 Task: Search one way flight ticket for 4 adults, 2 children, 2 infants in seat and 1 infant on lap in economy from Page: Page Municipal Airport to Greenville: Pitt-greenville Airport on 5-2-2023. Choice of flights is Singapure airlines. Number of bags: 1 carry on bag. Price is upto 95000. Outbound departure time preference is 7:30.
Action: Mouse moved to (289, 299)
Screenshot: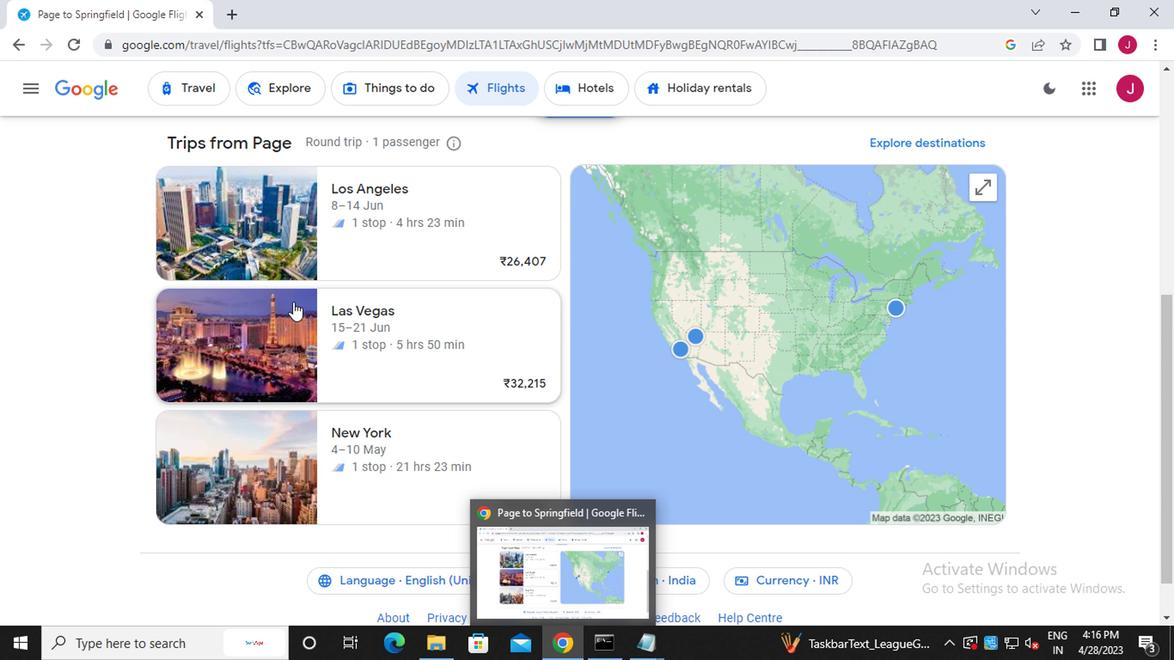 
Action: Mouse scrolled (289, 299) with delta (0, 0)
Screenshot: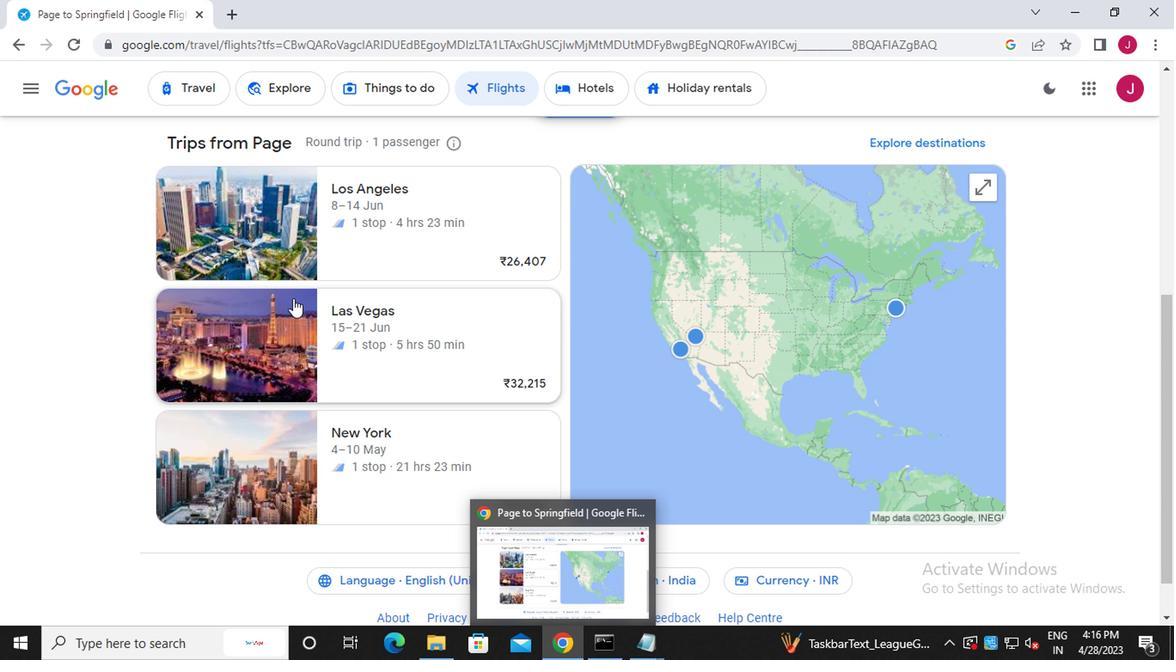 
Action: Mouse scrolled (289, 299) with delta (0, 0)
Screenshot: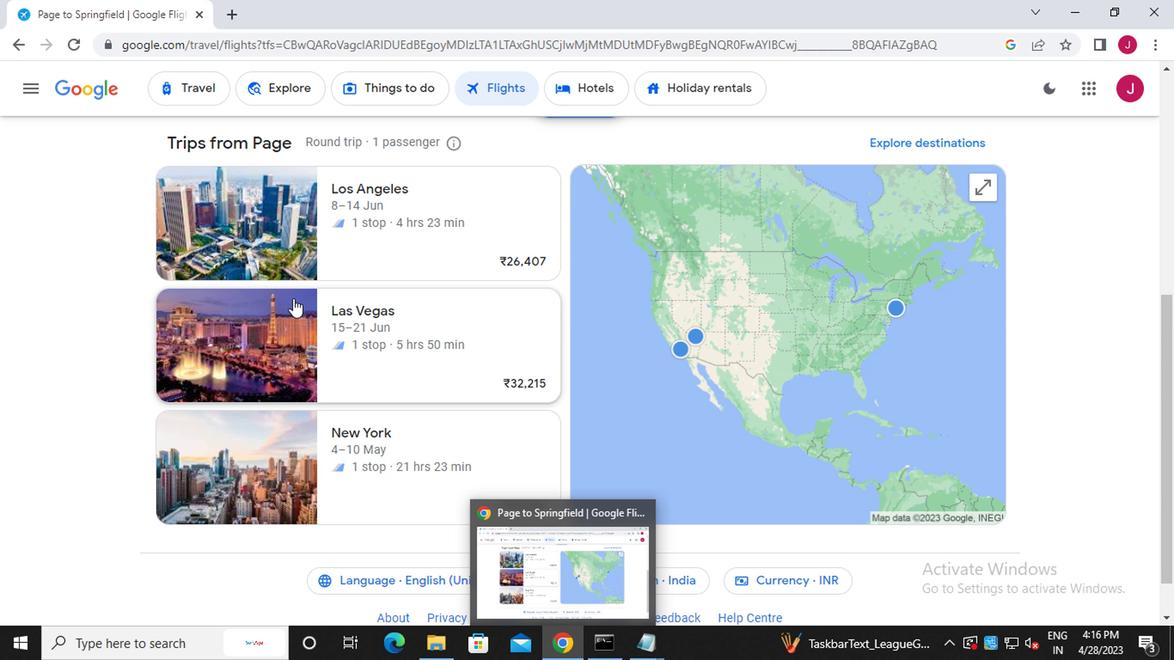 
Action: Mouse moved to (242, 161)
Screenshot: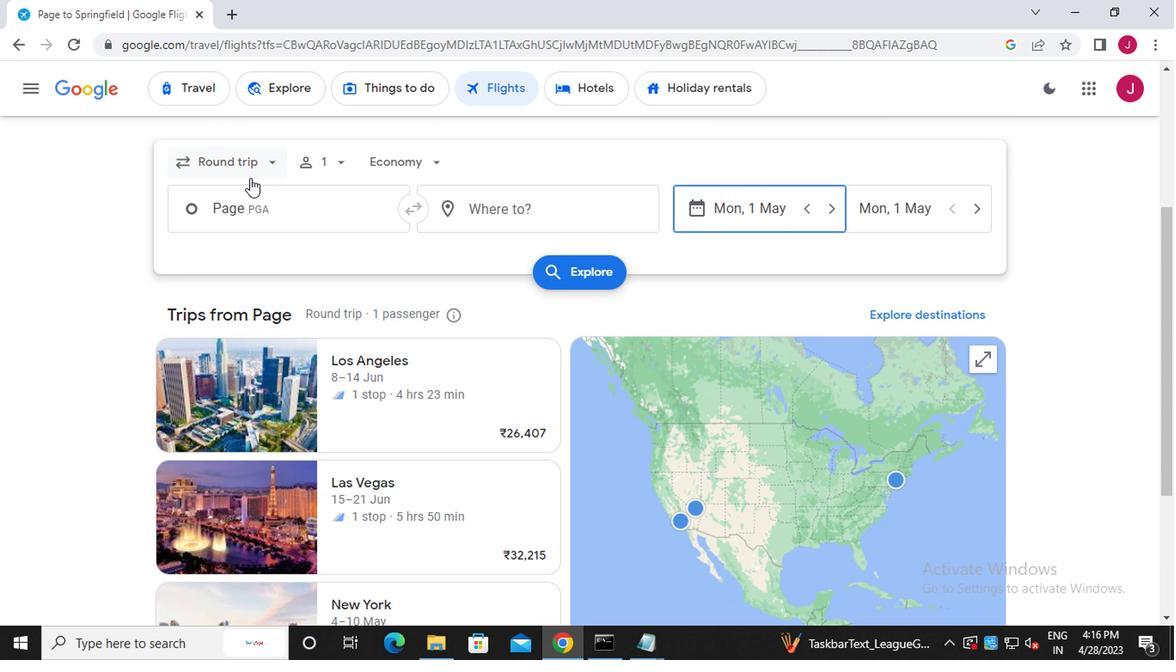 
Action: Mouse pressed left at (242, 161)
Screenshot: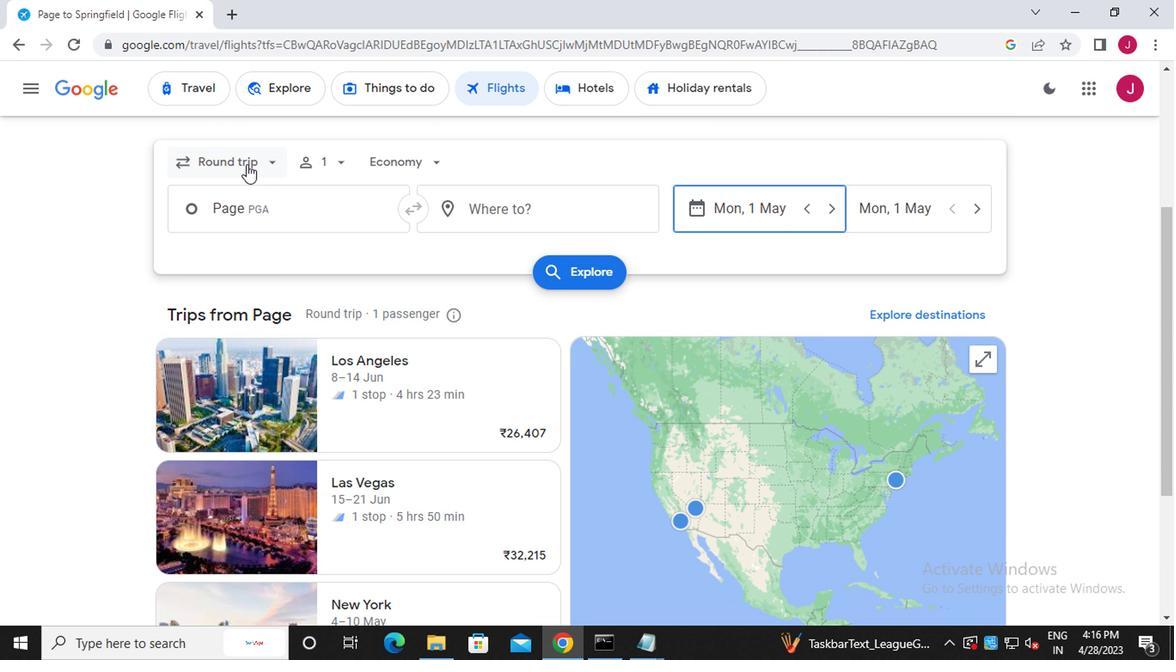 
Action: Mouse moved to (253, 237)
Screenshot: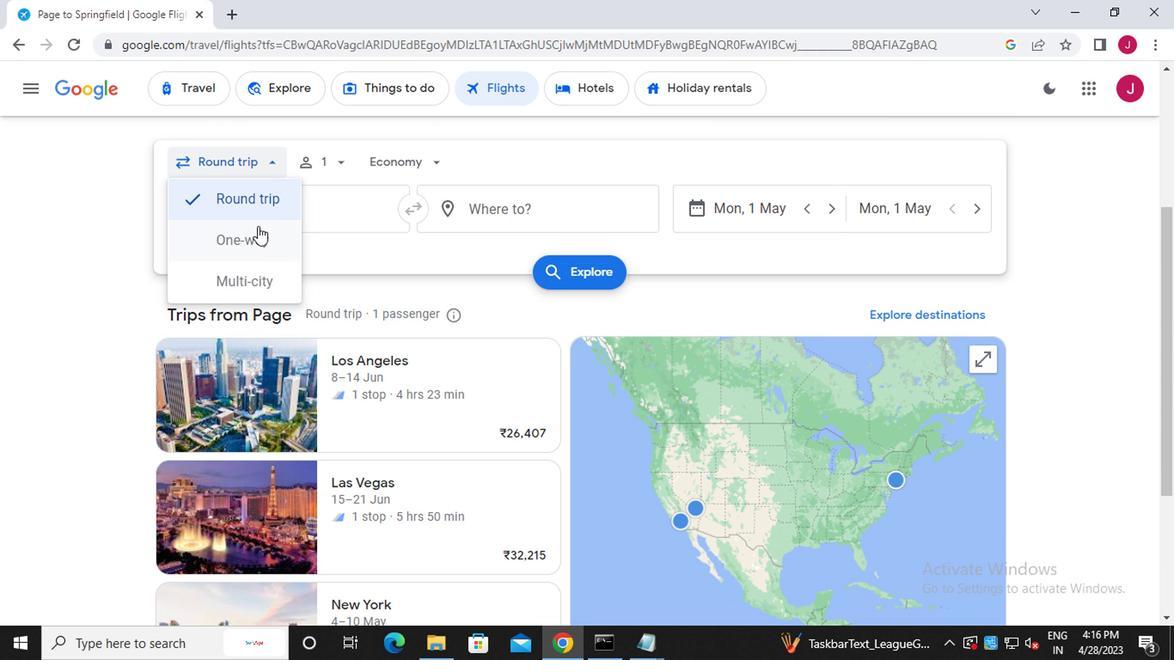 
Action: Mouse pressed left at (253, 237)
Screenshot: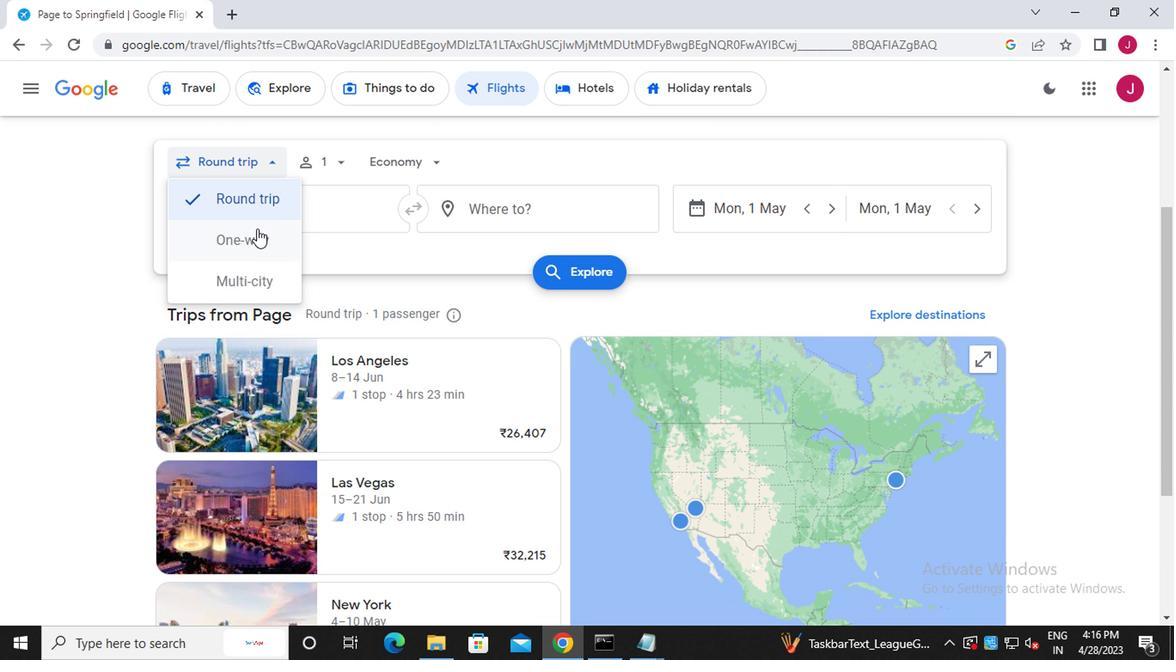 
Action: Mouse moved to (326, 168)
Screenshot: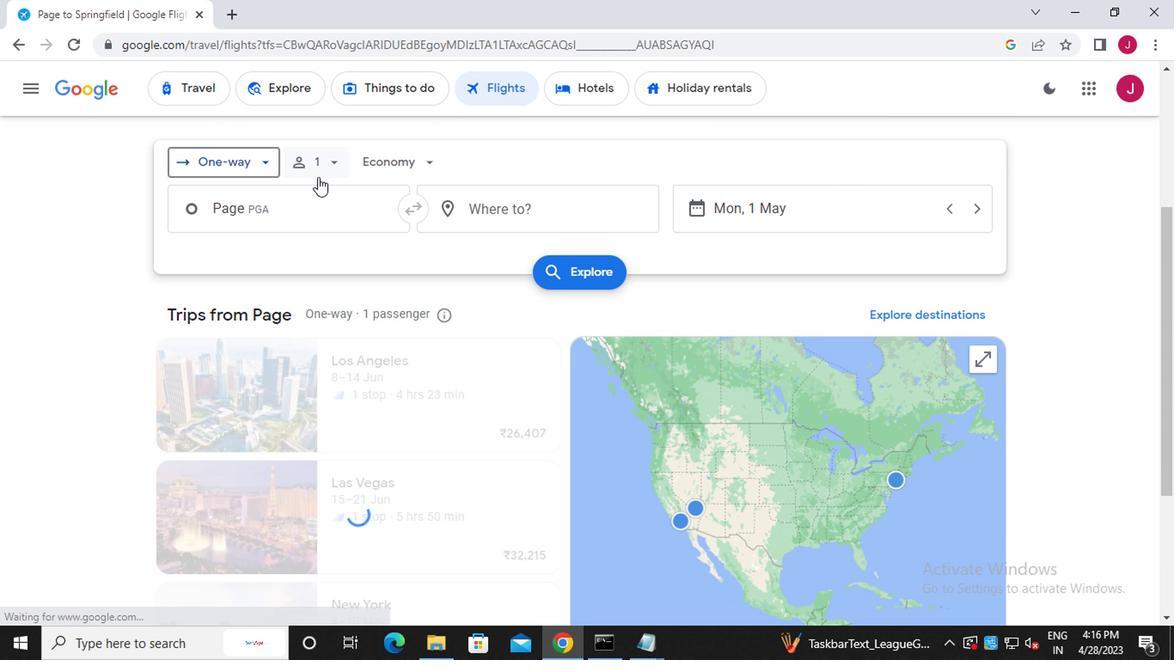 
Action: Mouse pressed left at (326, 168)
Screenshot: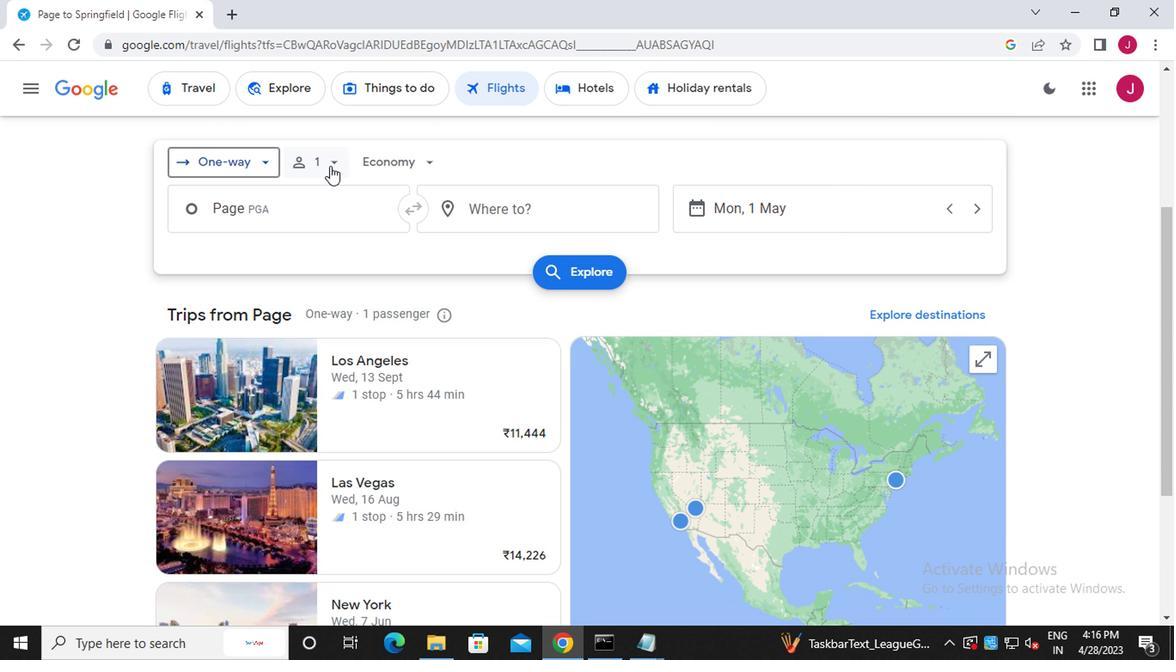 
Action: Mouse moved to (469, 207)
Screenshot: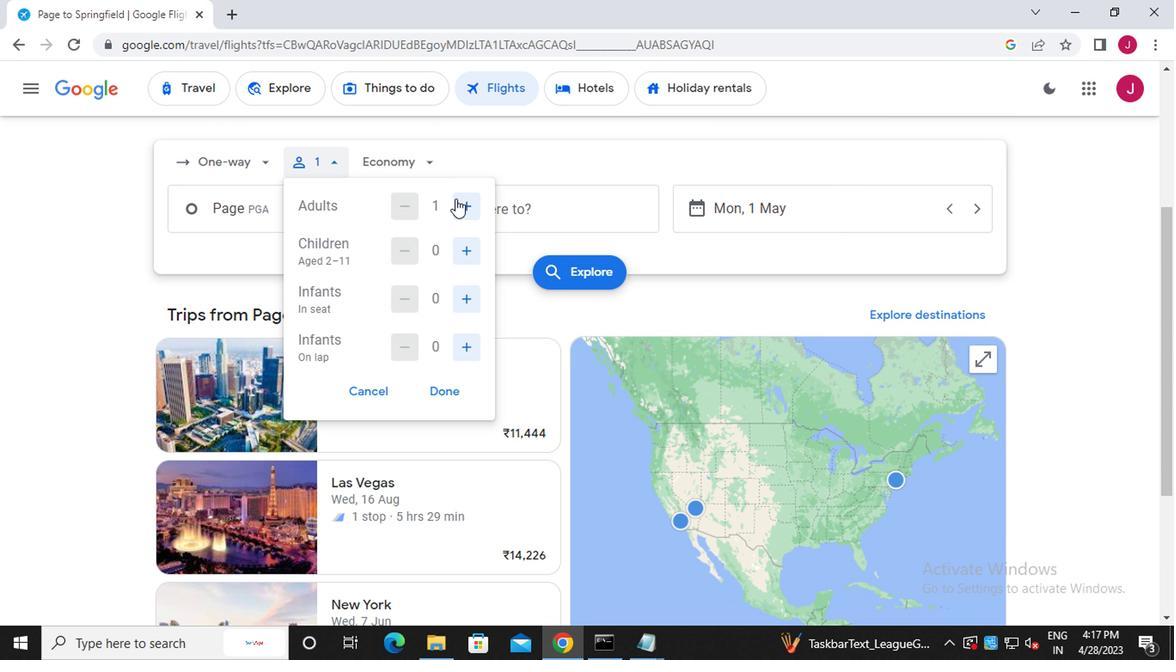 
Action: Mouse pressed left at (469, 207)
Screenshot: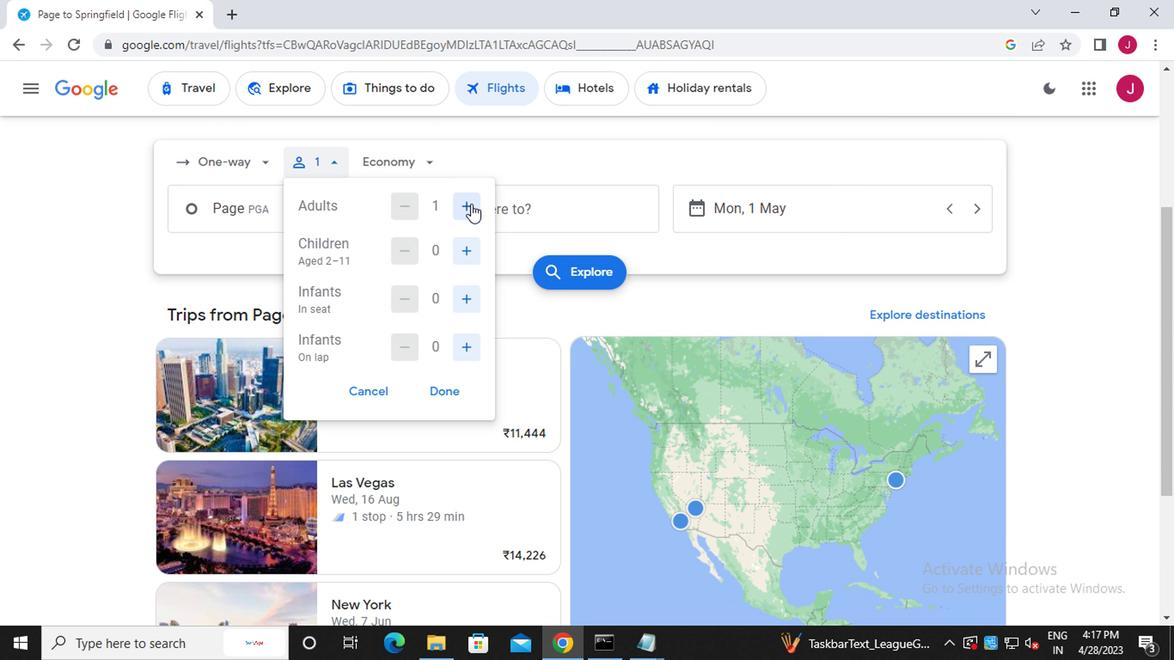 
Action: Mouse pressed left at (469, 207)
Screenshot: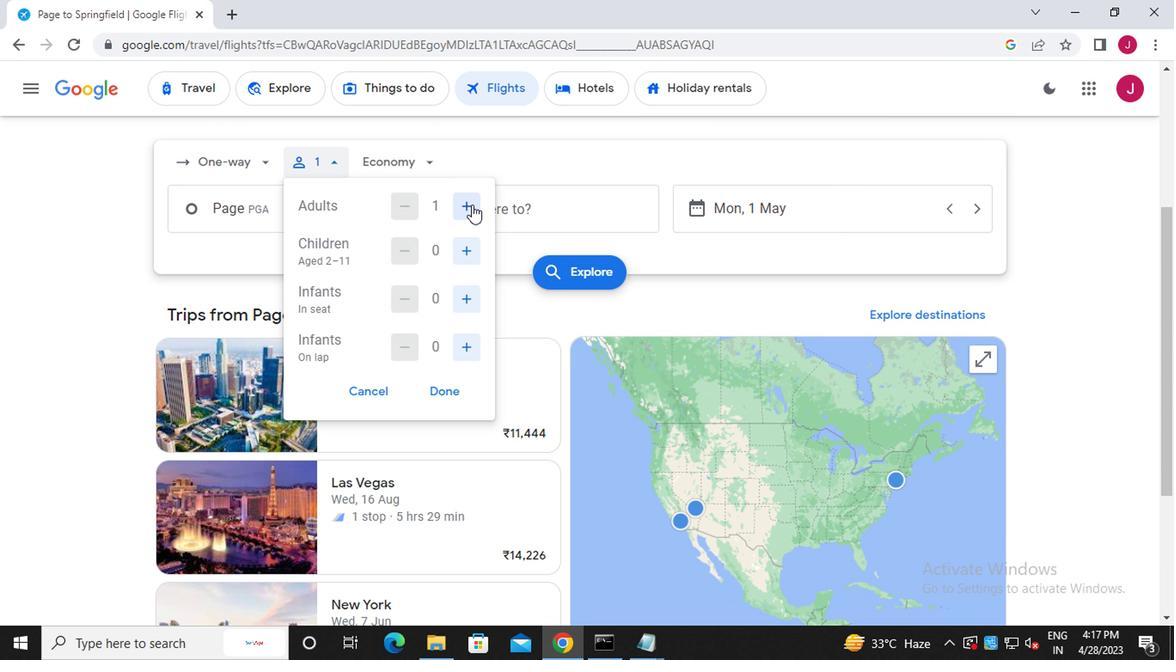 
Action: Mouse pressed left at (469, 207)
Screenshot: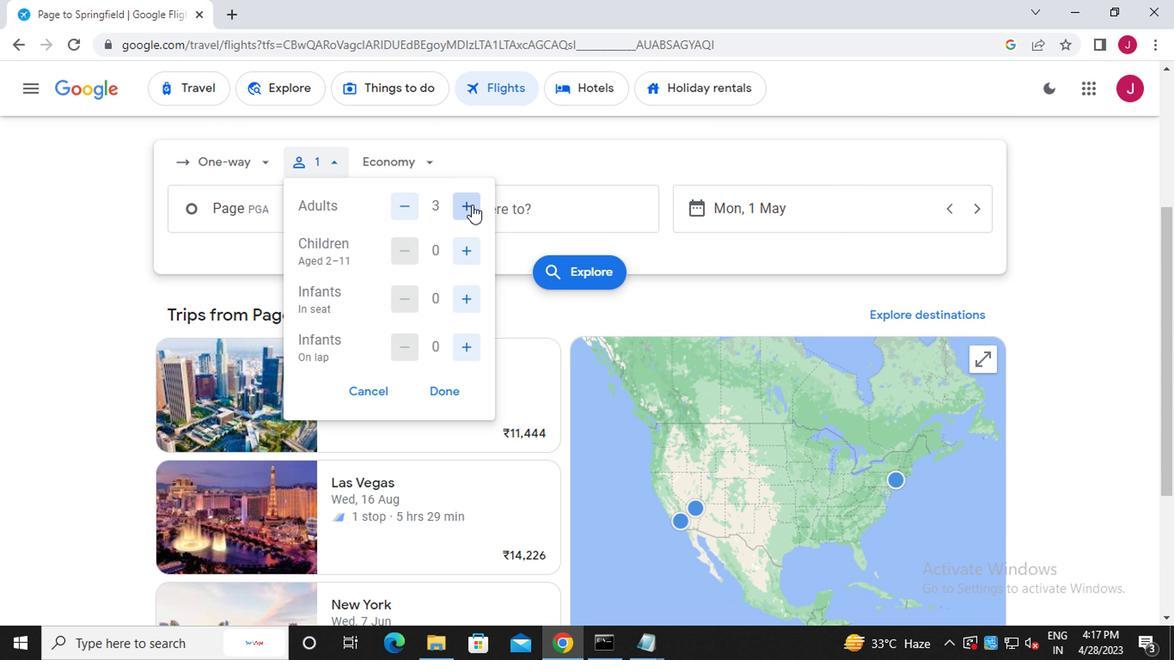 
Action: Mouse moved to (467, 255)
Screenshot: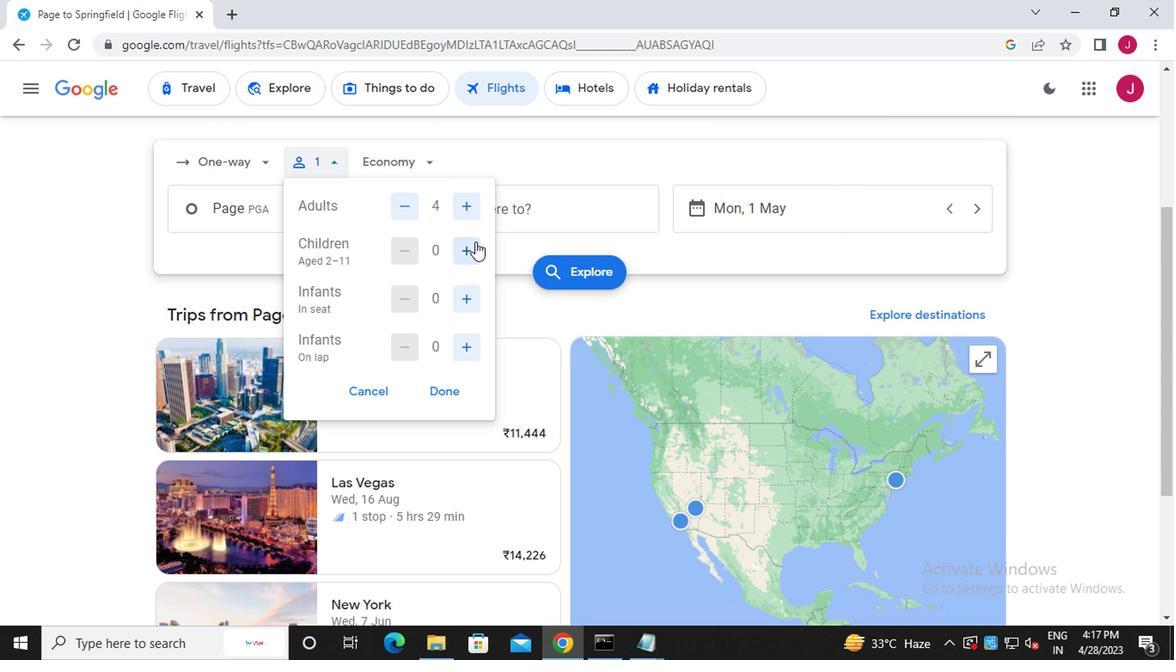
Action: Mouse pressed left at (467, 255)
Screenshot: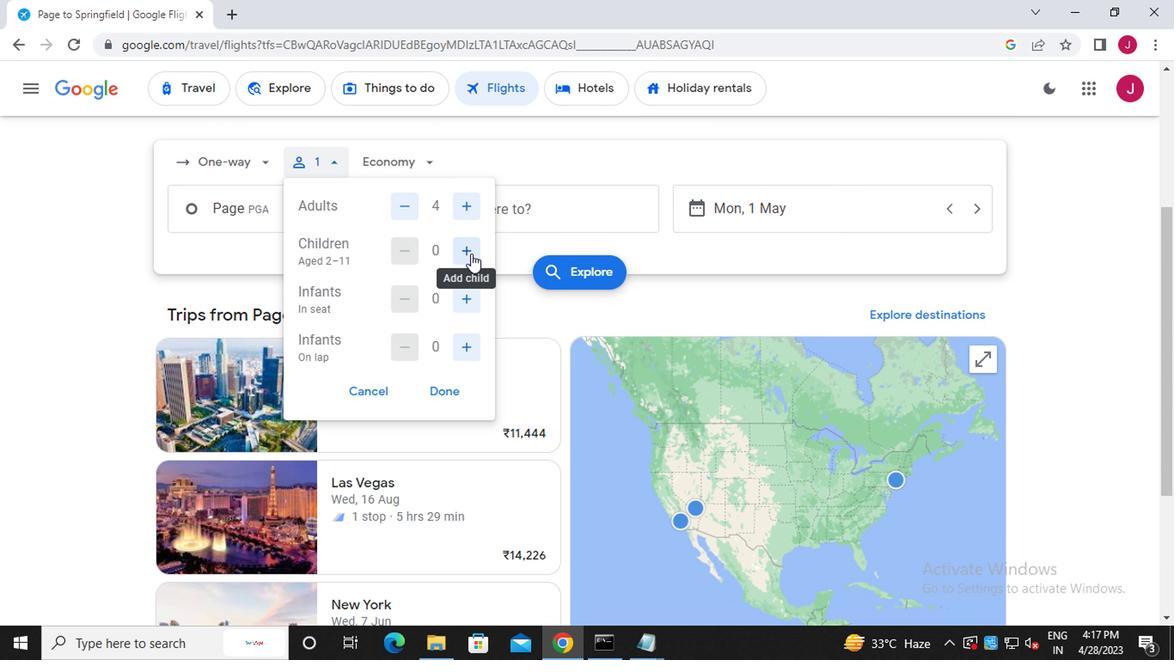
Action: Mouse pressed left at (467, 255)
Screenshot: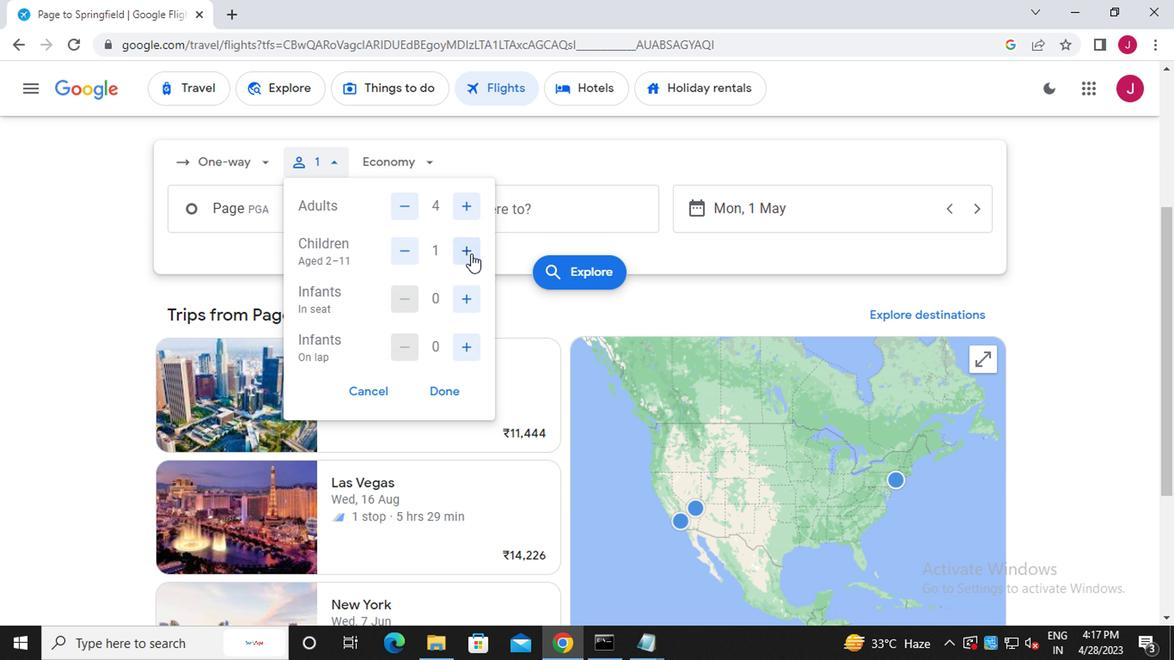 
Action: Mouse moved to (463, 297)
Screenshot: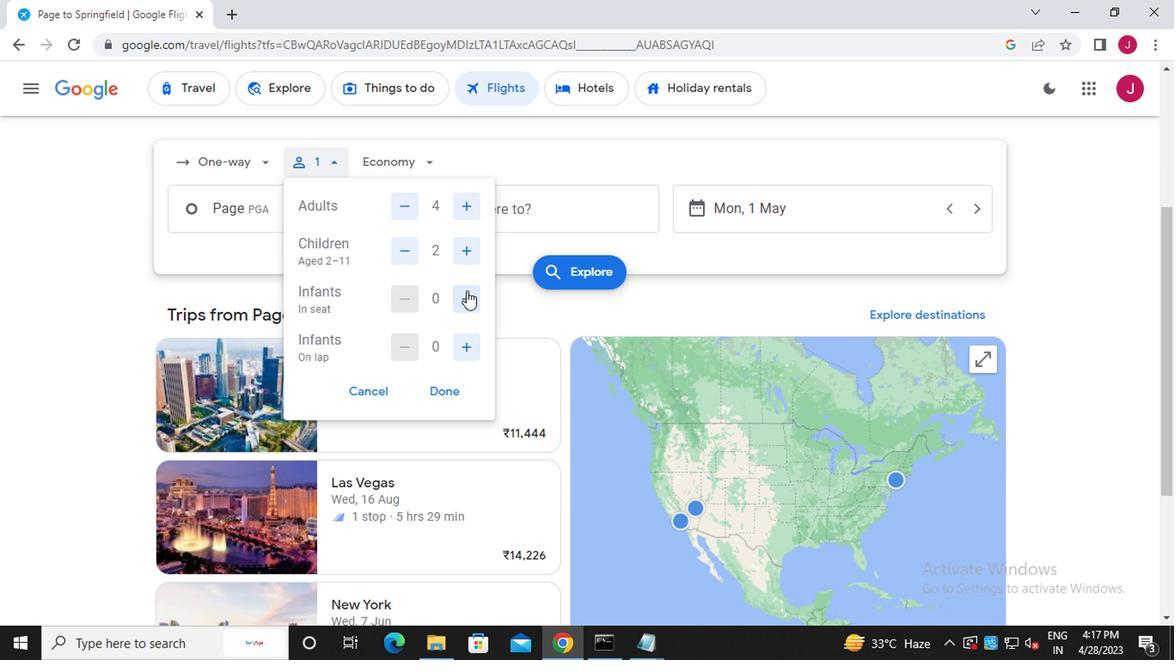 
Action: Mouse pressed left at (463, 297)
Screenshot: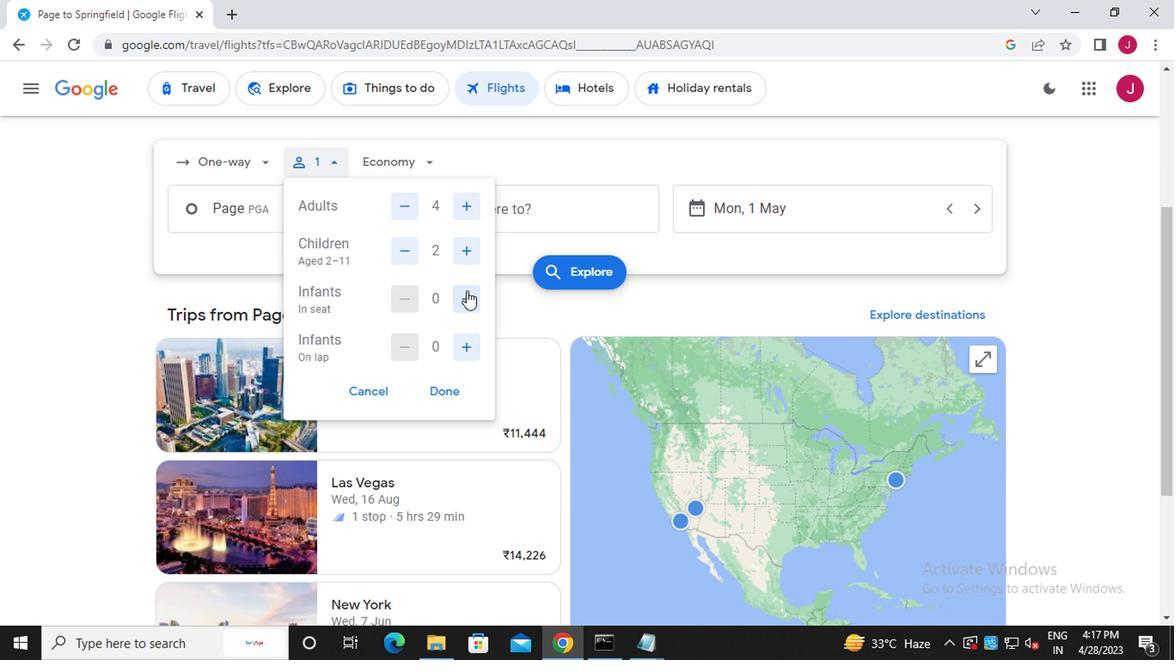 
Action: Mouse moved to (462, 297)
Screenshot: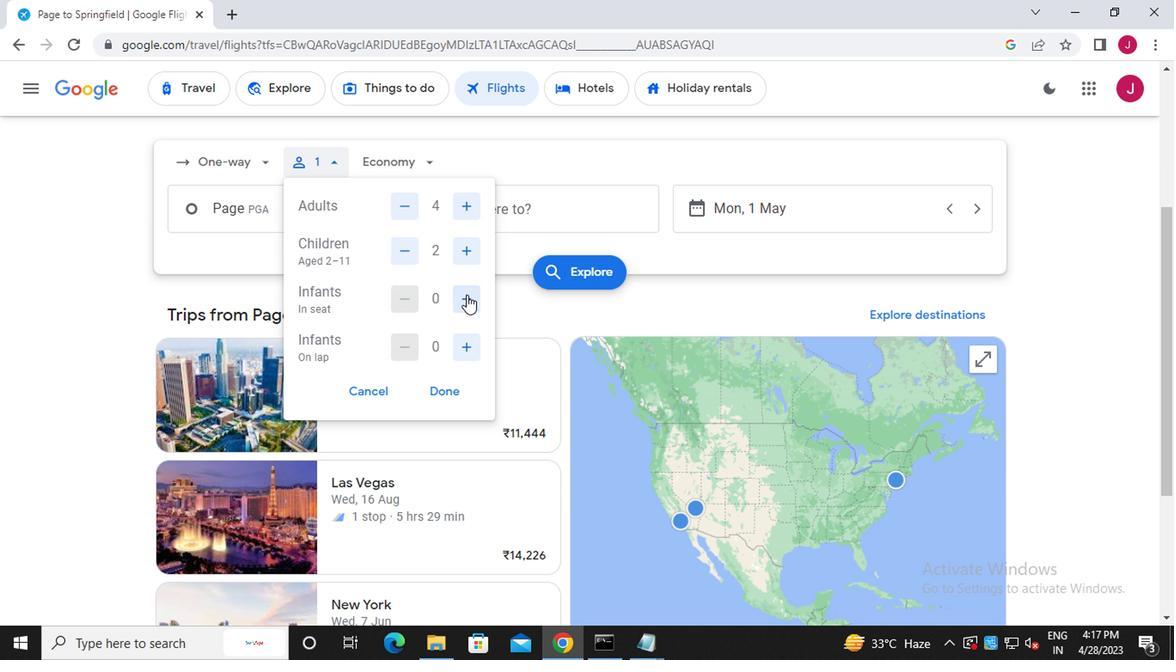 
Action: Mouse pressed left at (462, 297)
Screenshot: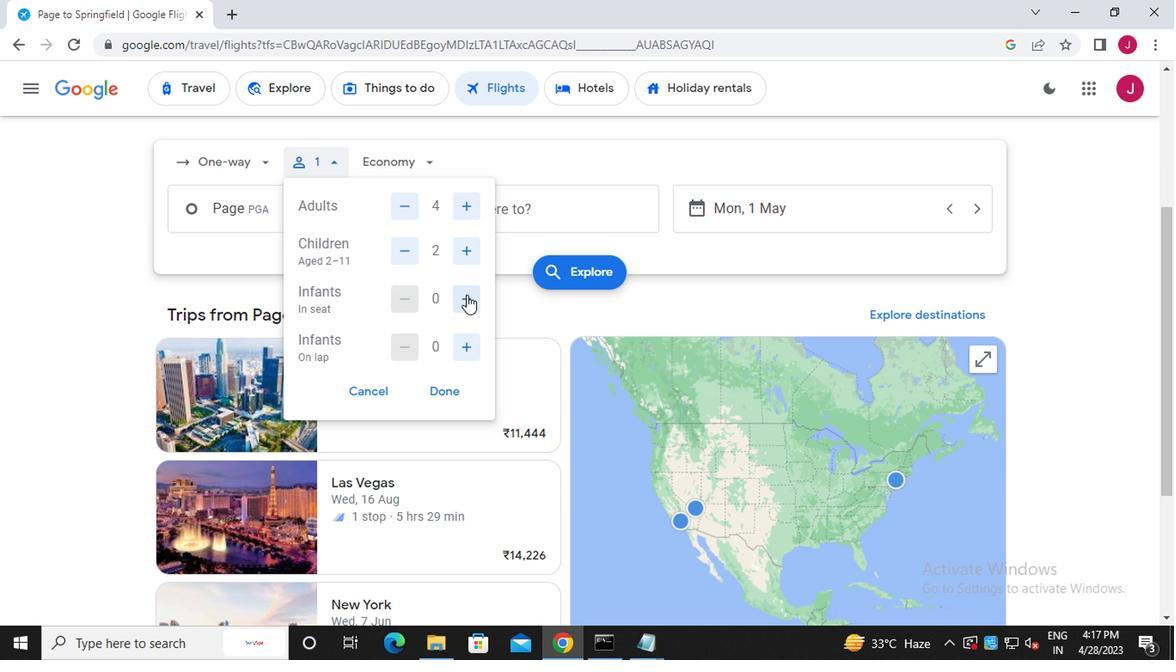 
Action: Mouse moved to (463, 347)
Screenshot: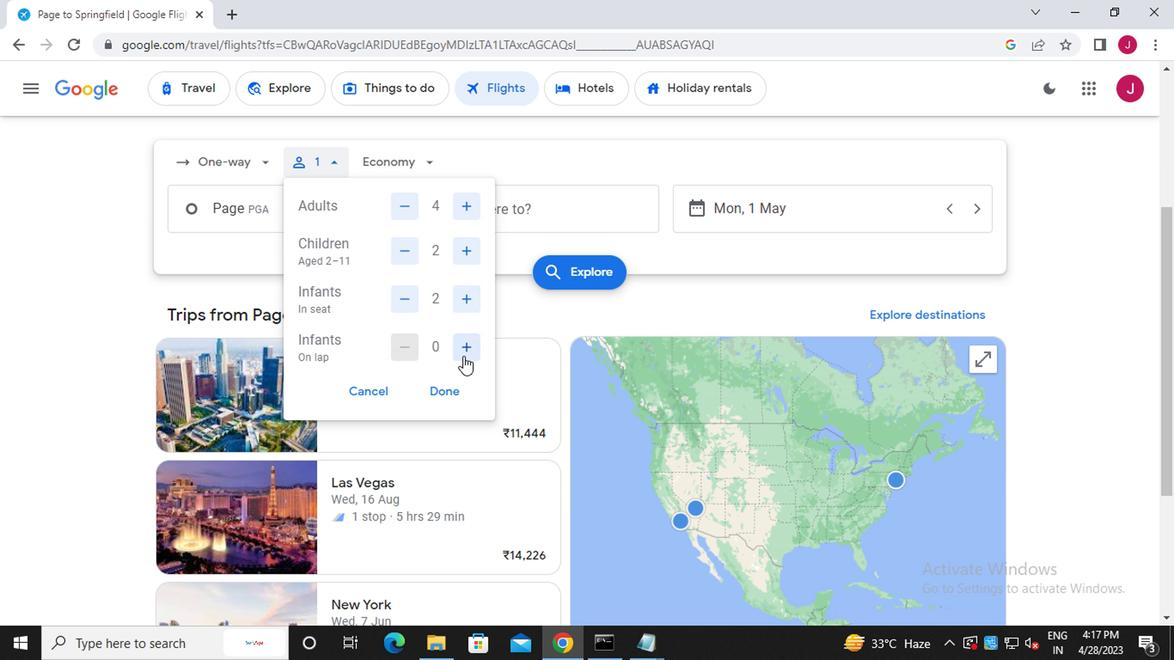 
Action: Mouse pressed left at (463, 347)
Screenshot: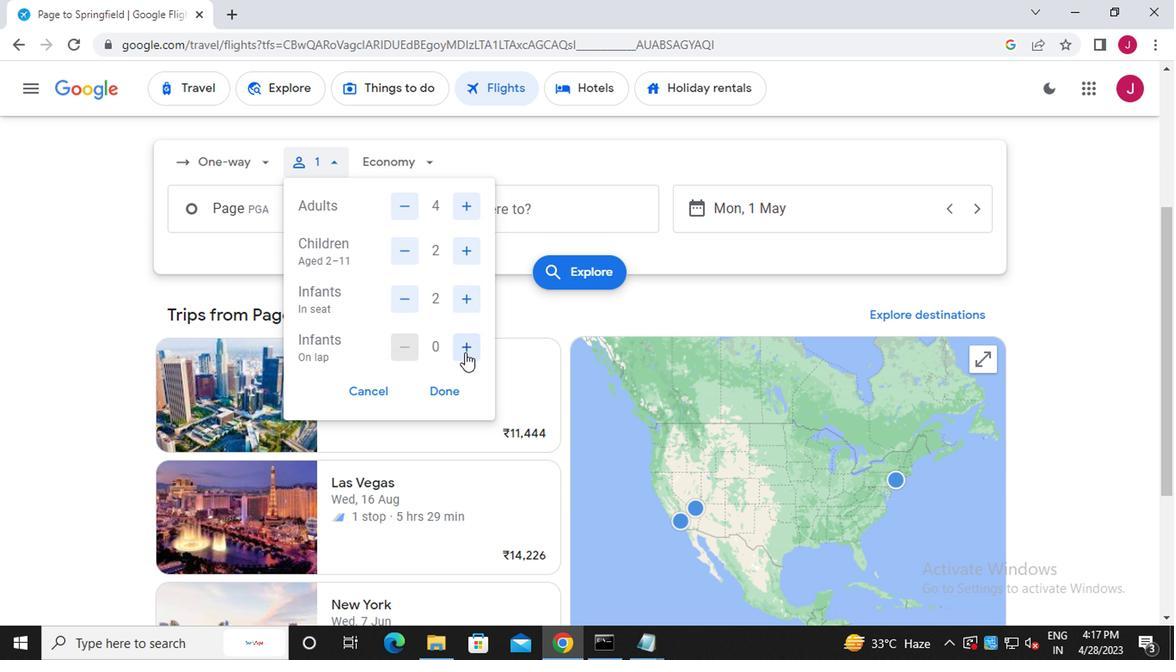 
Action: Mouse moved to (445, 386)
Screenshot: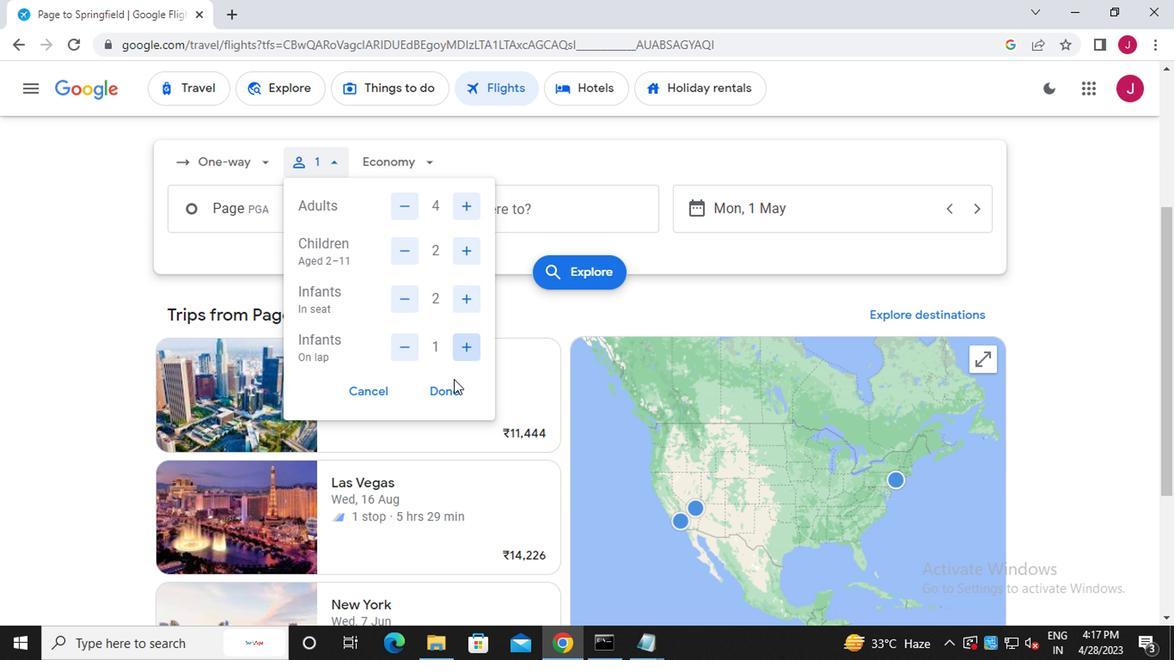 
Action: Mouse pressed left at (445, 386)
Screenshot: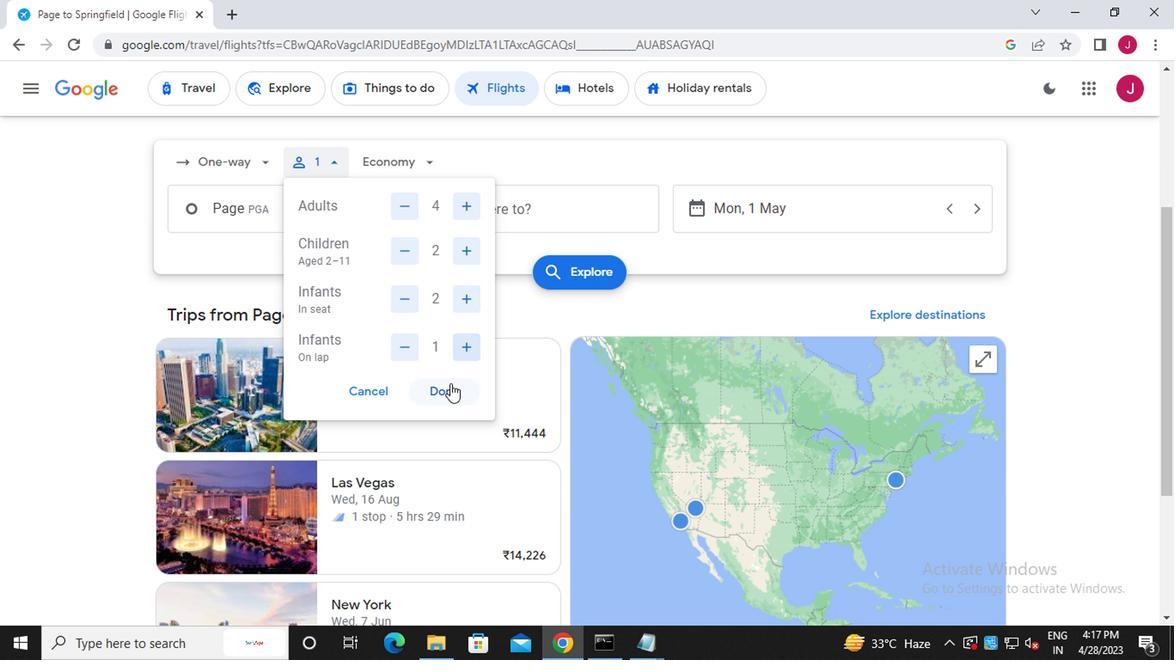 
Action: Mouse moved to (399, 163)
Screenshot: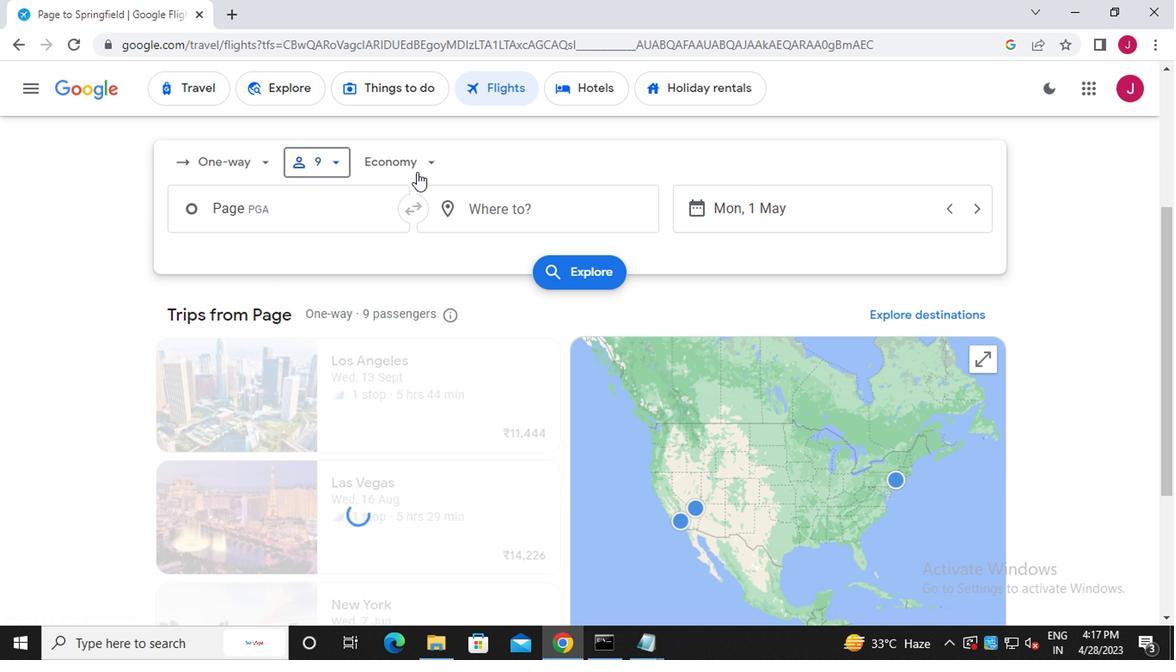 
Action: Mouse pressed left at (399, 163)
Screenshot: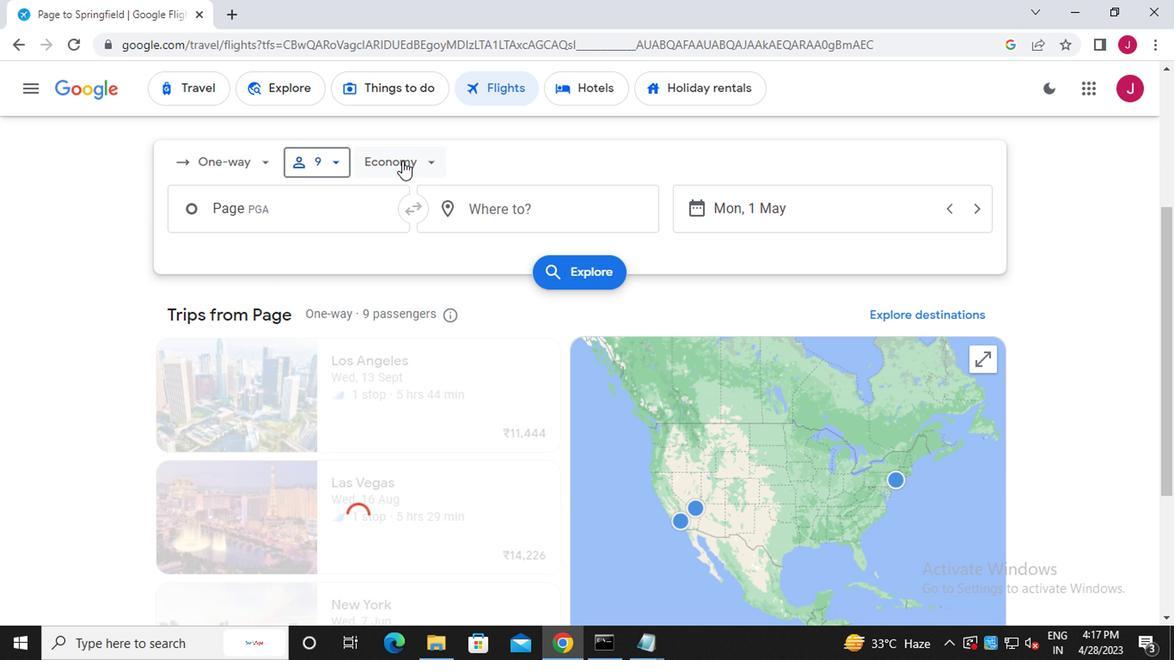 
Action: Mouse moved to (410, 197)
Screenshot: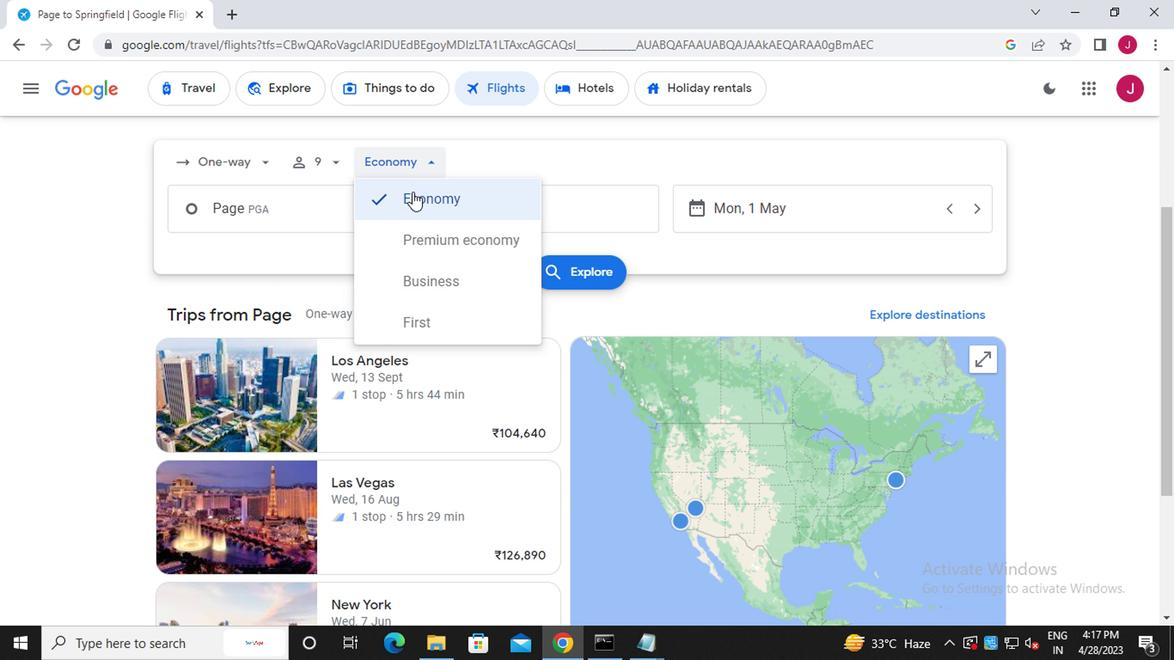 
Action: Mouse pressed left at (410, 197)
Screenshot: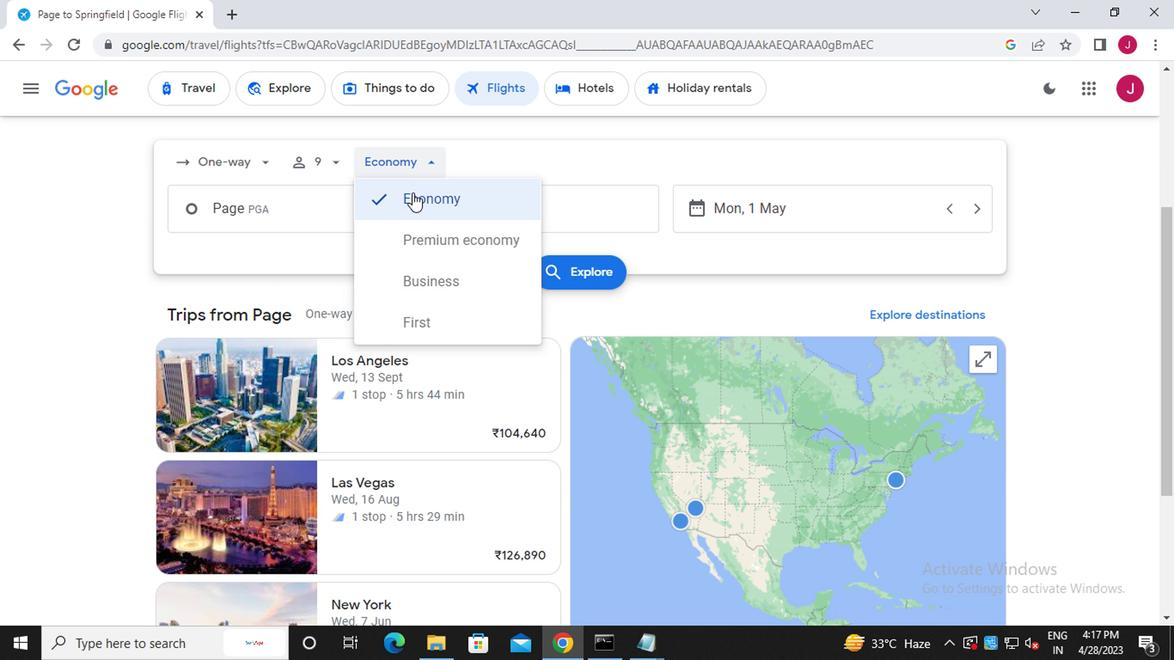 
Action: Mouse moved to (351, 221)
Screenshot: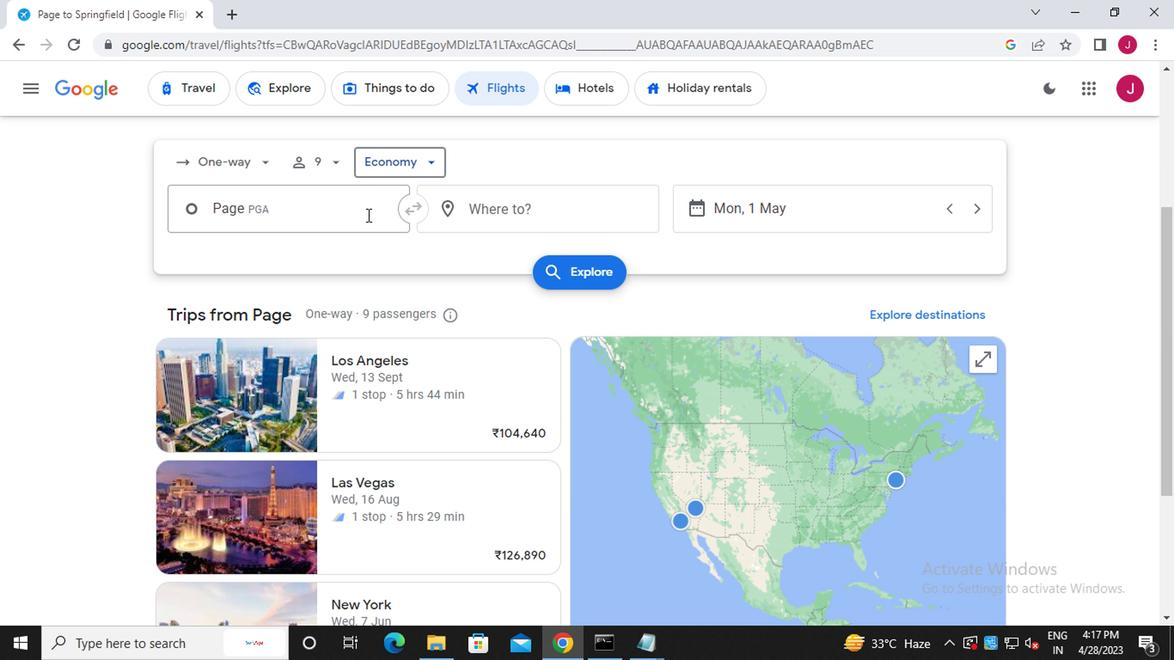 
Action: Mouse pressed left at (351, 221)
Screenshot: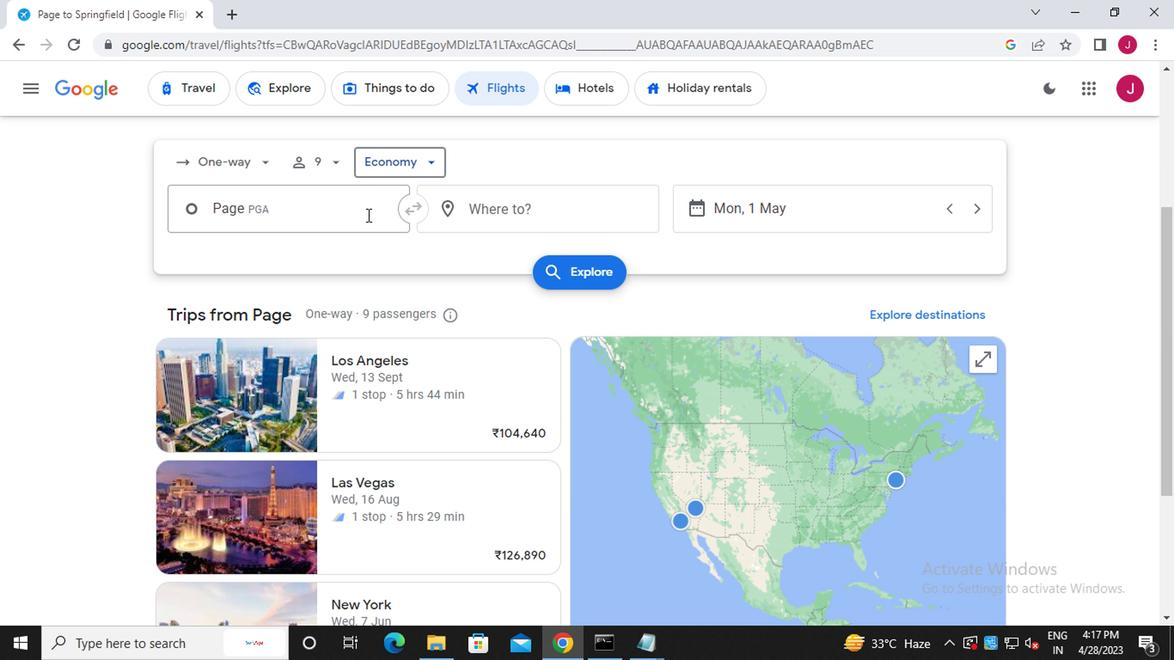 
Action: Mouse moved to (365, 303)
Screenshot: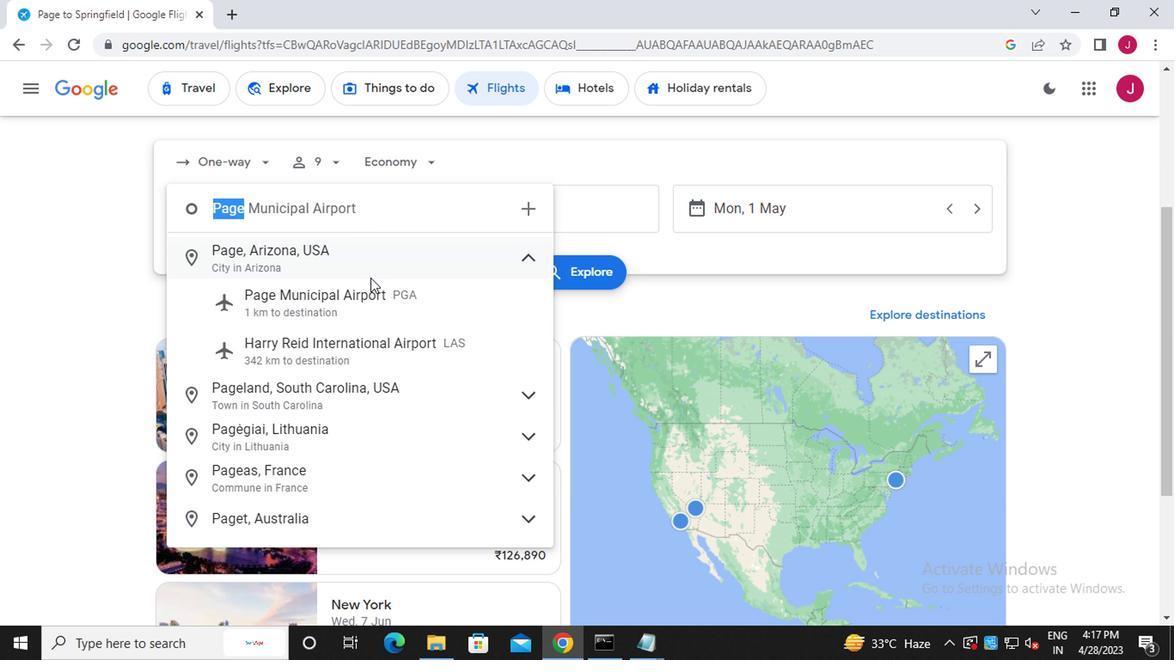 
Action: Mouse pressed left at (365, 303)
Screenshot: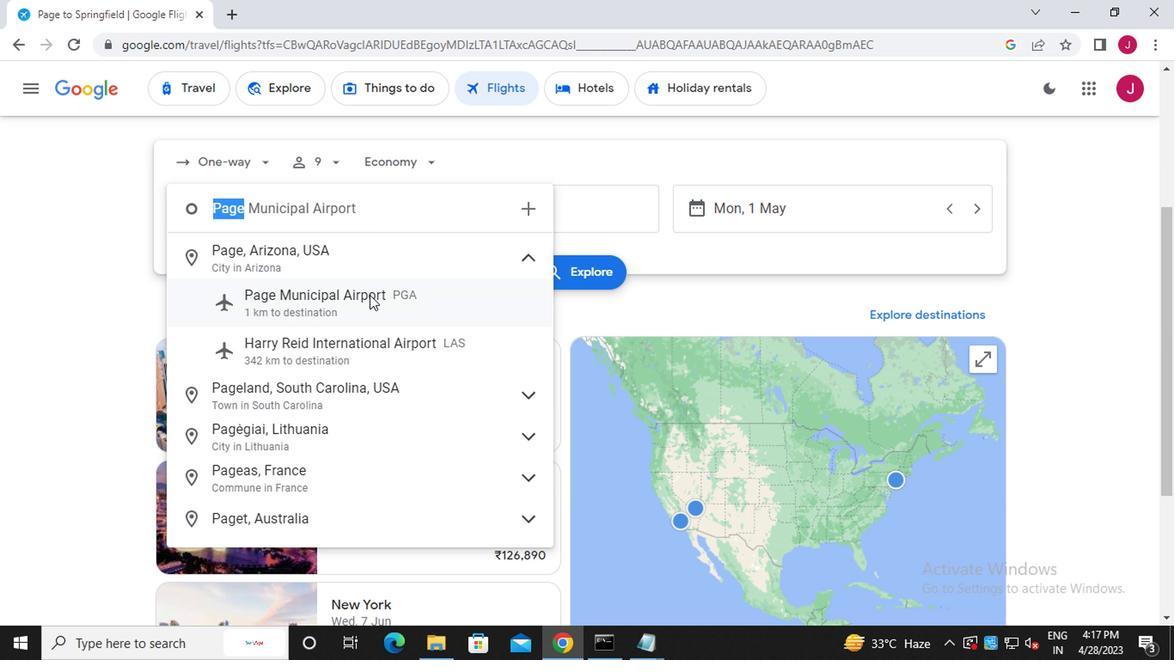 
Action: Mouse moved to (521, 214)
Screenshot: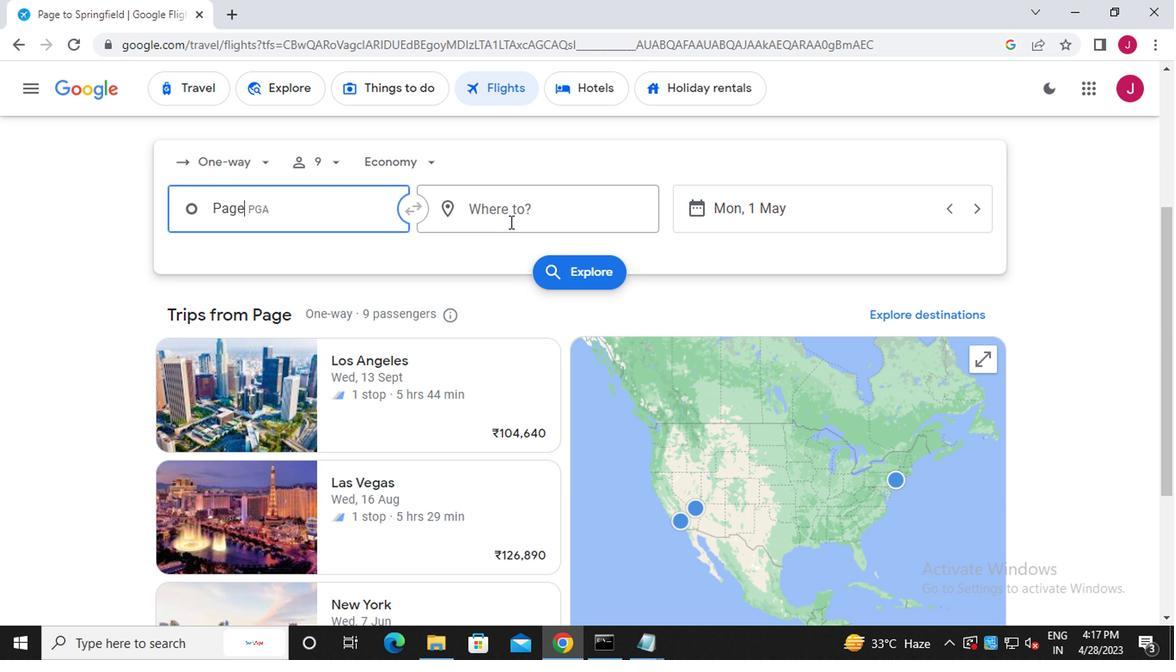 
Action: Mouse pressed left at (521, 214)
Screenshot: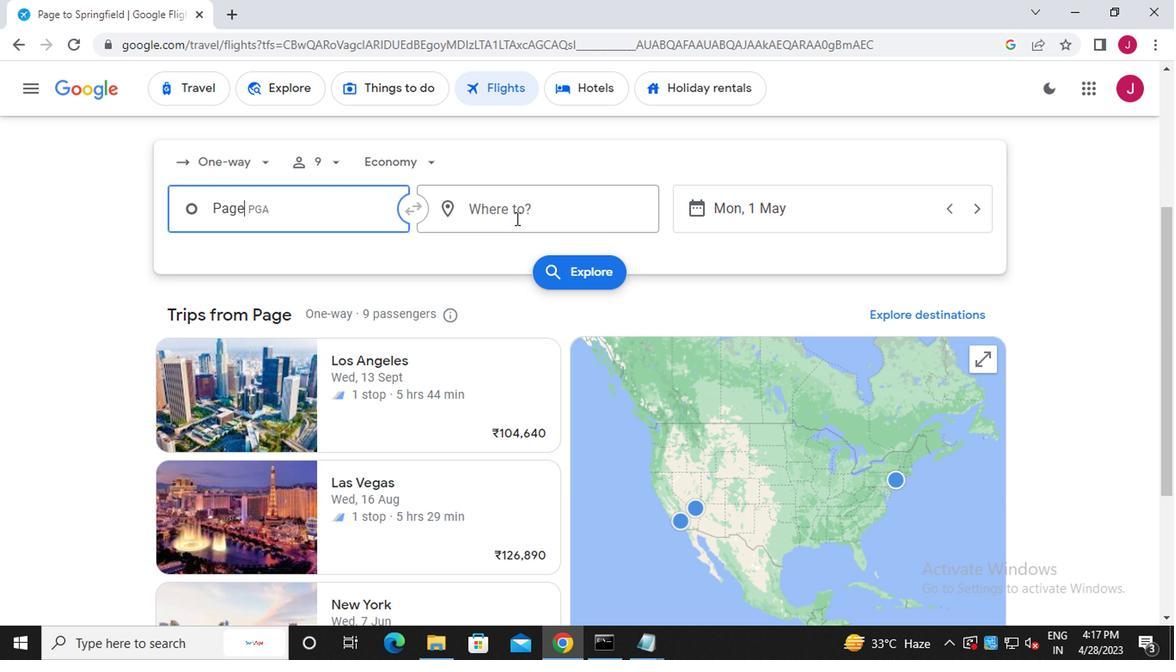 
Action: Mouse moved to (521, 214)
Screenshot: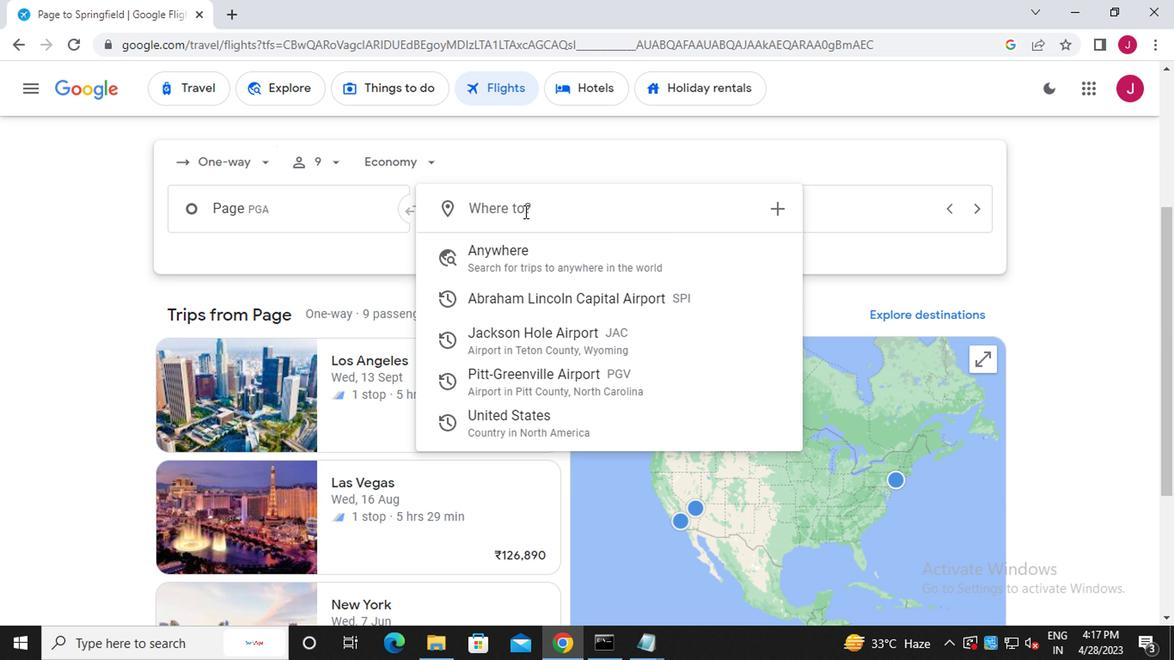 
Action: Key pressed greenville<Key.space>p
Screenshot: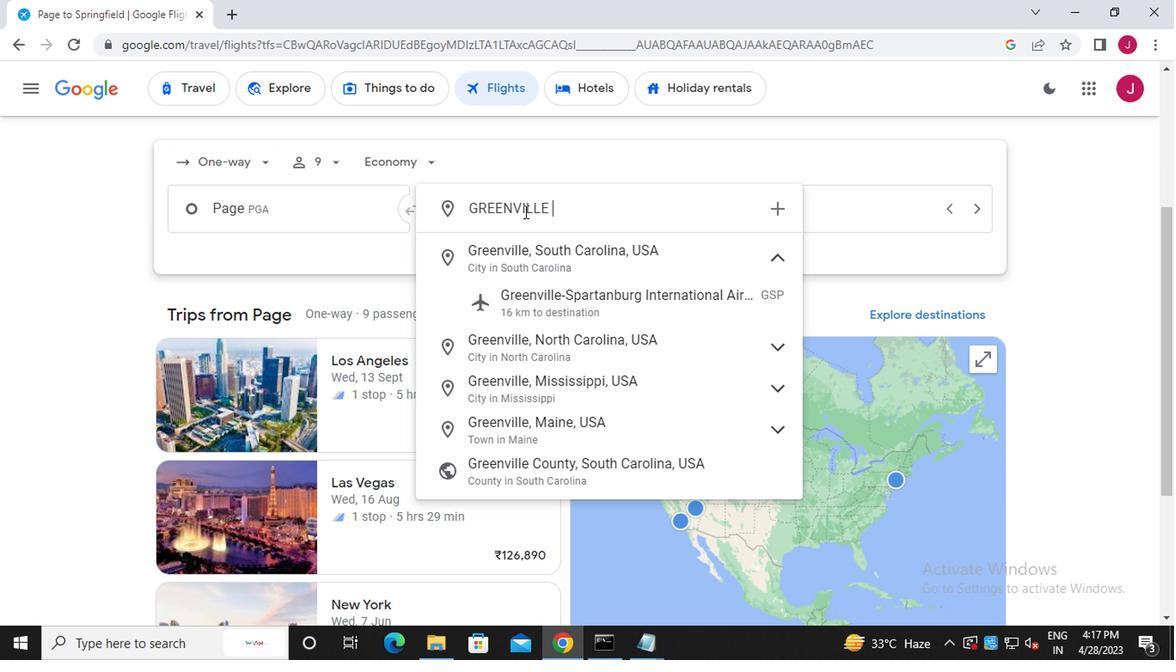 
Action: Mouse moved to (536, 259)
Screenshot: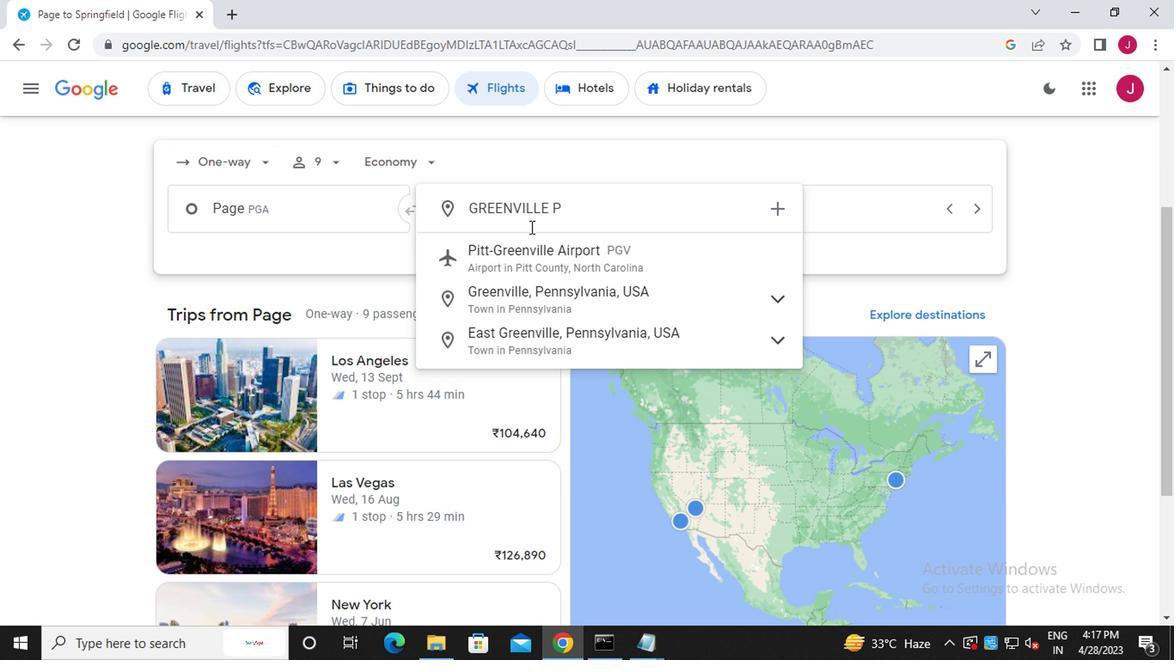 
Action: Mouse pressed left at (536, 259)
Screenshot: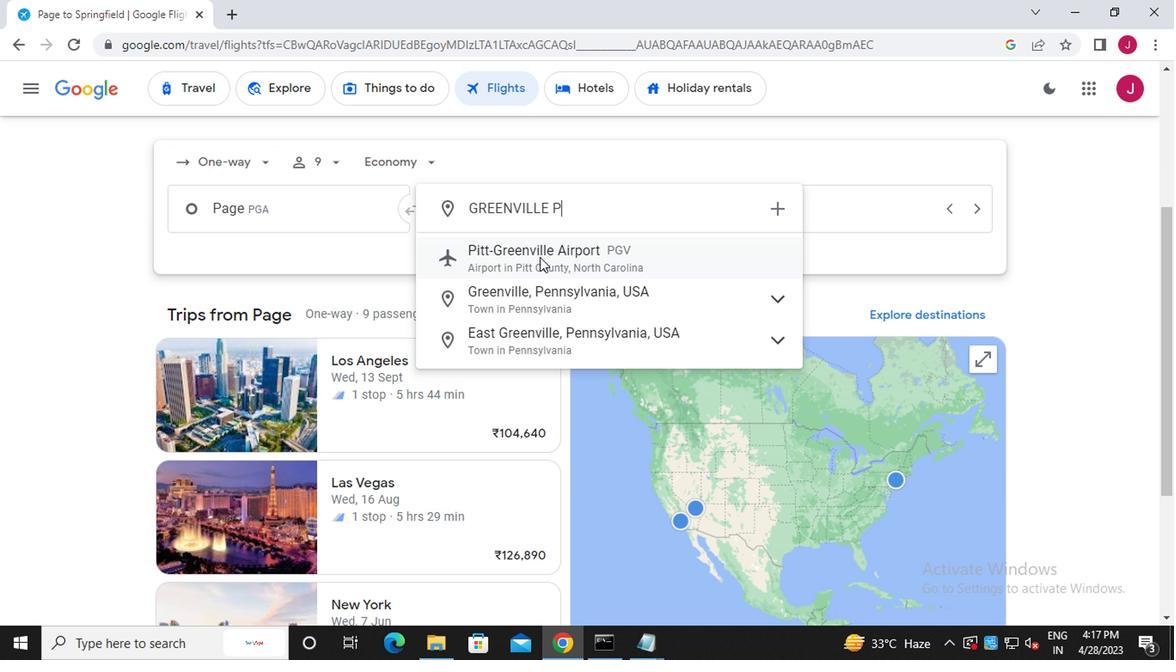 
Action: Mouse moved to (761, 203)
Screenshot: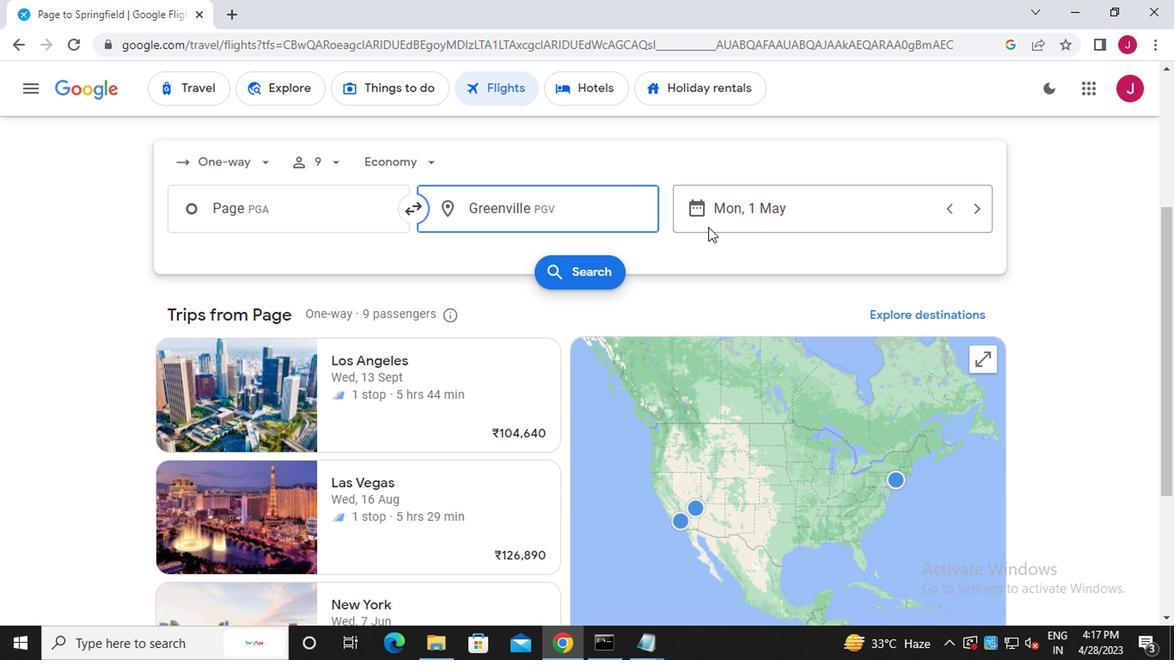 
Action: Mouse pressed left at (761, 203)
Screenshot: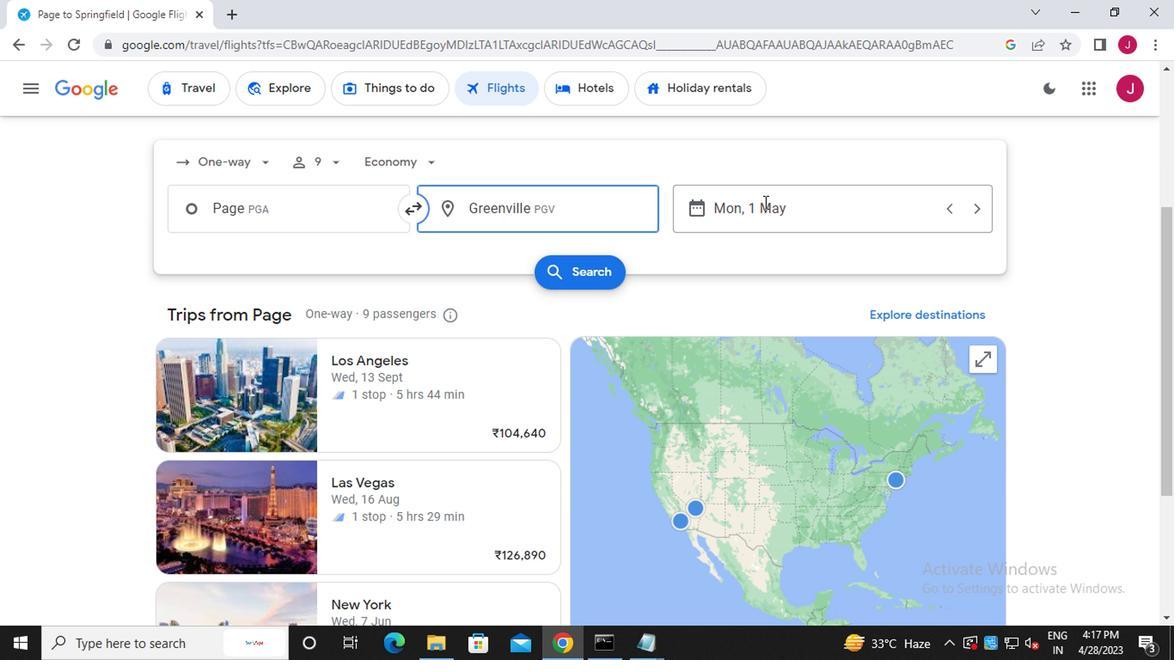 
Action: Mouse moved to (806, 297)
Screenshot: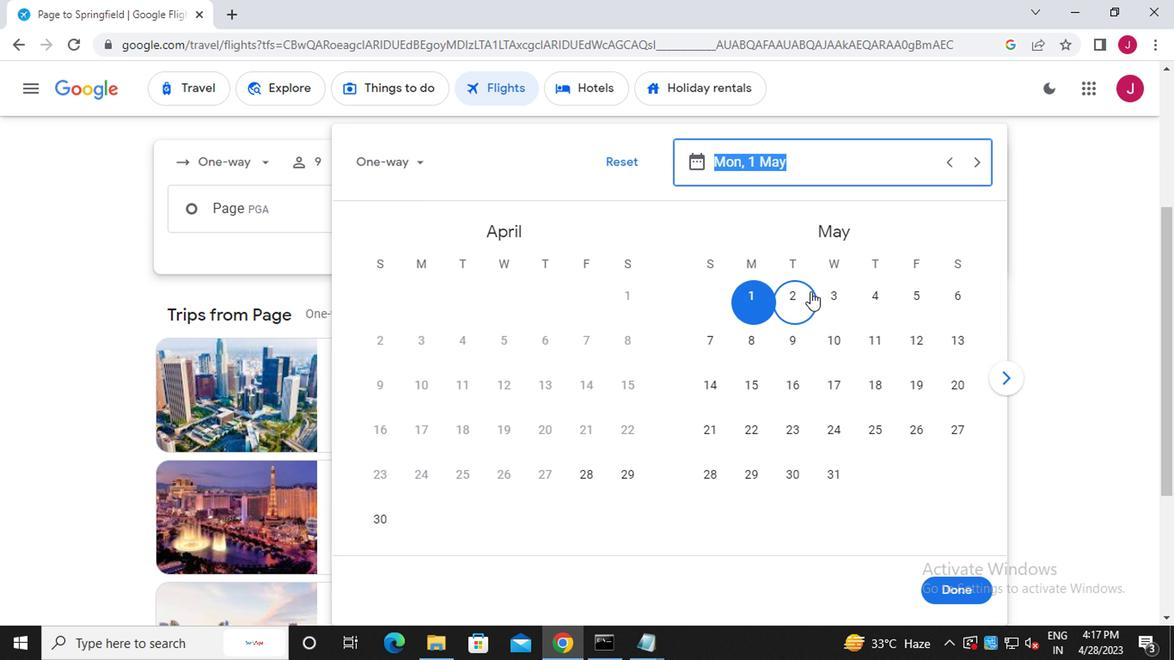 
Action: Mouse pressed left at (806, 297)
Screenshot: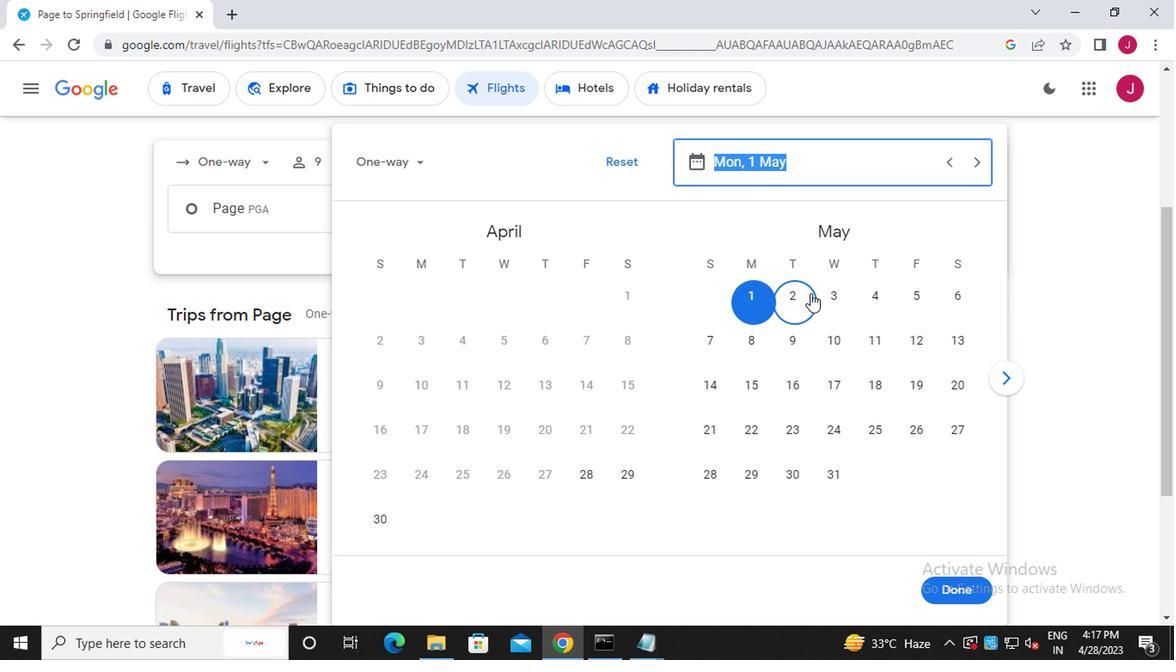 
Action: Mouse moved to (944, 589)
Screenshot: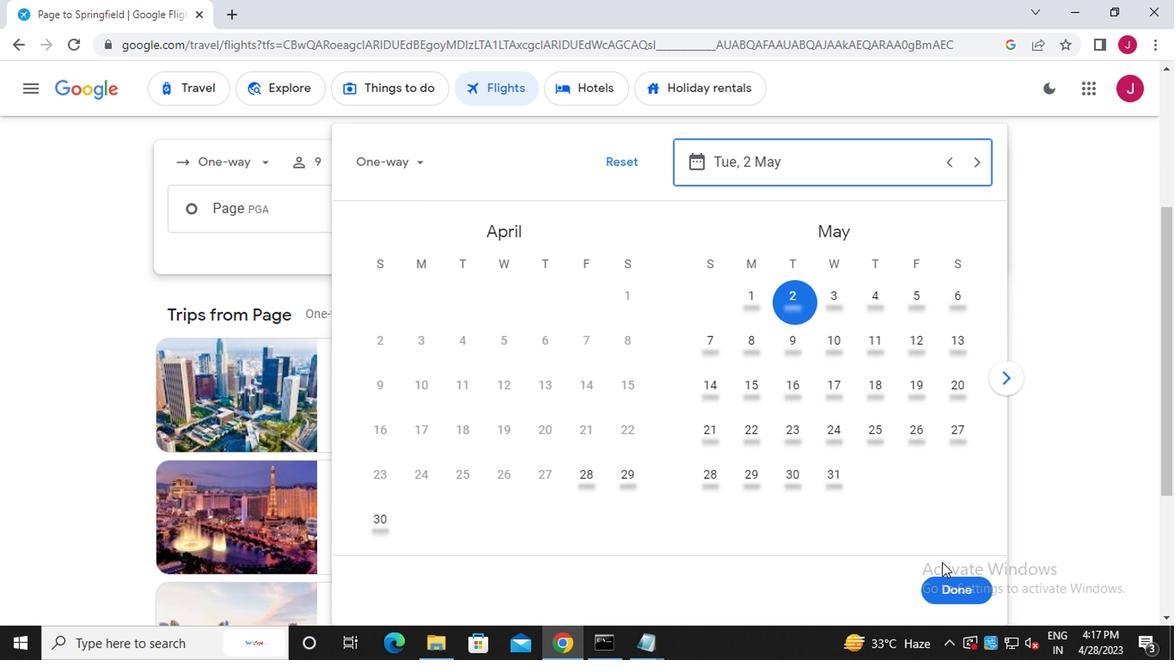 
Action: Mouse pressed left at (944, 589)
Screenshot: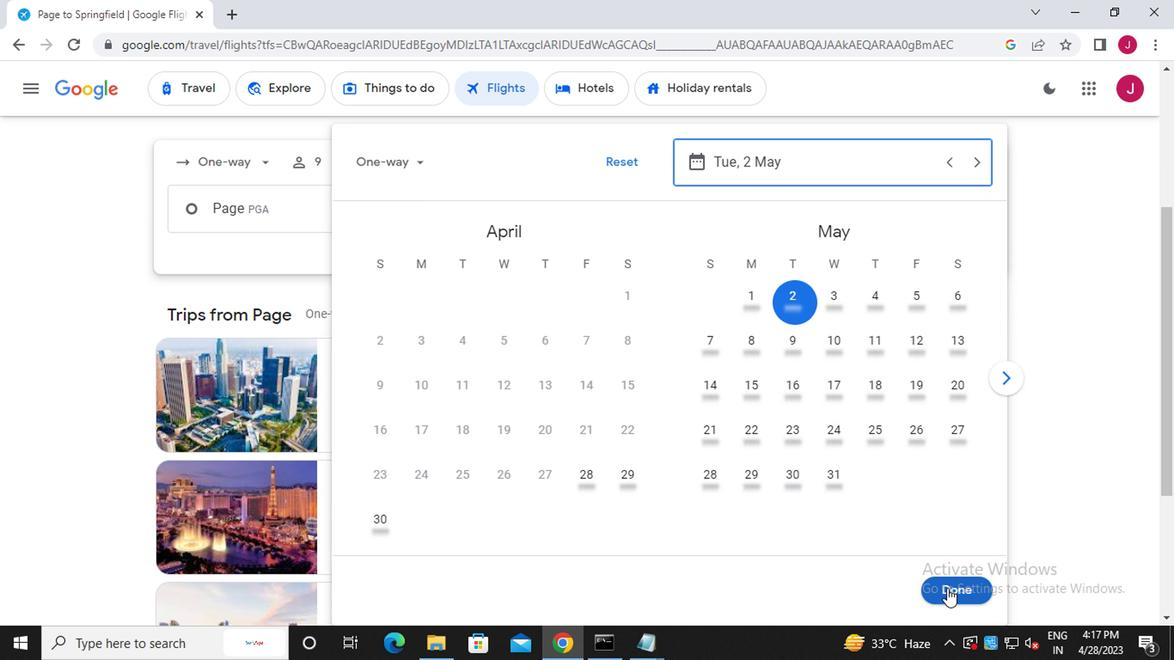 
Action: Mouse moved to (599, 265)
Screenshot: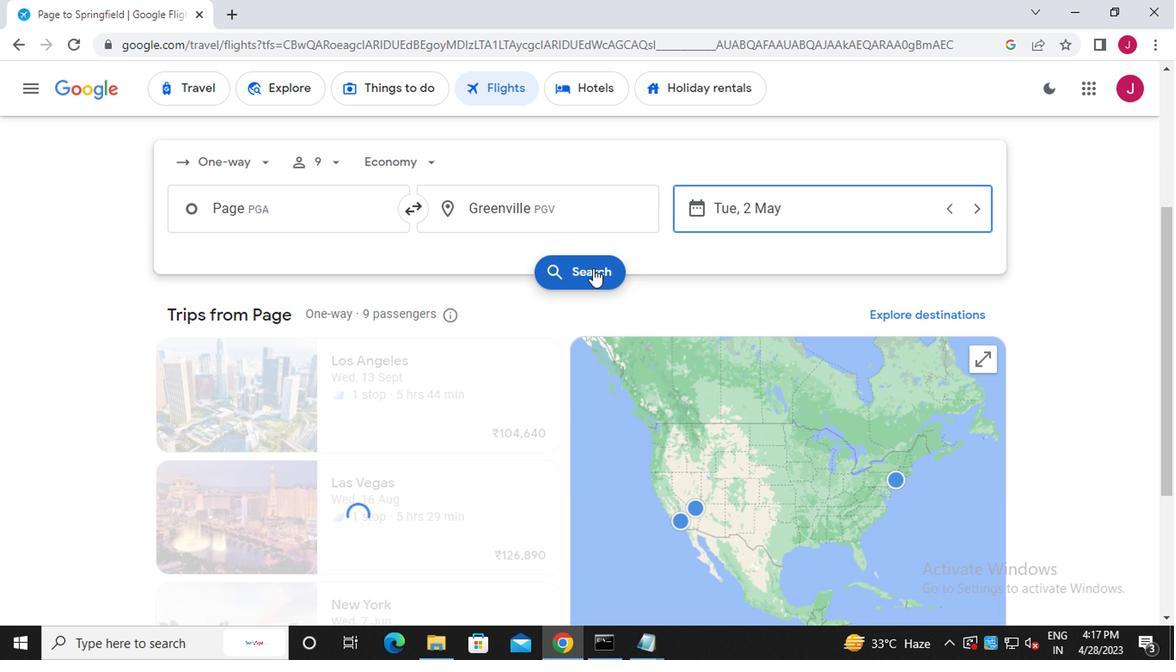 
Action: Mouse pressed left at (599, 265)
Screenshot: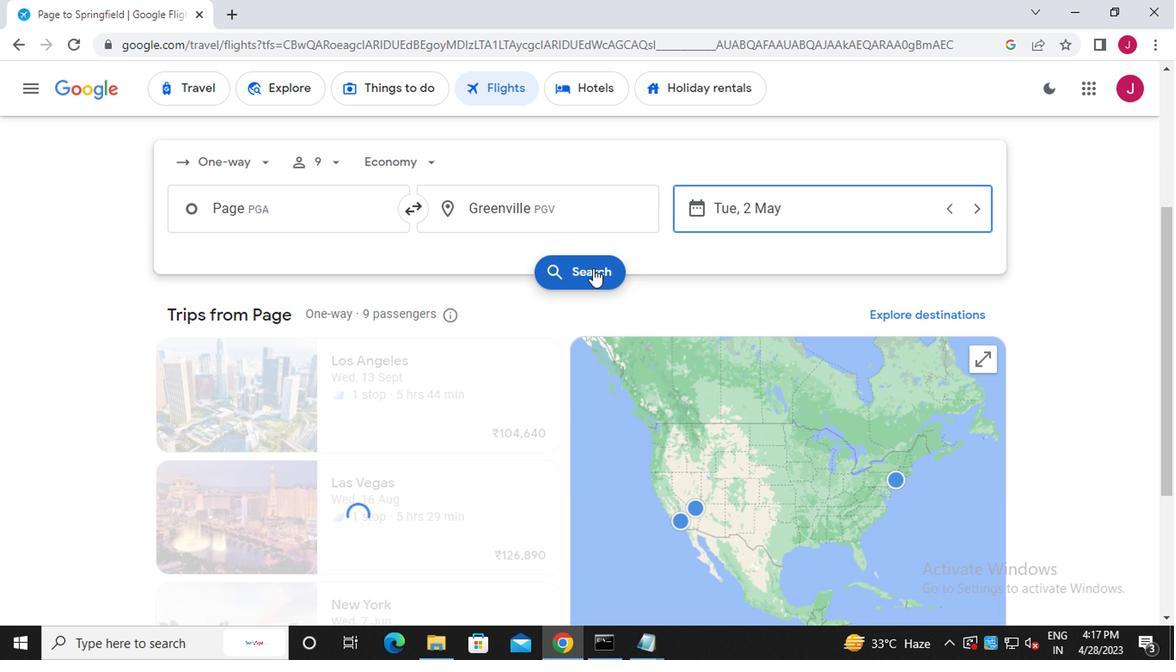 
Action: Mouse moved to (196, 241)
Screenshot: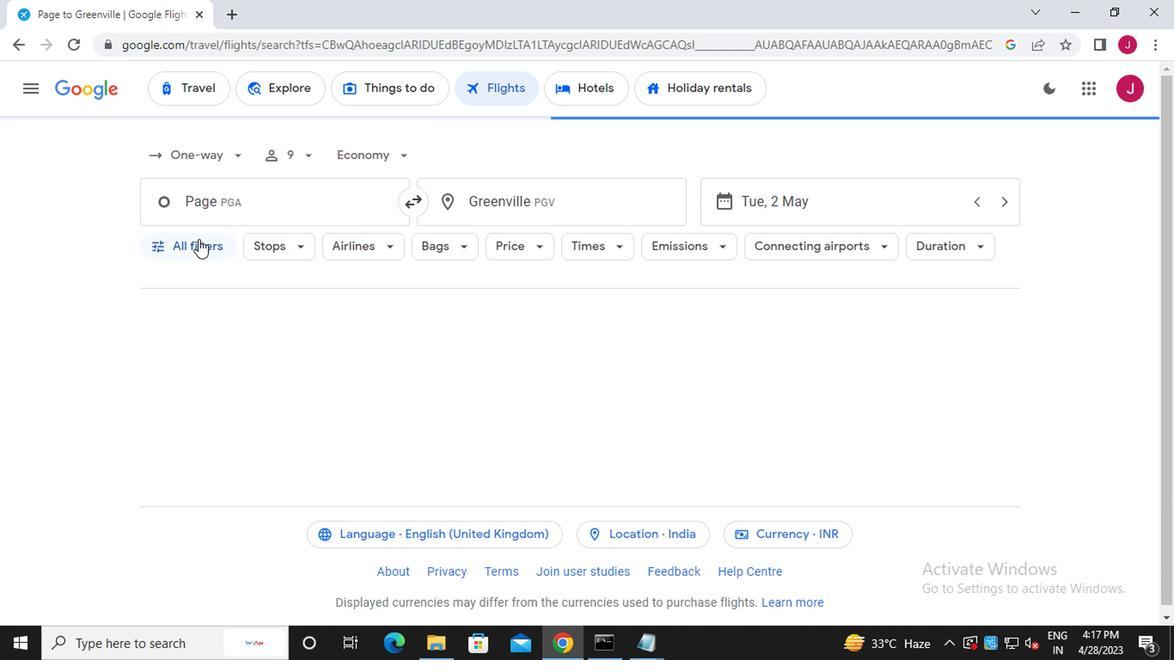 
Action: Mouse pressed left at (196, 241)
Screenshot: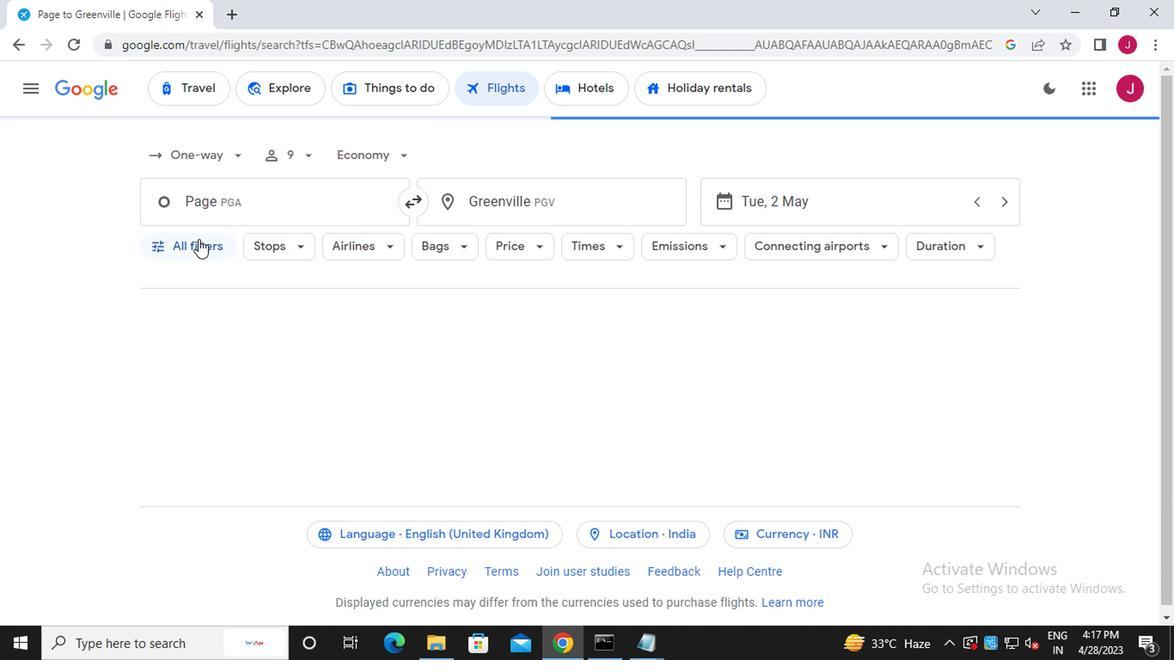 
Action: Mouse moved to (262, 361)
Screenshot: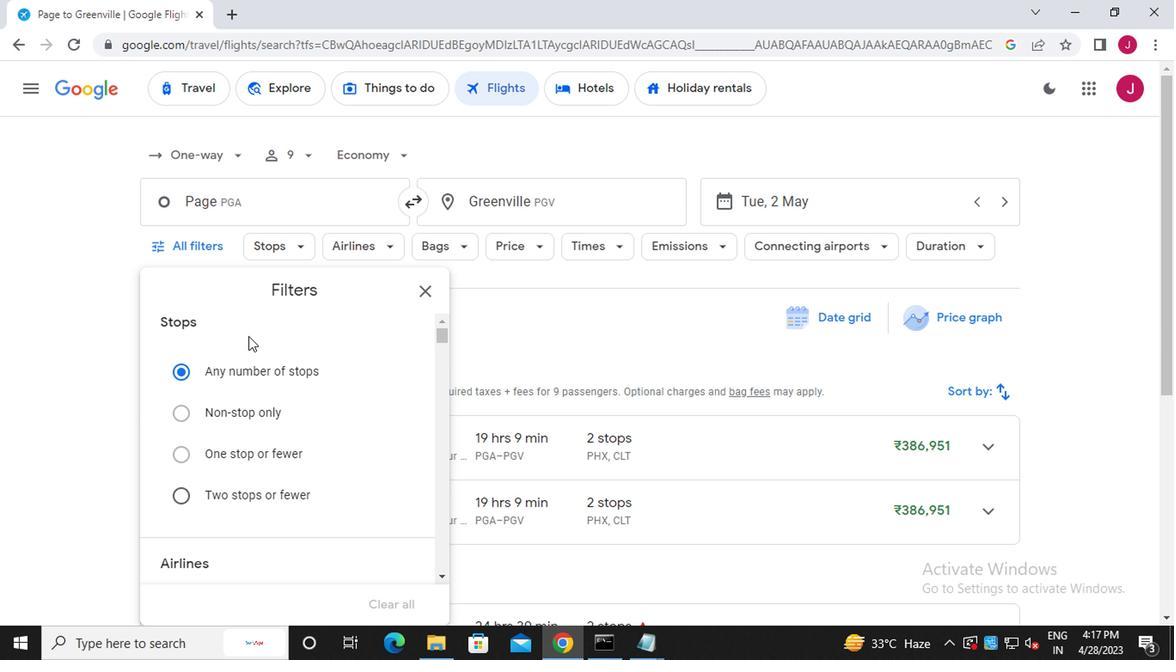 
Action: Mouse scrolled (262, 360) with delta (0, 0)
Screenshot: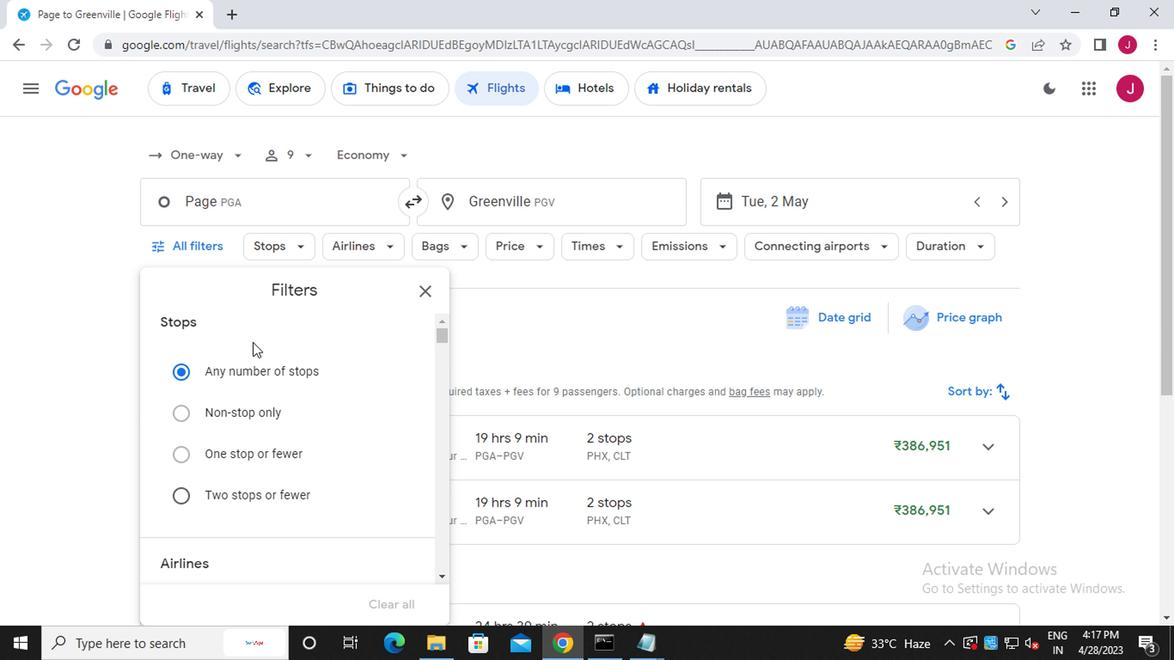 
Action: Mouse moved to (372, 497)
Screenshot: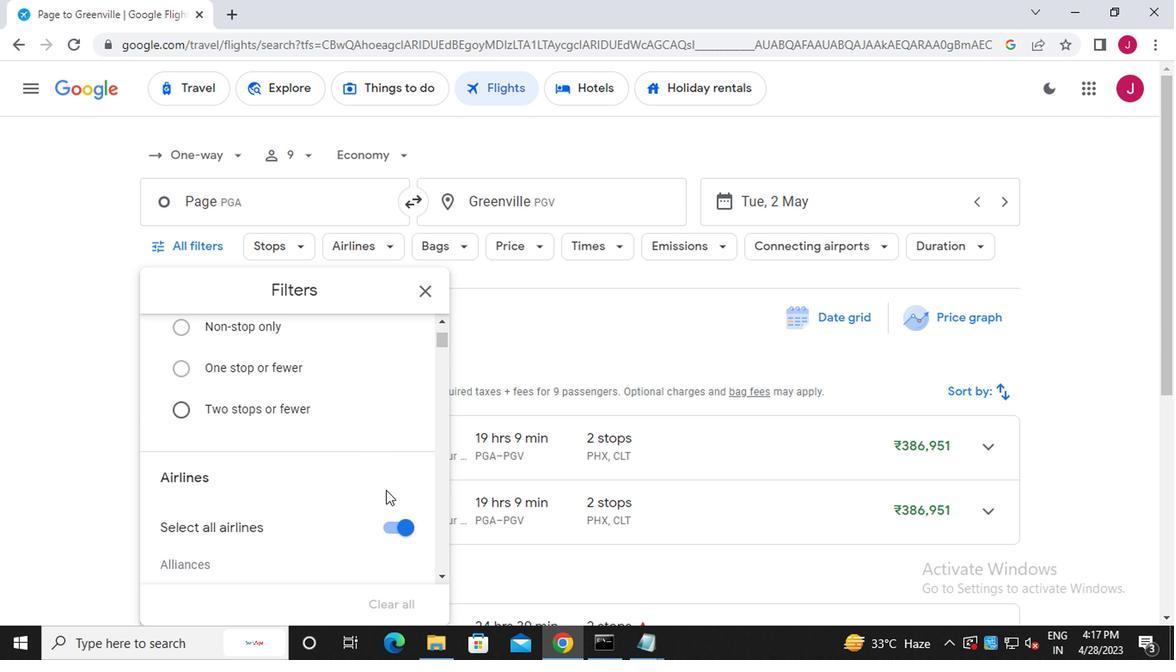
Action: Mouse scrolled (372, 496) with delta (0, -1)
Screenshot: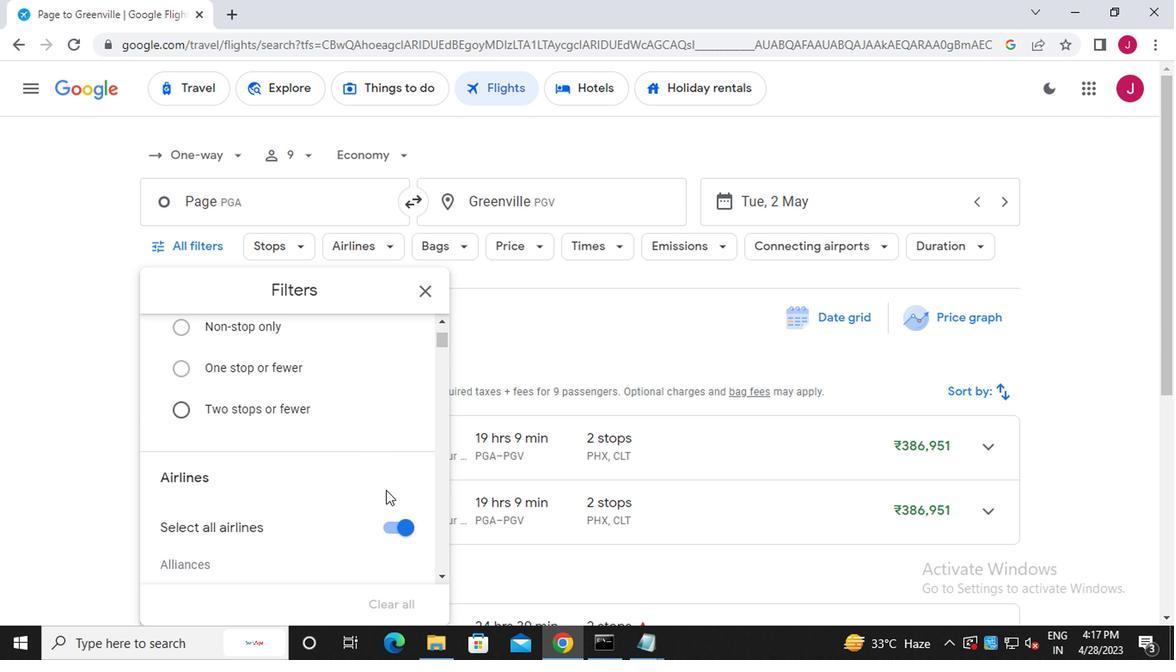 
Action: Mouse moved to (380, 442)
Screenshot: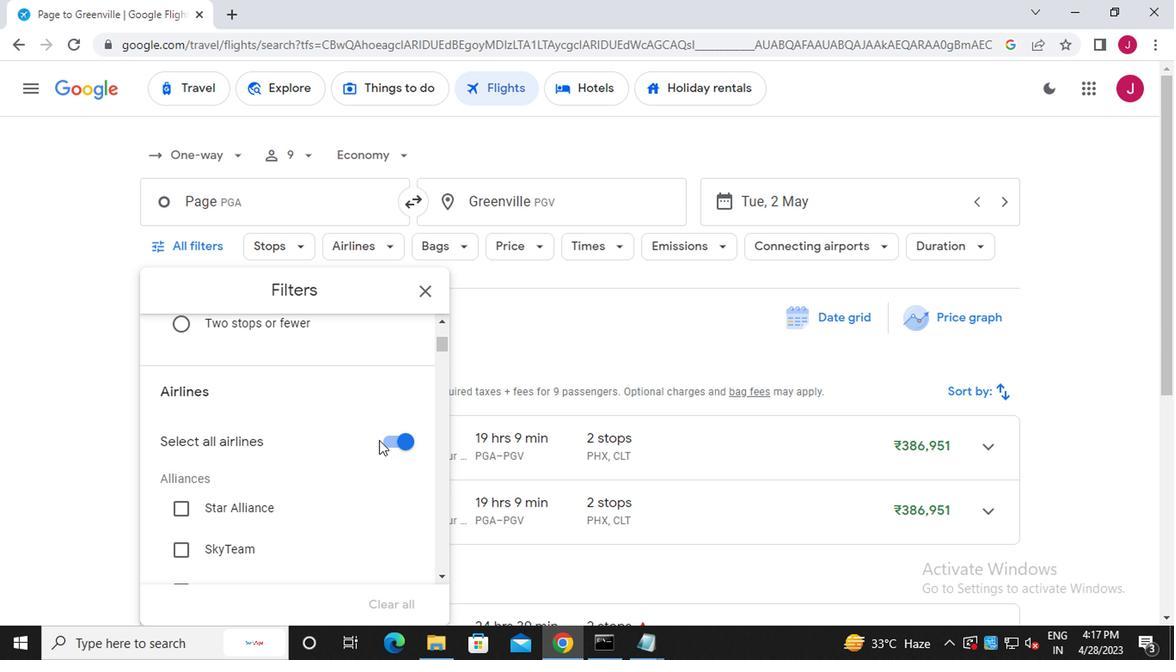 
Action: Mouse pressed left at (380, 442)
Screenshot: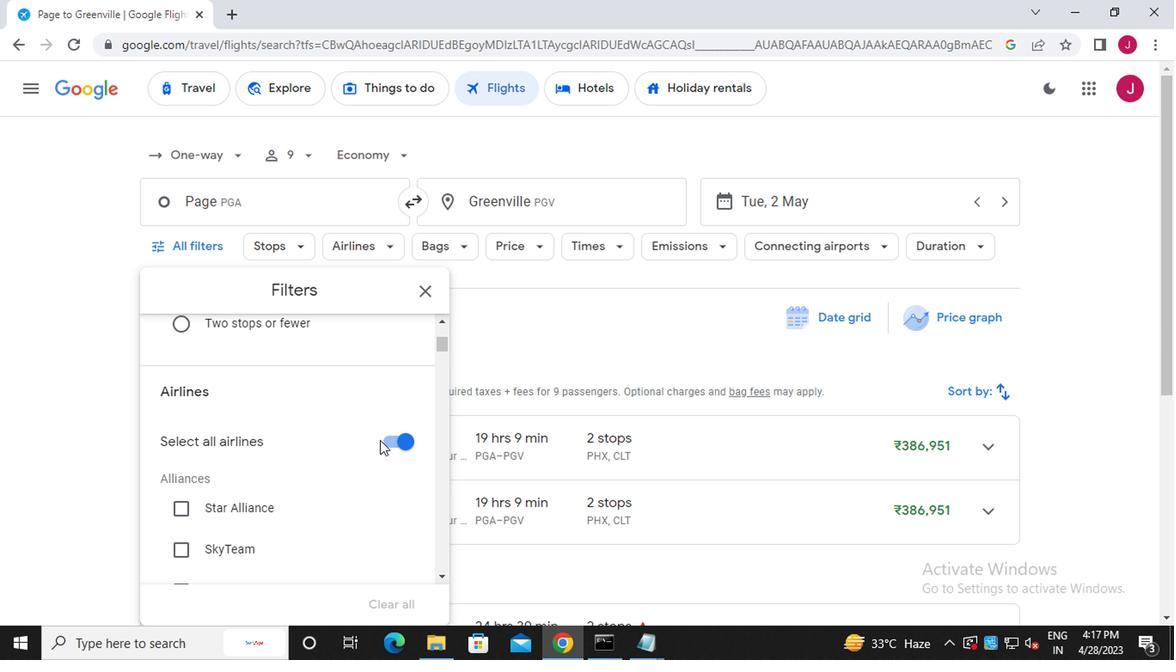 
Action: Mouse moved to (338, 427)
Screenshot: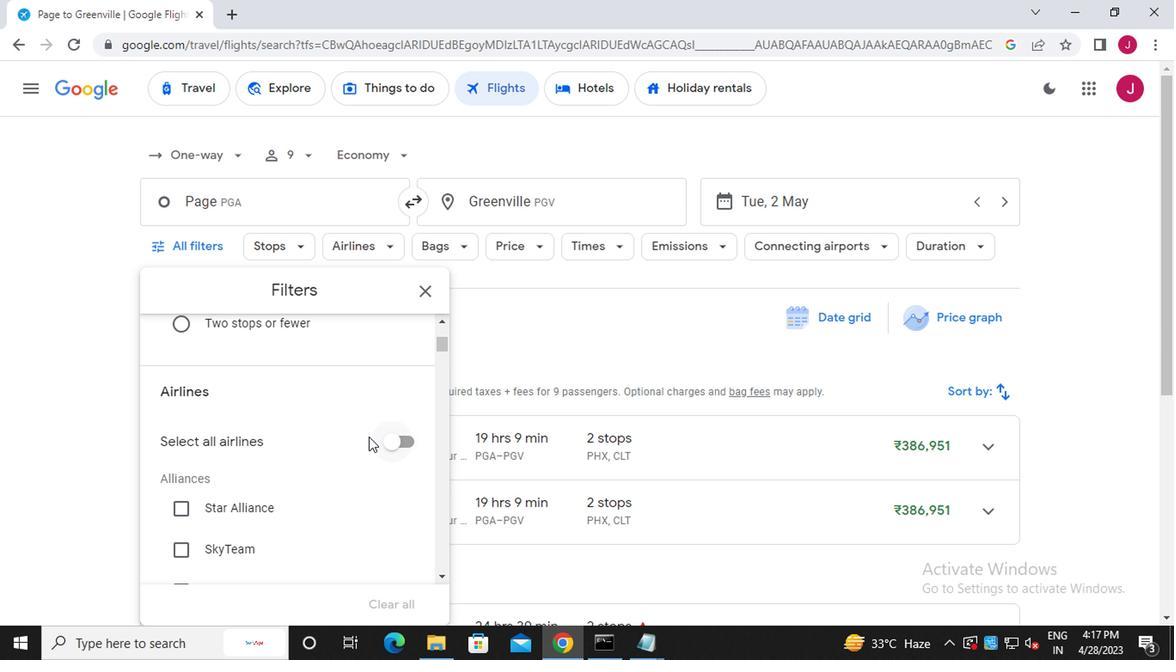 
Action: Mouse scrolled (338, 426) with delta (0, -1)
Screenshot: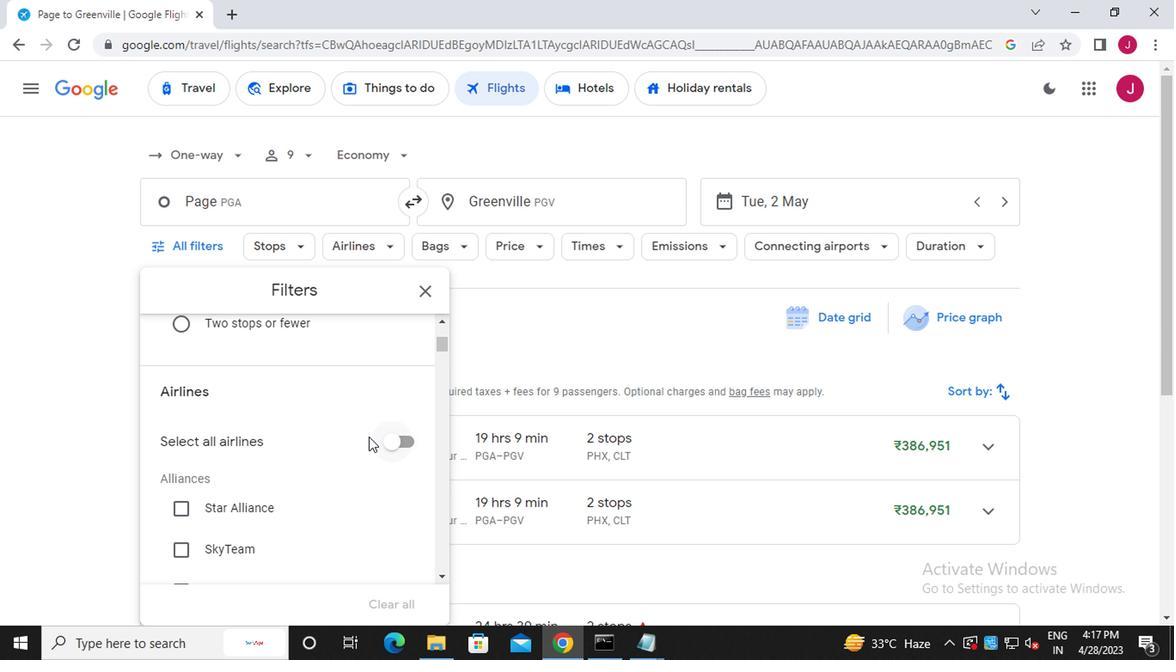 
Action: Mouse moved to (338, 427)
Screenshot: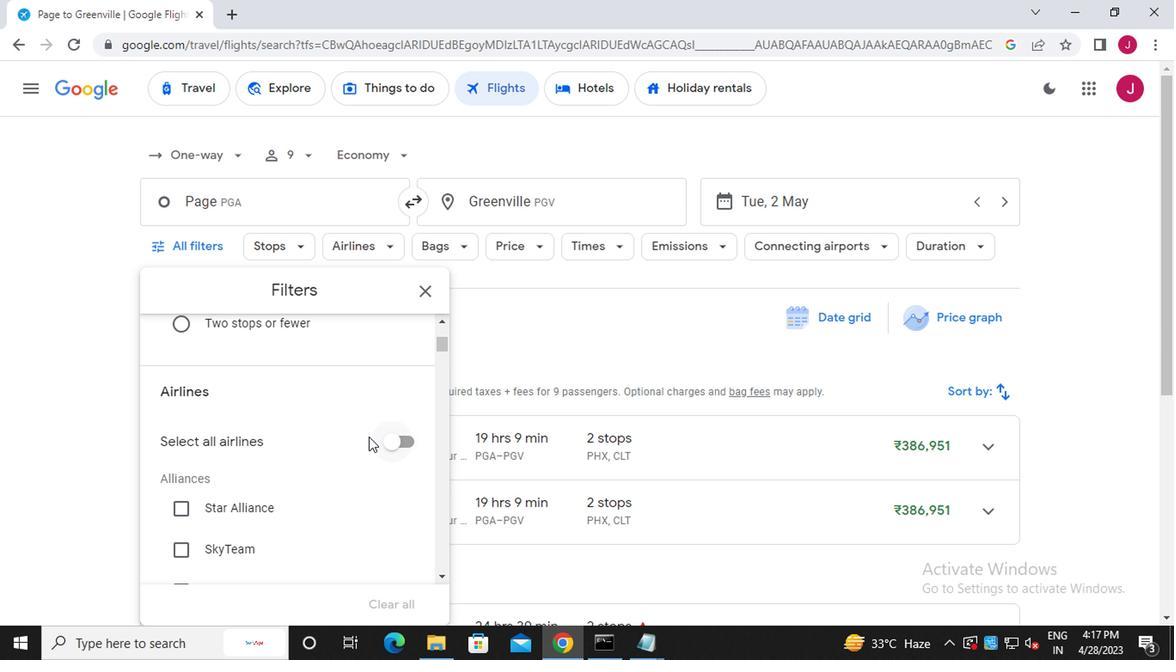 
Action: Mouse scrolled (338, 426) with delta (0, -1)
Screenshot: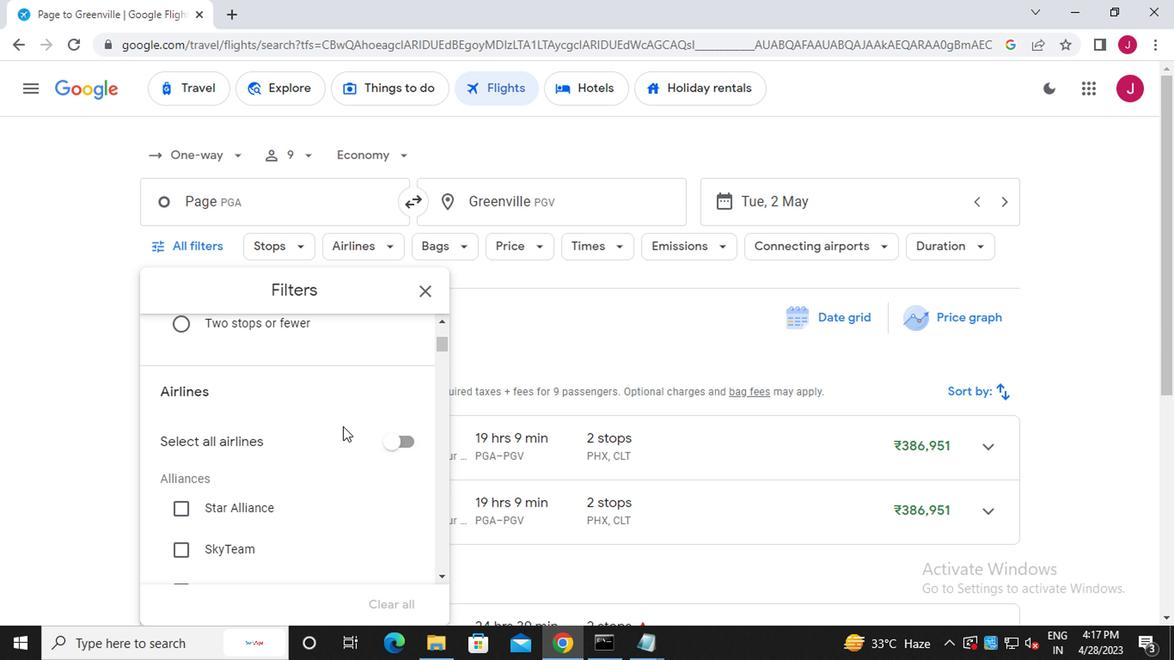 
Action: Mouse scrolled (338, 426) with delta (0, -1)
Screenshot: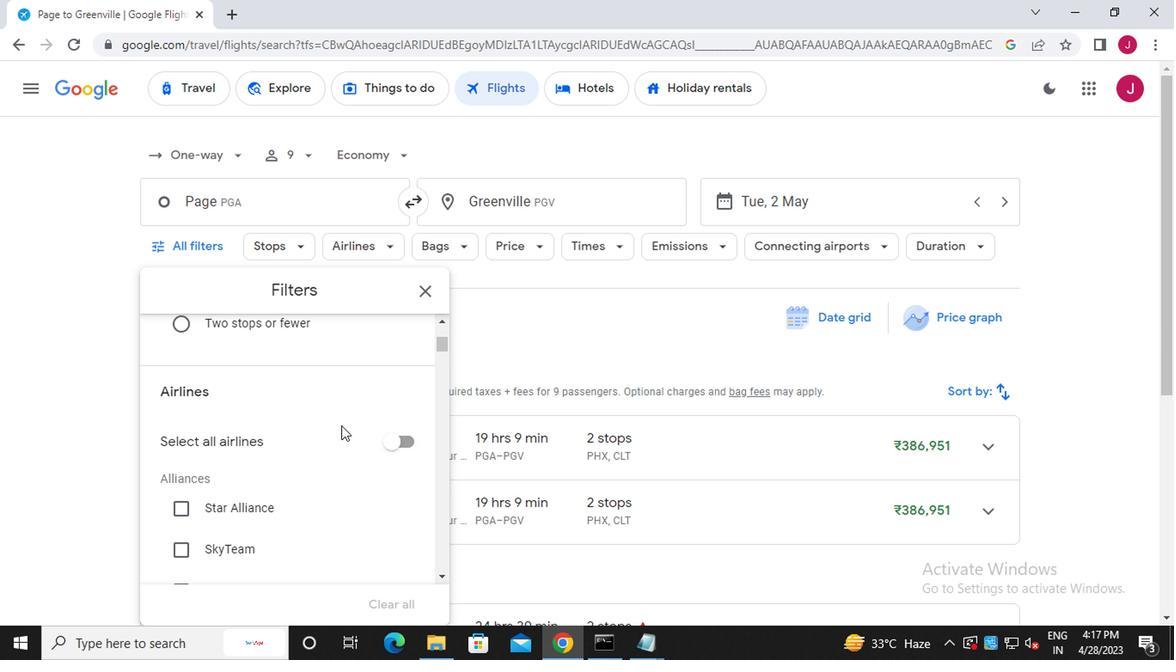 
Action: Mouse moved to (330, 421)
Screenshot: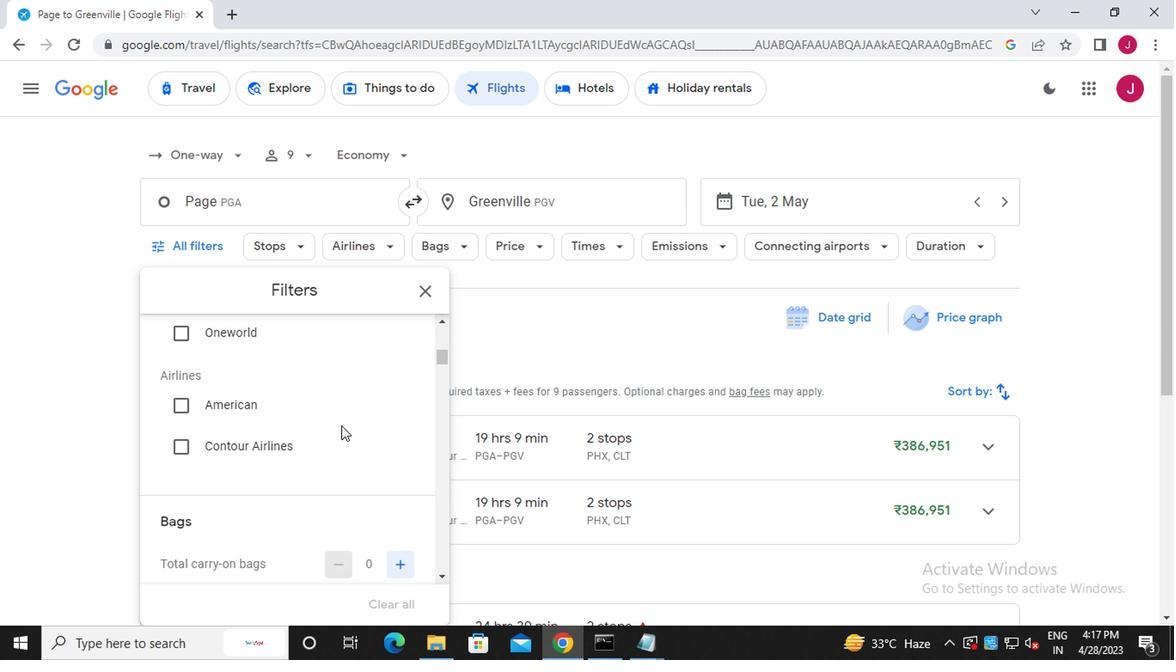 
Action: Mouse scrolled (330, 423) with delta (0, 1)
Screenshot: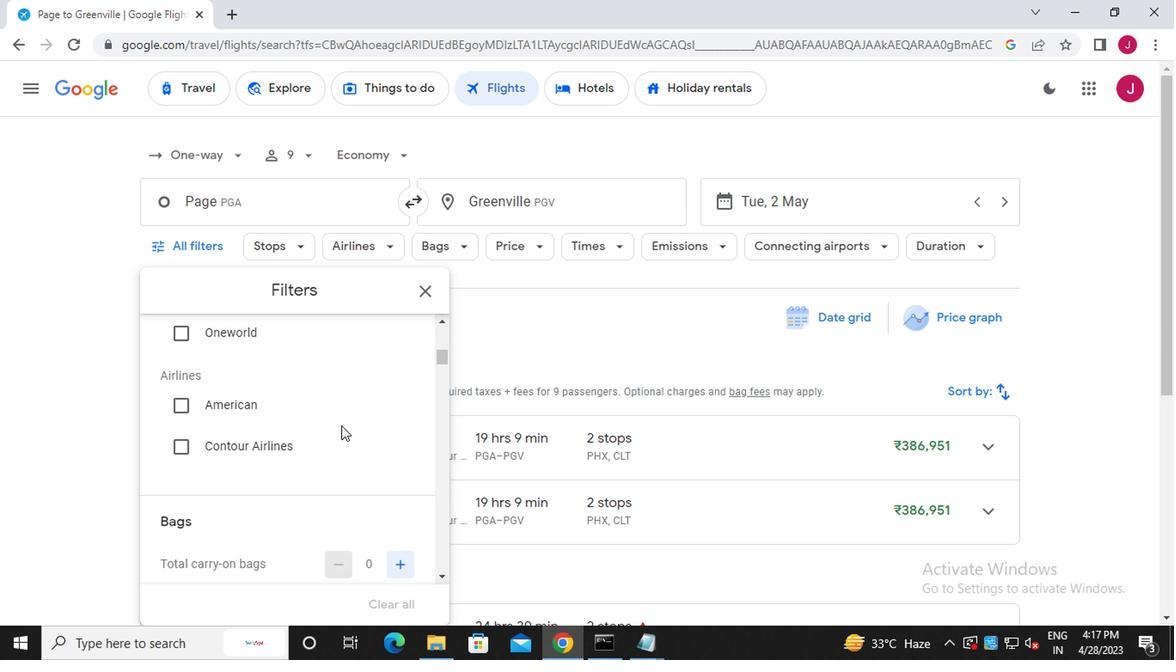 
Action: Mouse scrolled (330, 423) with delta (0, 1)
Screenshot: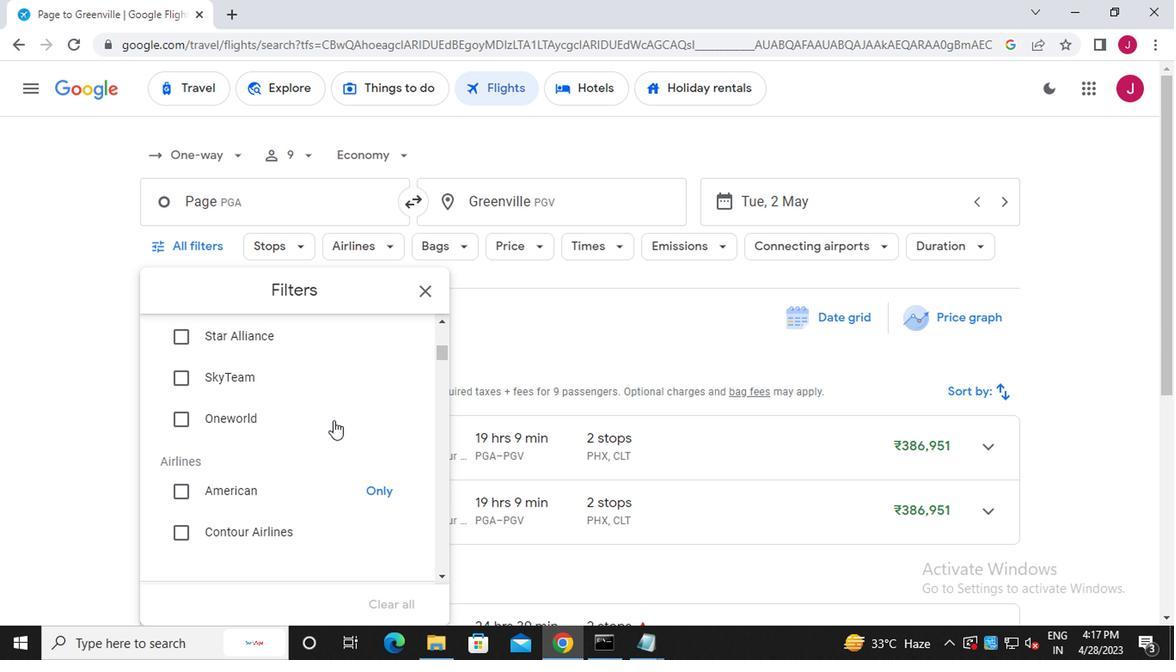 
Action: Mouse moved to (317, 397)
Screenshot: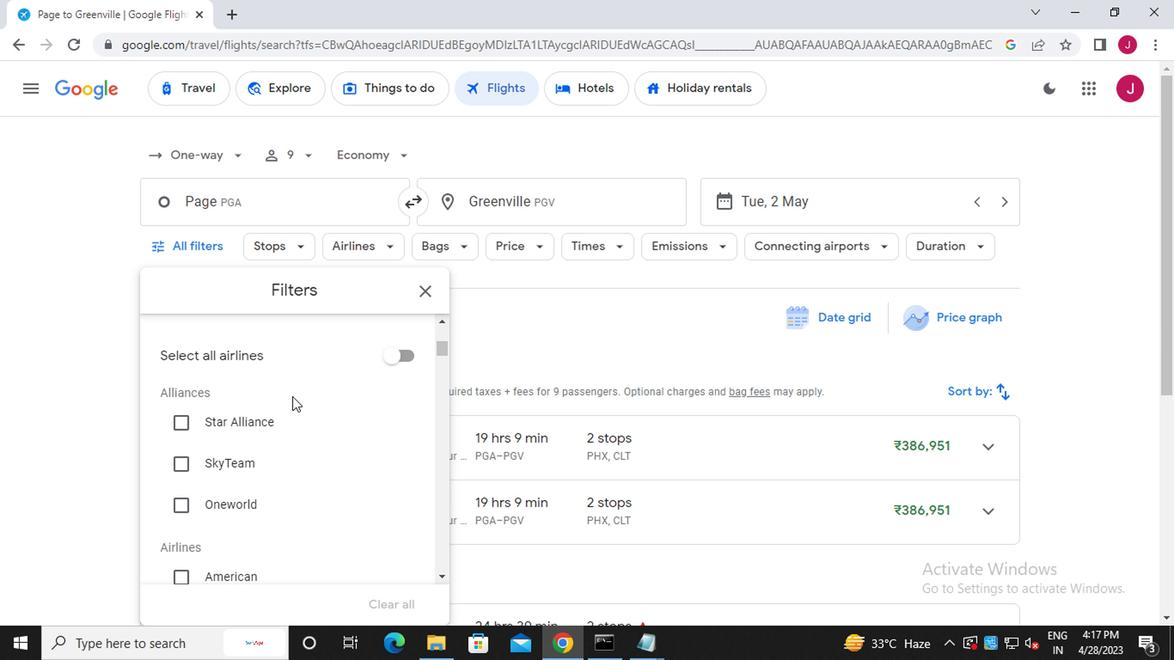 
Action: Mouse scrolled (317, 396) with delta (0, -1)
Screenshot: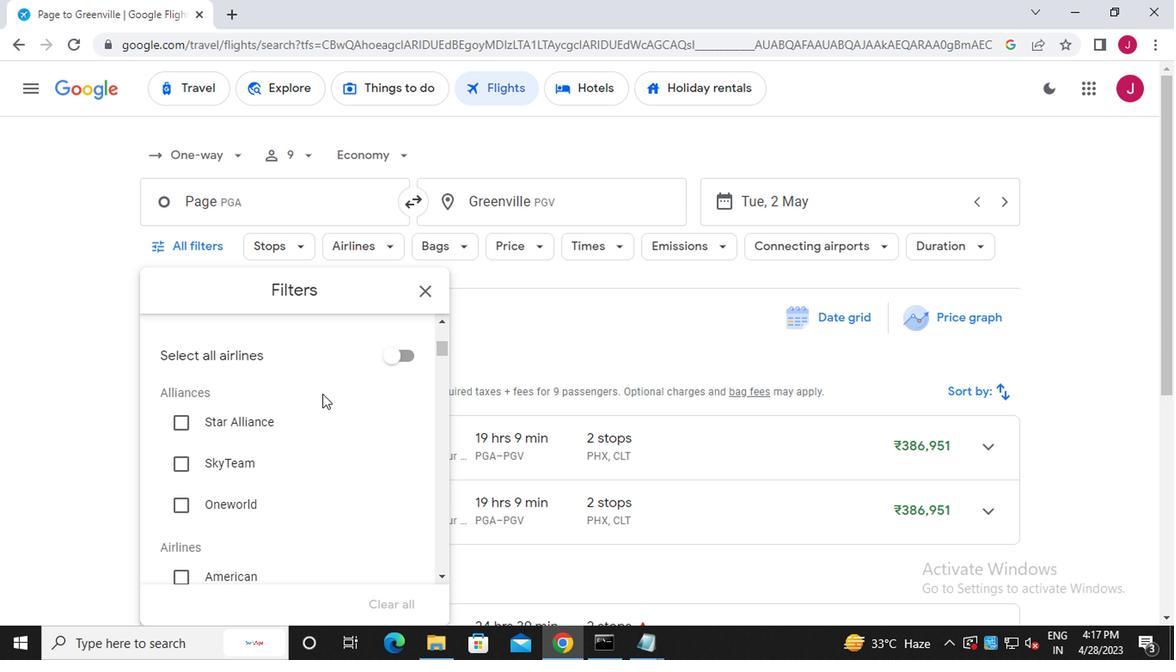 
Action: Mouse scrolled (317, 396) with delta (0, -1)
Screenshot: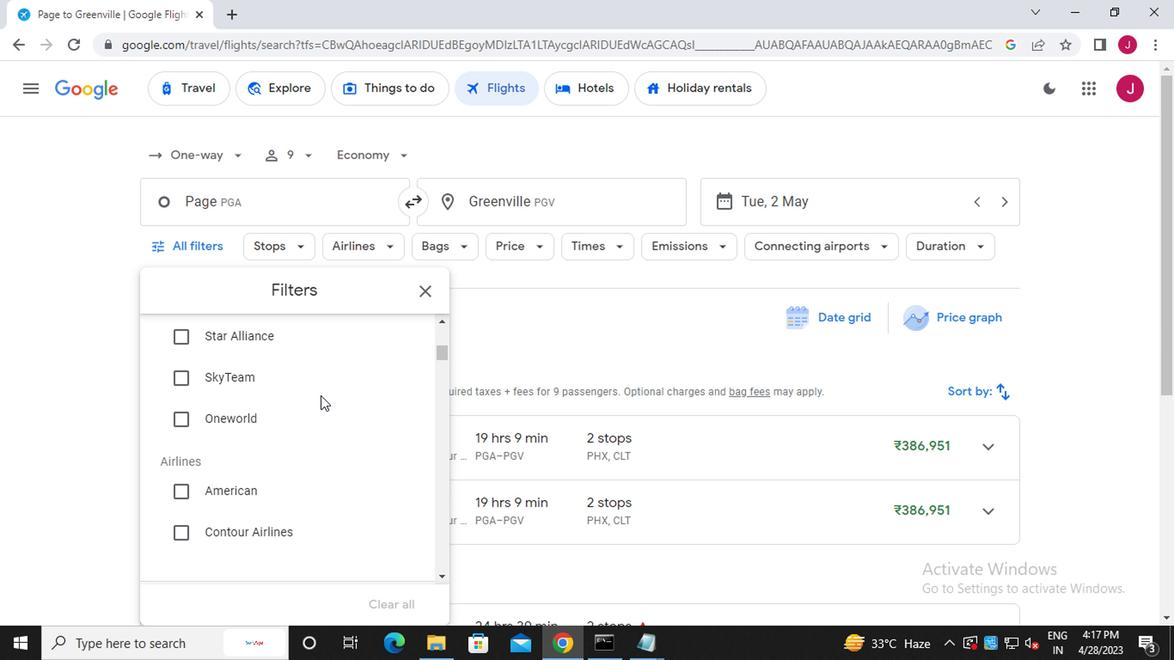
Action: Mouse scrolled (317, 396) with delta (0, -1)
Screenshot: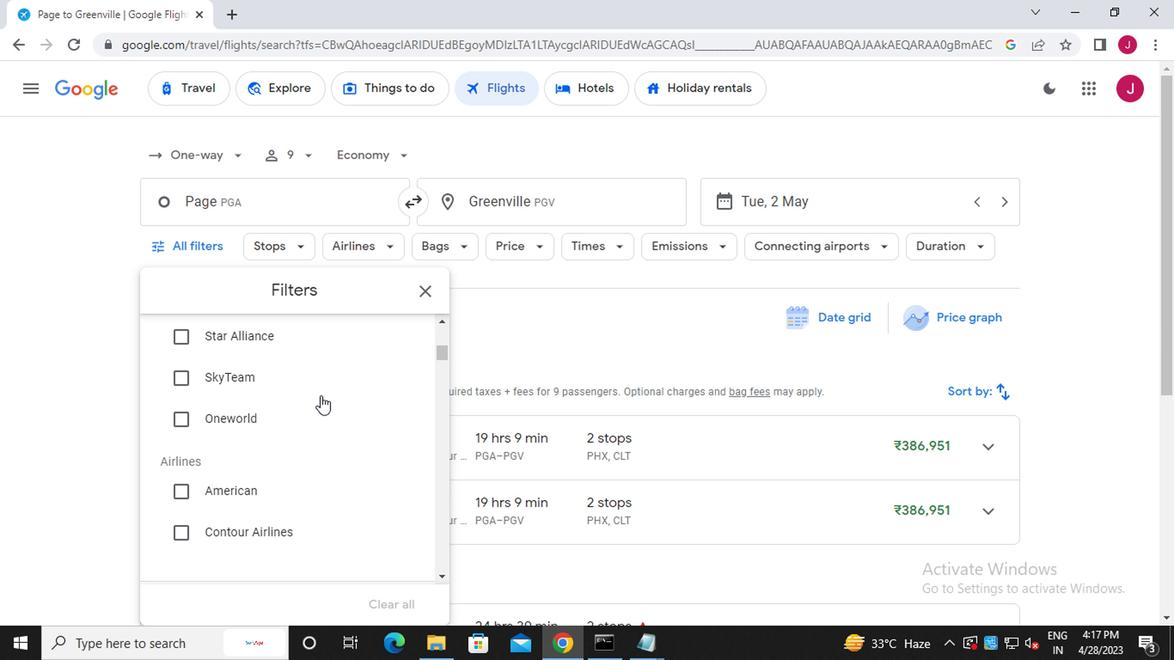 
Action: Mouse moved to (325, 397)
Screenshot: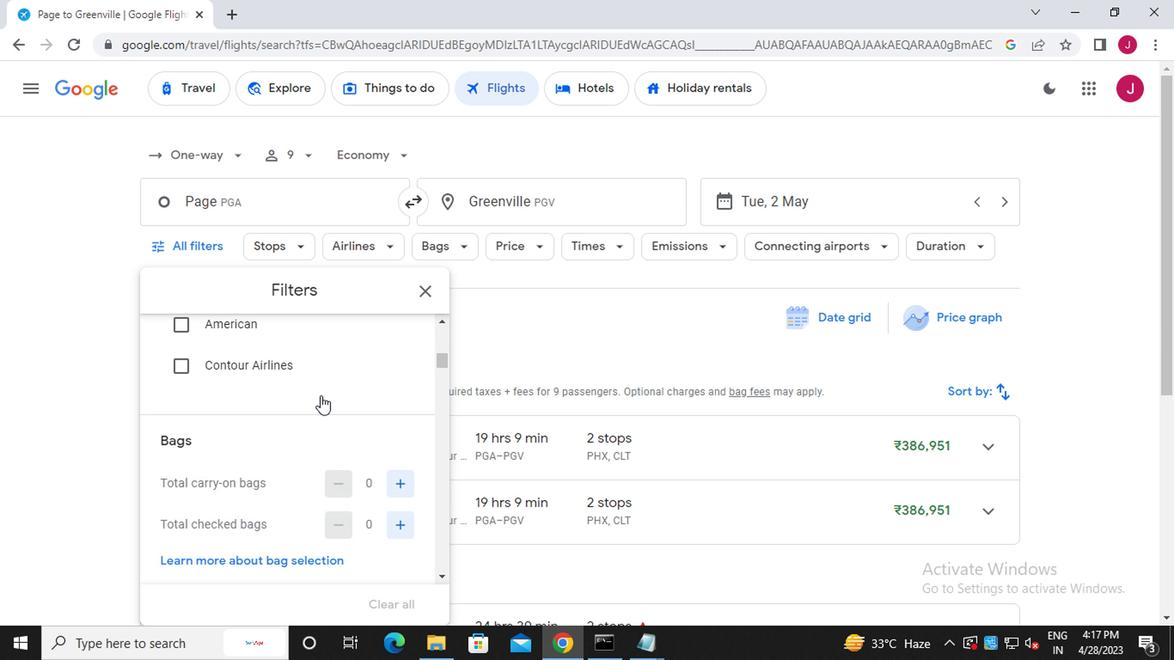 
Action: Mouse scrolled (325, 396) with delta (0, -1)
Screenshot: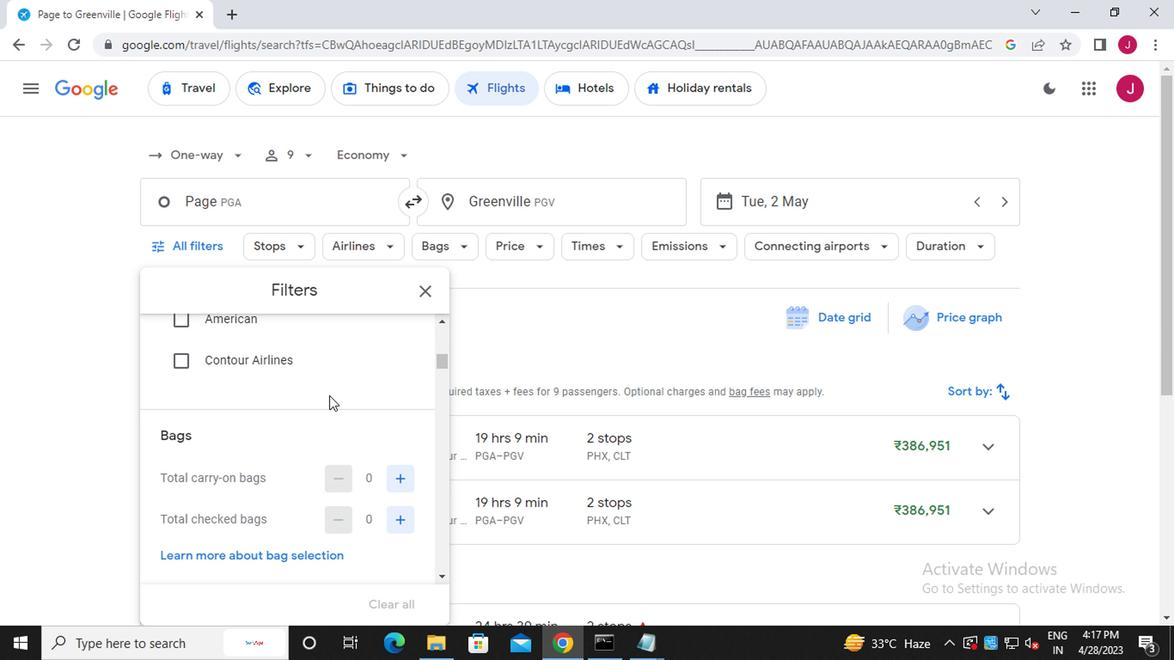 
Action: Mouse moved to (401, 397)
Screenshot: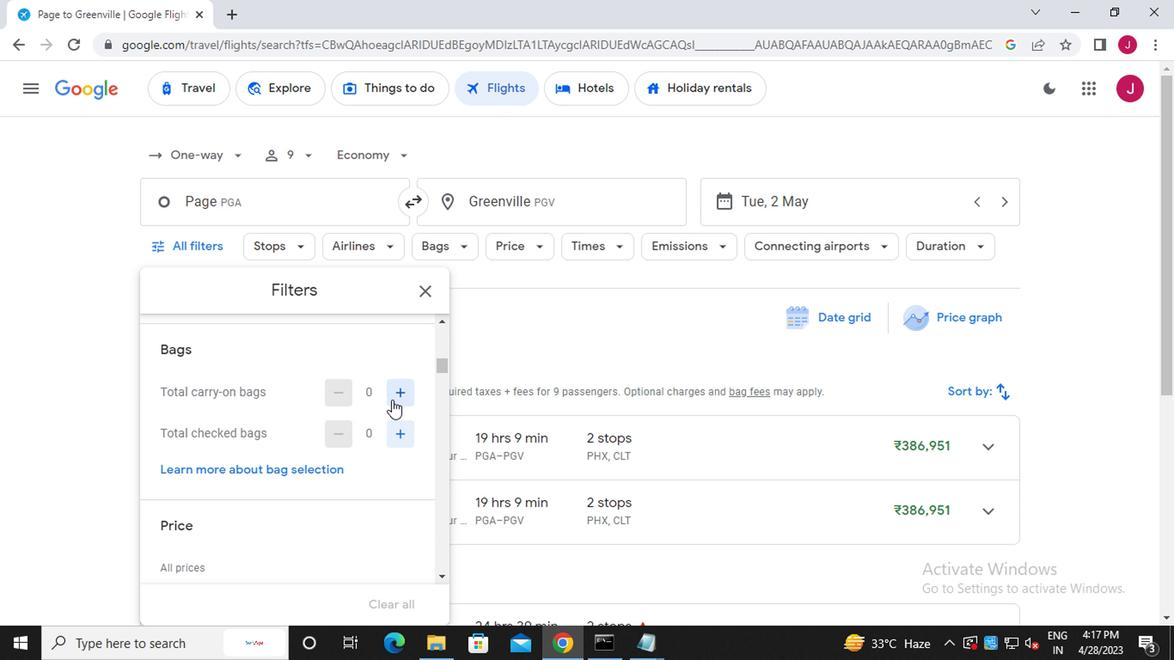 
Action: Mouse pressed left at (401, 397)
Screenshot: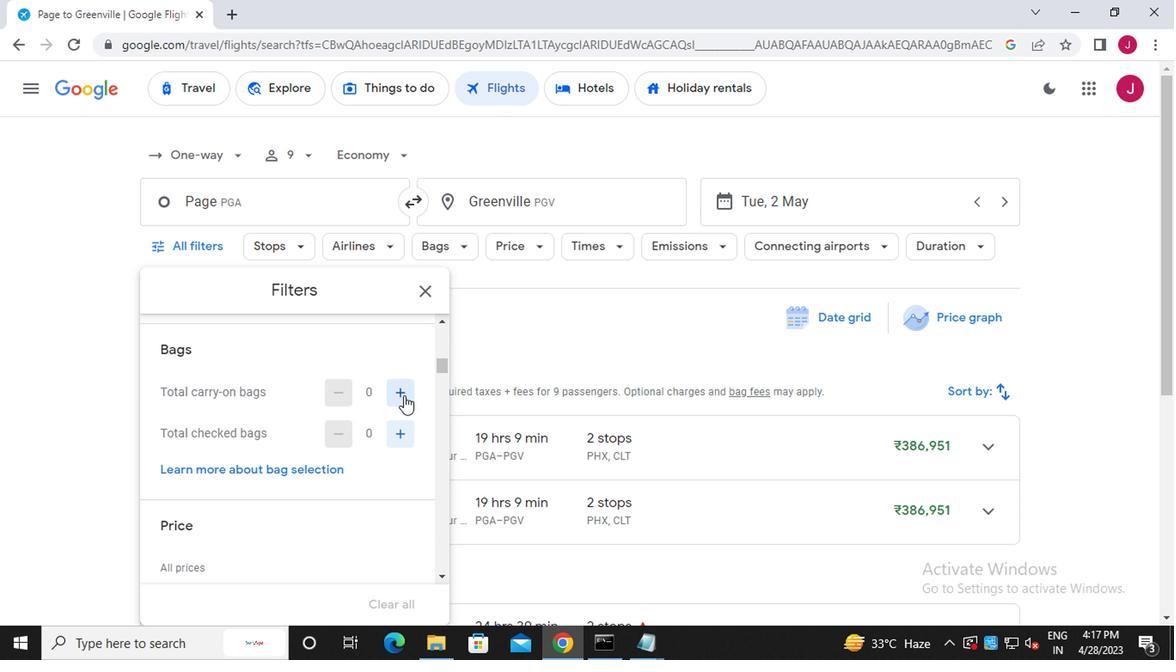 
Action: Mouse moved to (401, 397)
Screenshot: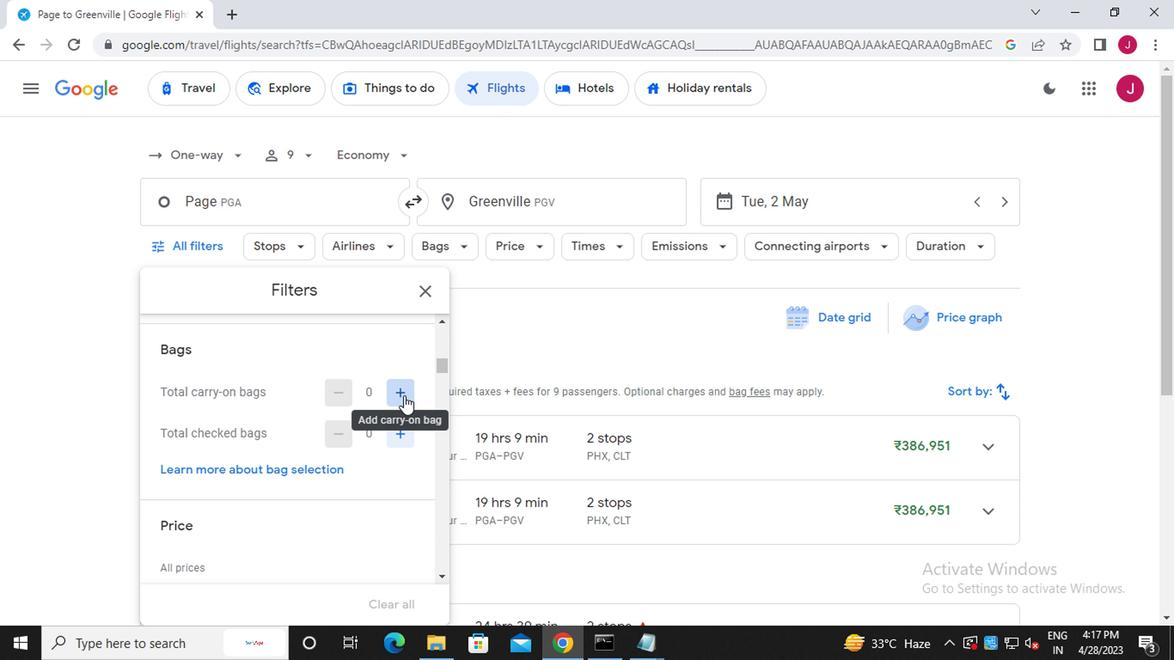 
Action: Mouse scrolled (401, 396) with delta (0, -1)
Screenshot: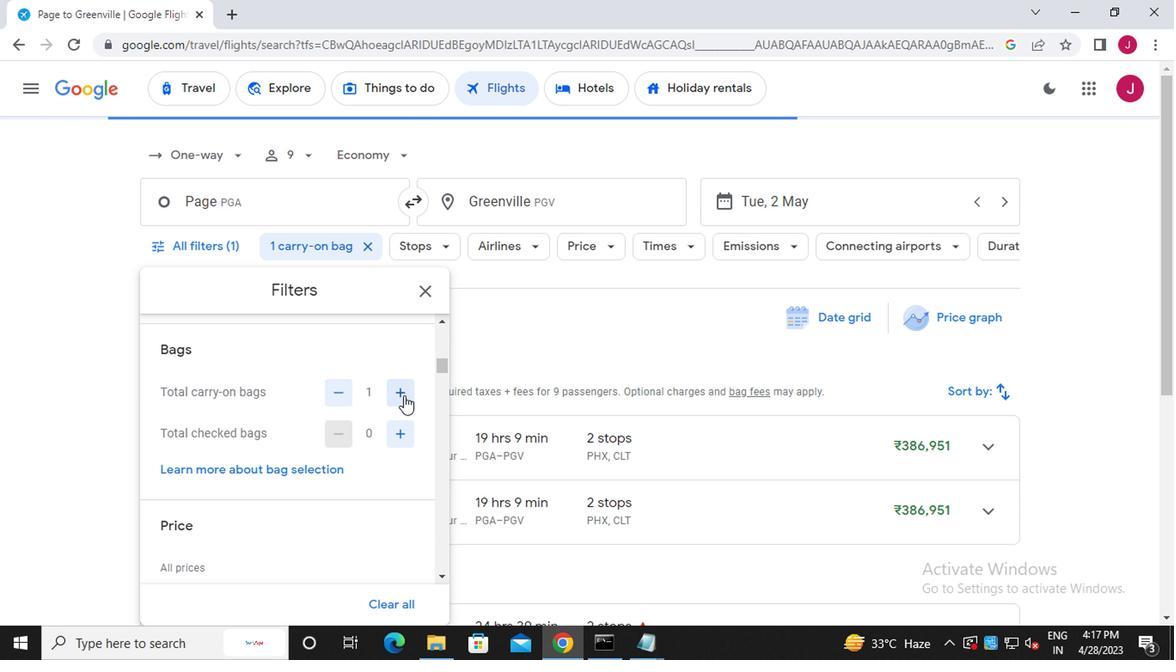 
Action: Mouse moved to (402, 512)
Screenshot: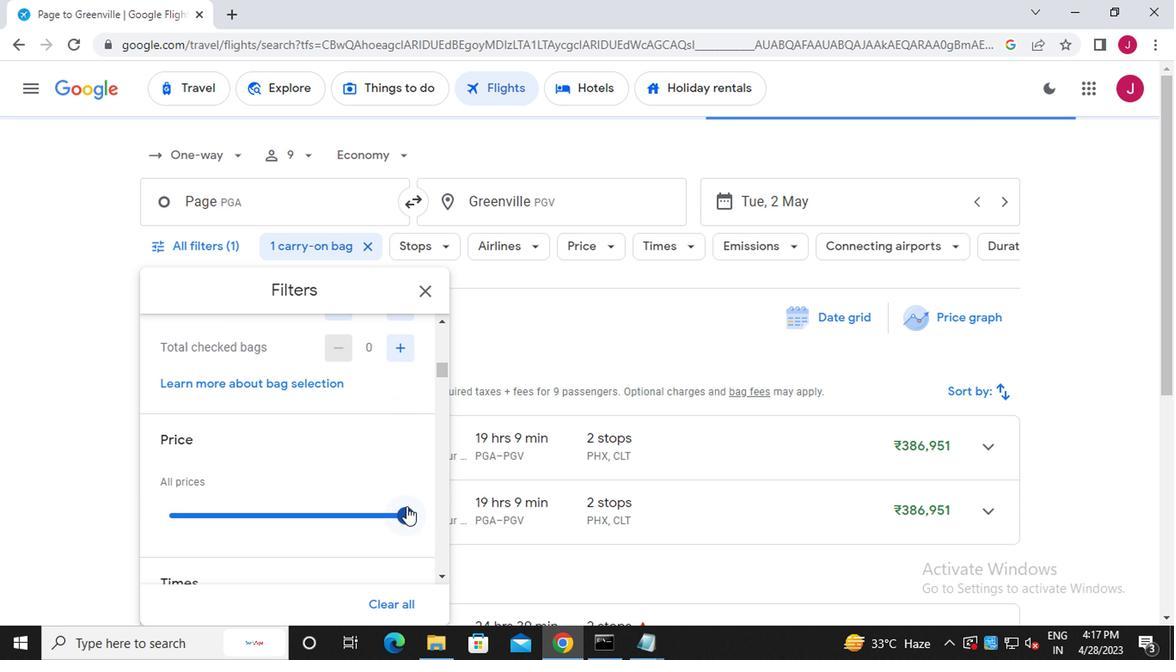 
Action: Mouse pressed left at (402, 512)
Screenshot: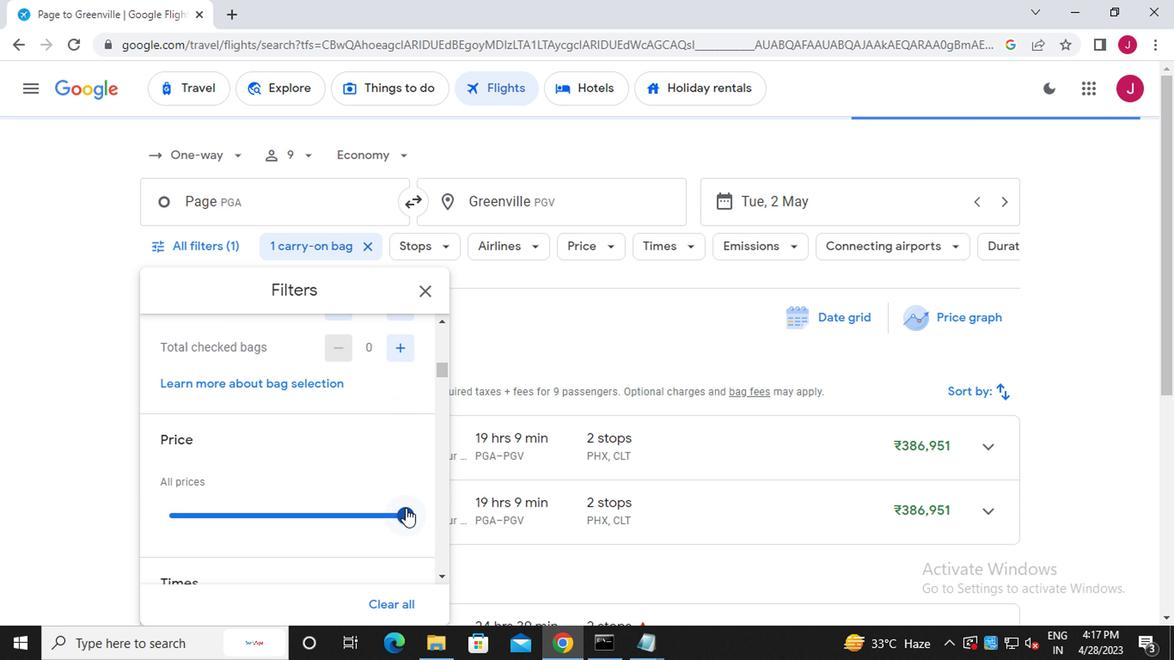 
Action: Mouse pressed left at (402, 512)
Screenshot: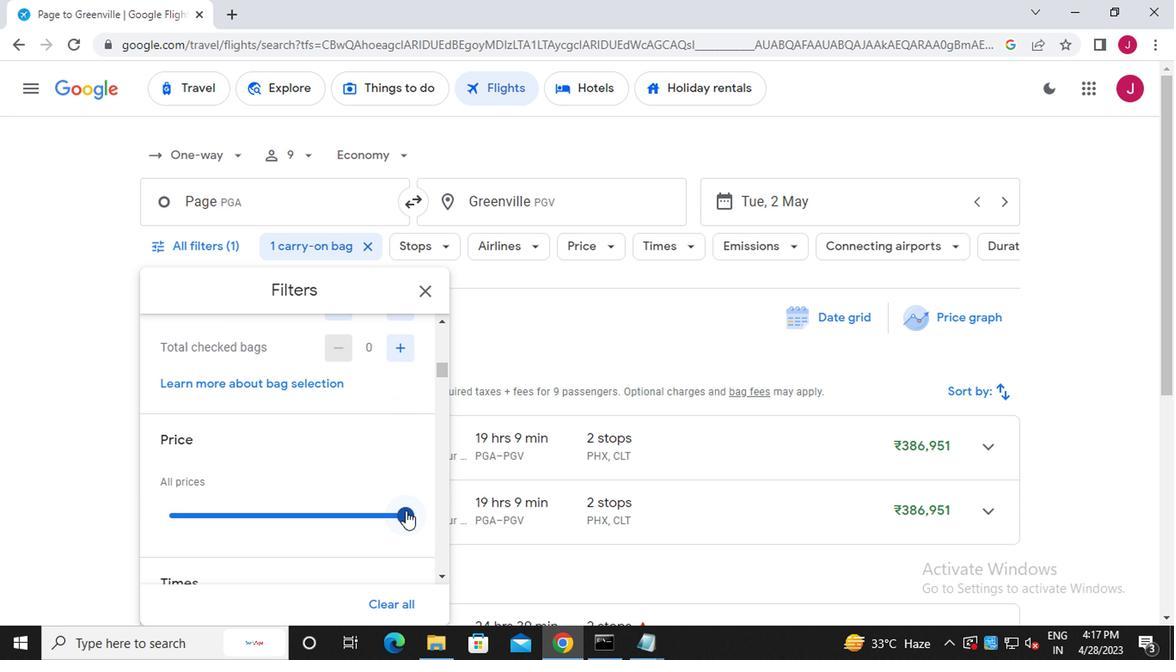
Action: Mouse moved to (283, 482)
Screenshot: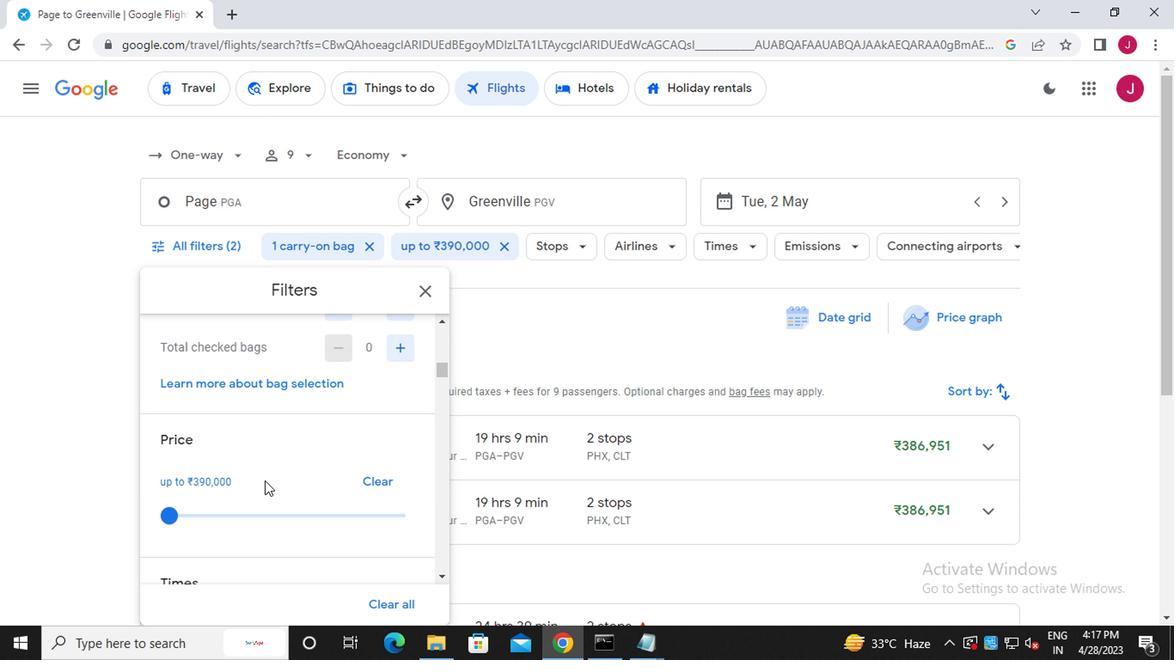 
Action: Mouse scrolled (283, 481) with delta (0, -1)
Screenshot: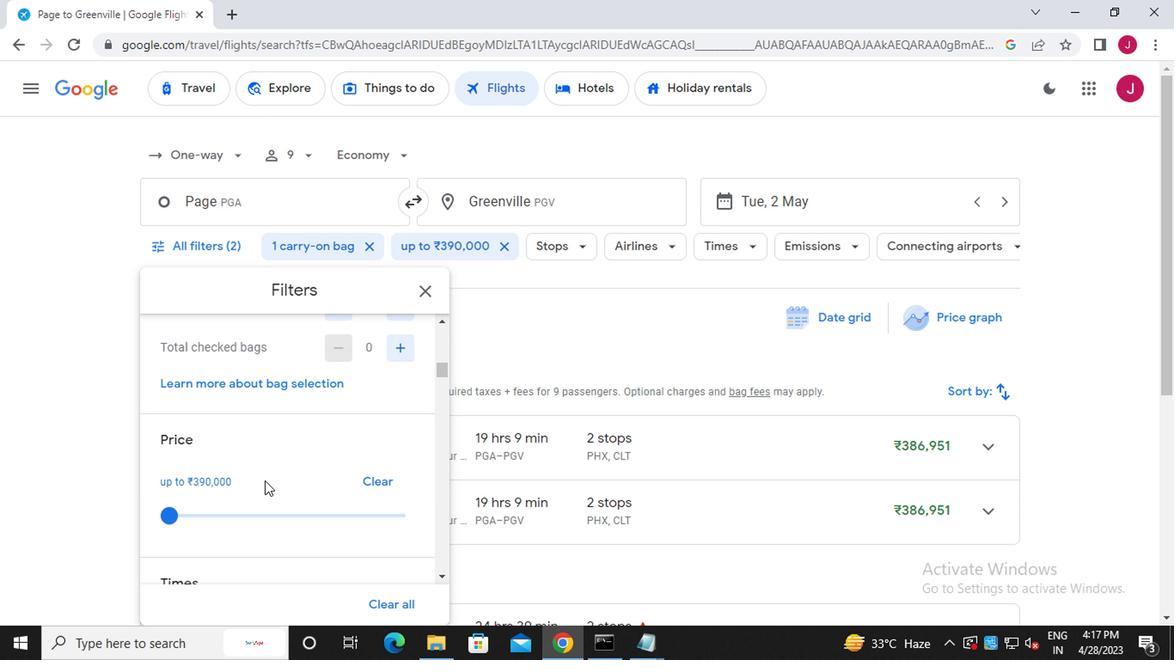 
Action: Mouse moved to (296, 489)
Screenshot: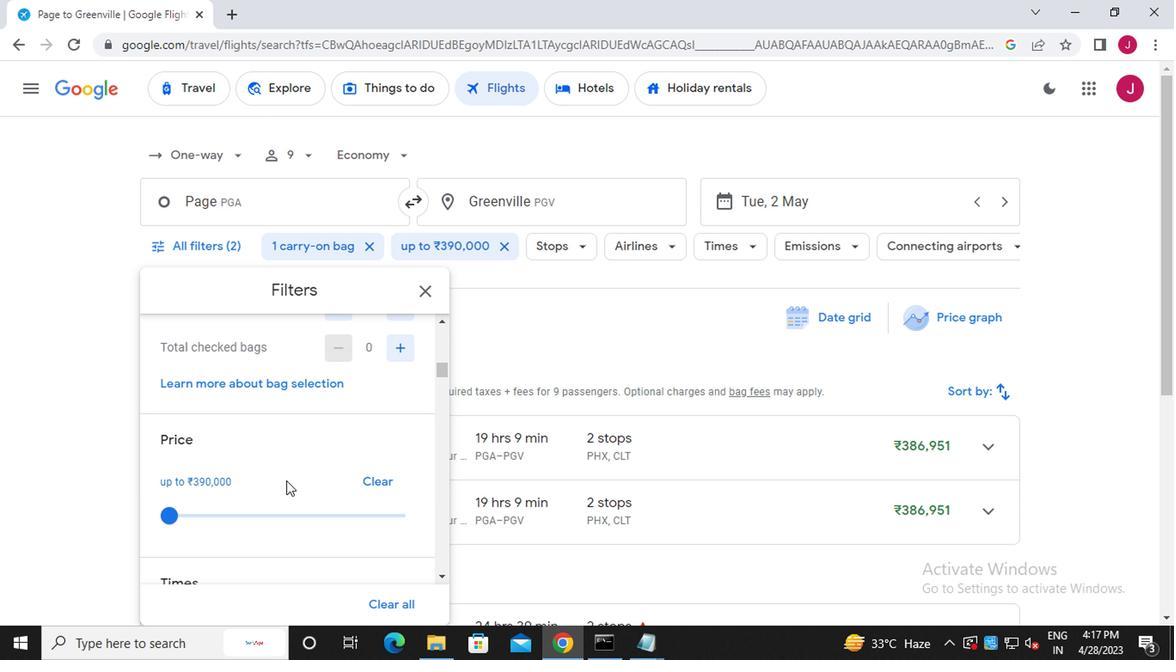 
Action: Mouse scrolled (296, 488) with delta (0, -1)
Screenshot: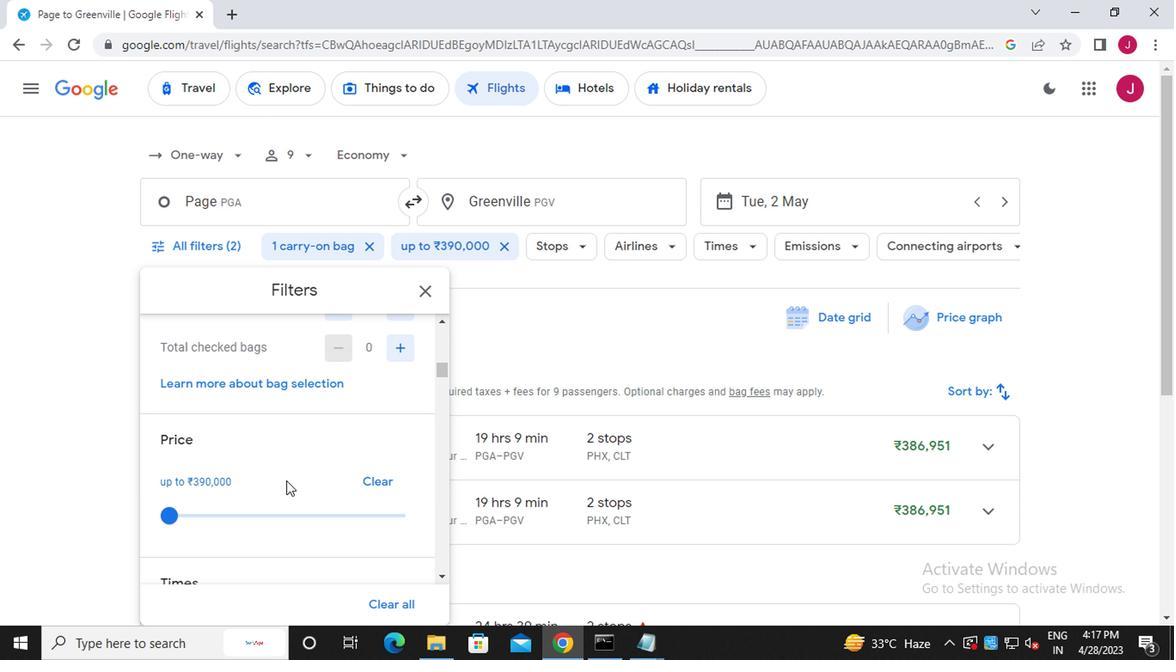 
Action: Mouse moved to (251, 486)
Screenshot: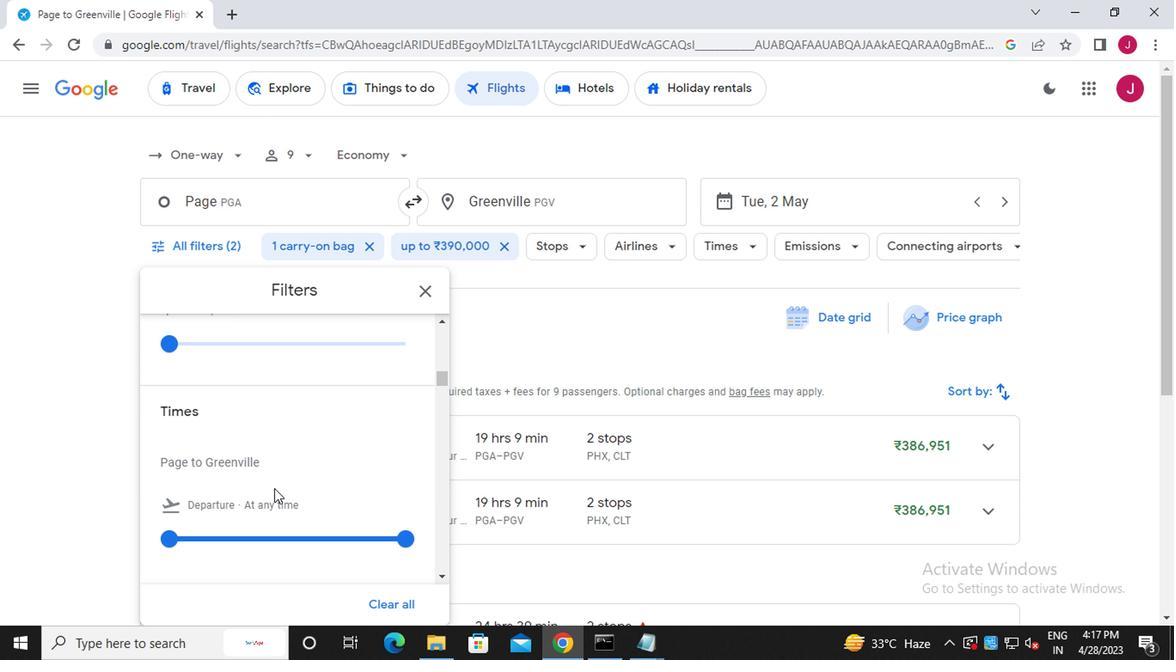 
Action: Mouse scrolled (251, 487) with delta (0, 0)
Screenshot: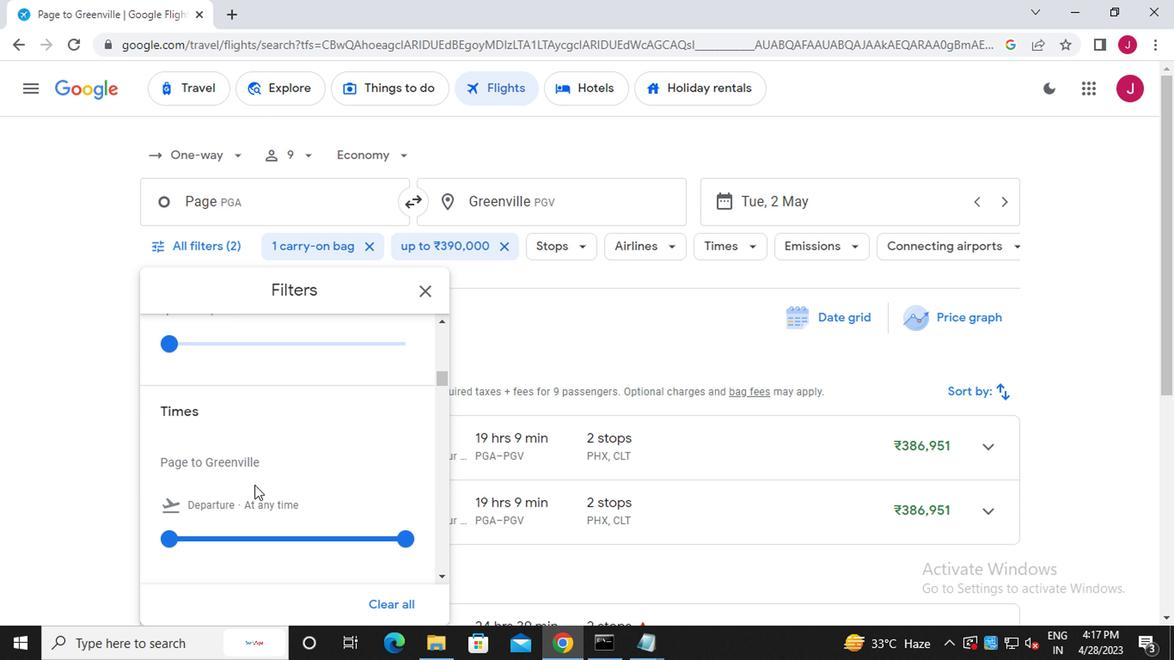 
Action: Mouse moved to (251, 485)
Screenshot: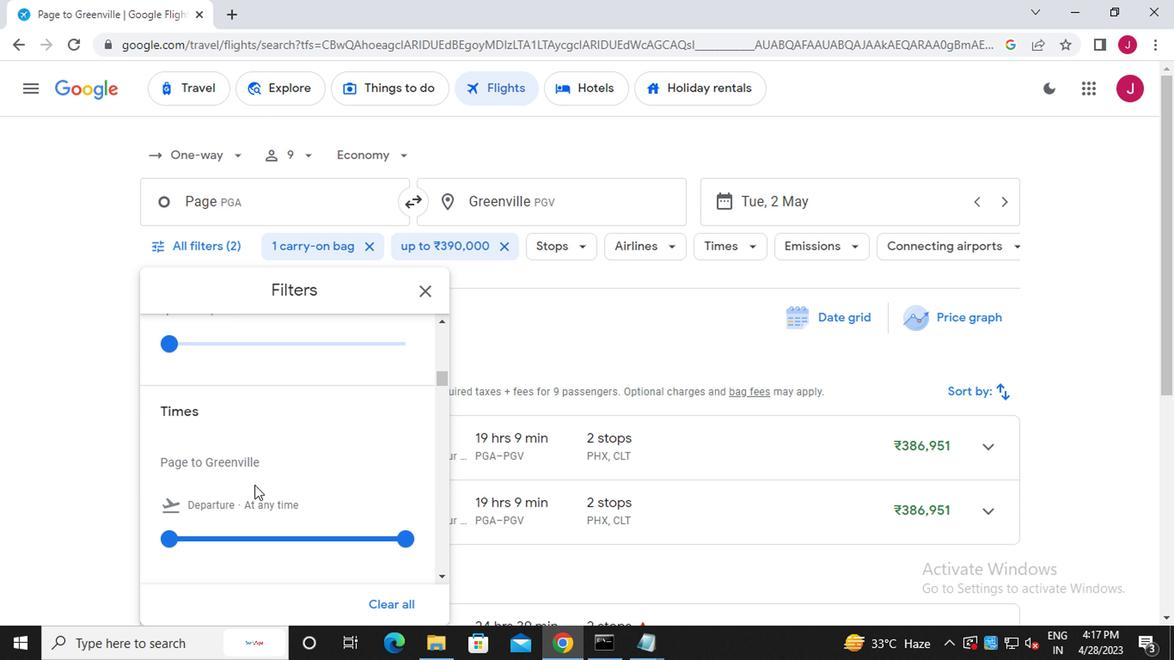 
Action: Mouse scrolled (251, 484) with delta (0, 0)
Screenshot: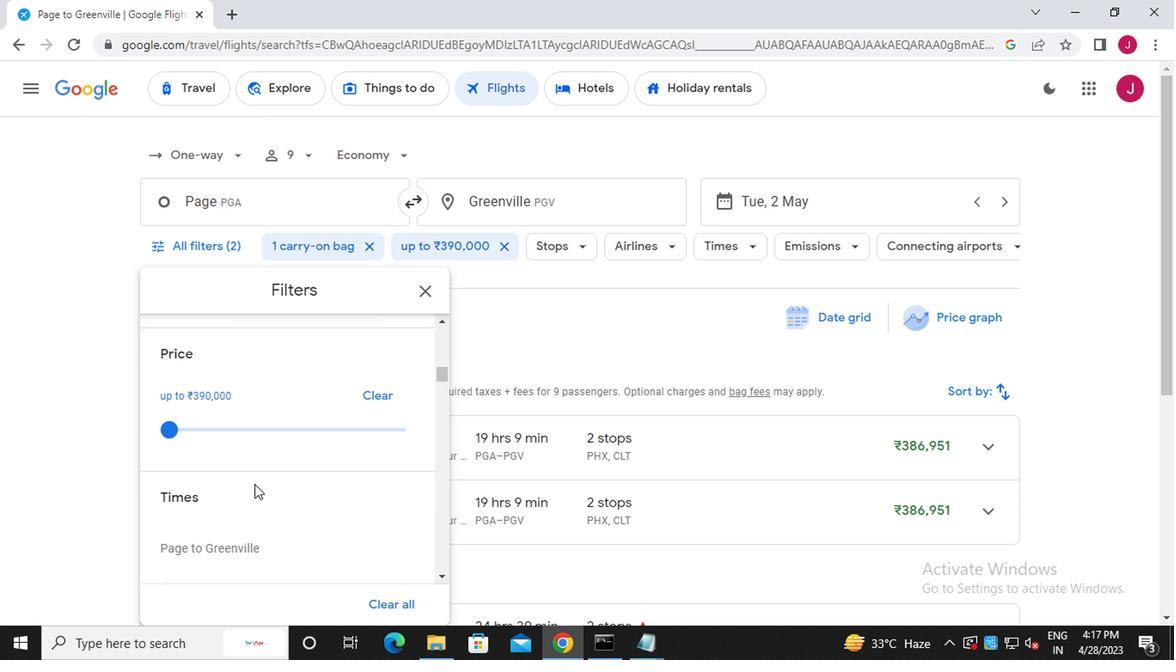 
Action: Mouse scrolled (251, 484) with delta (0, 0)
Screenshot: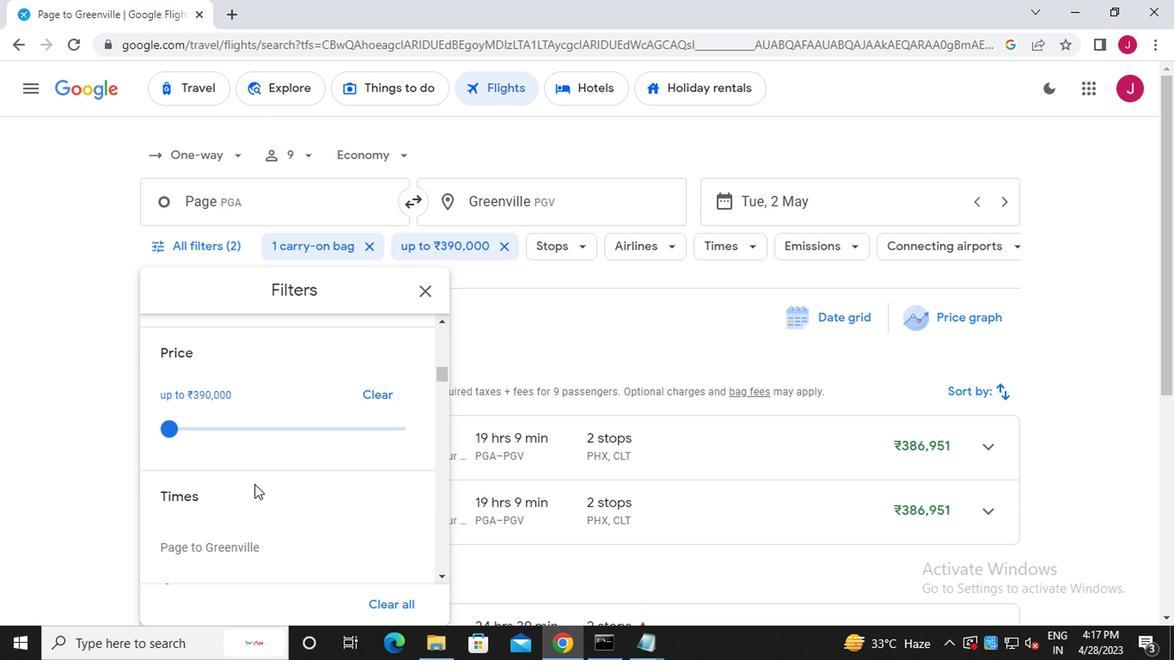
Action: Mouse moved to (171, 456)
Screenshot: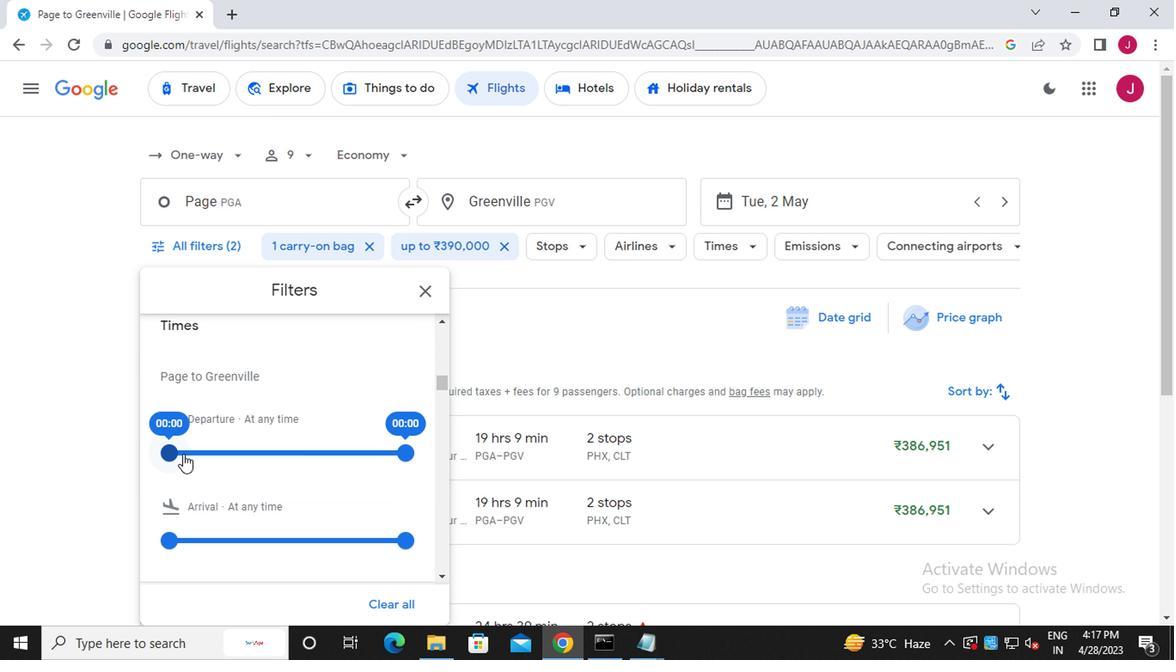 
Action: Mouse pressed left at (171, 456)
Screenshot: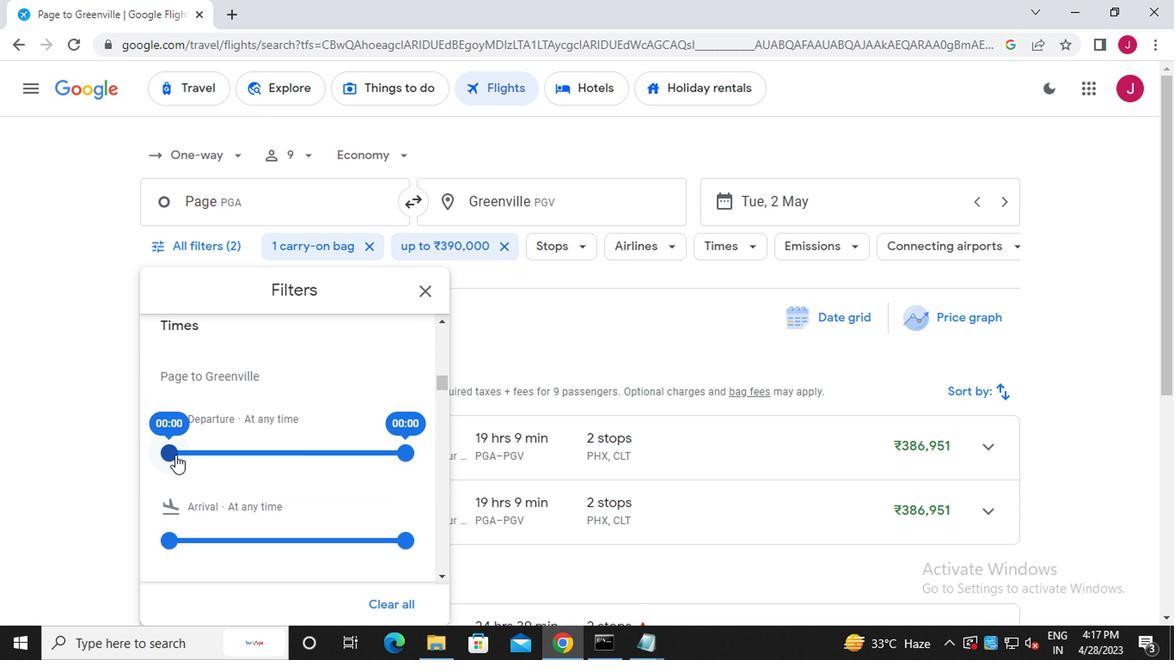 
Action: Mouse moved to (401, 453)
Screenshot: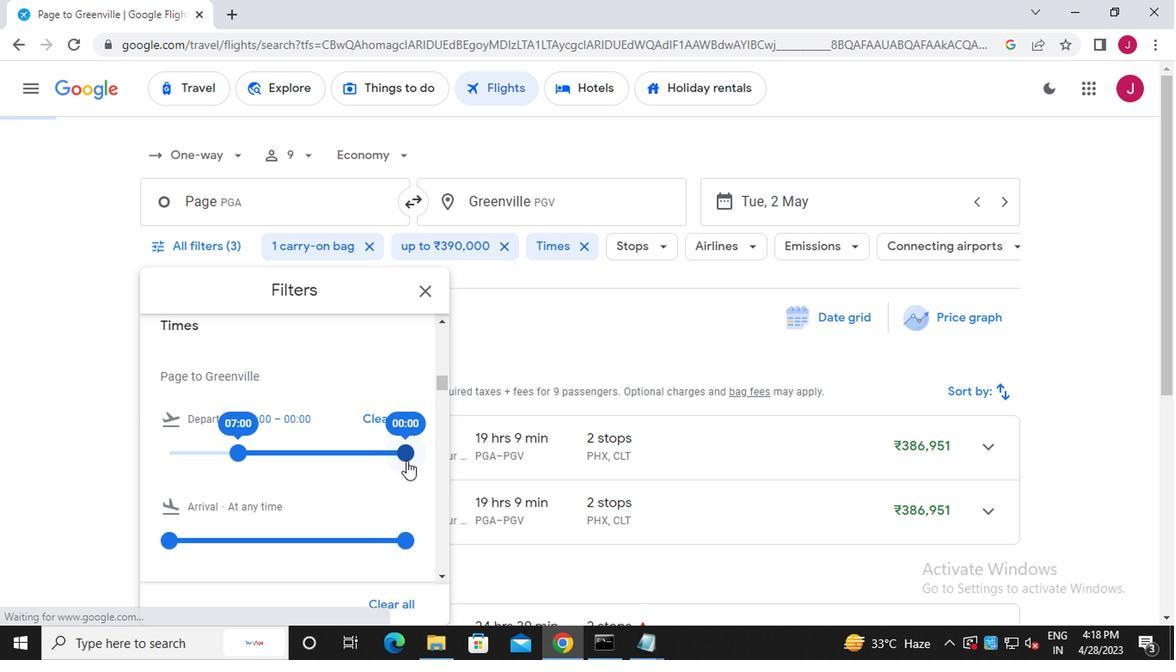 
Action: Mouse pressed left at (401, 453)
Screenshot: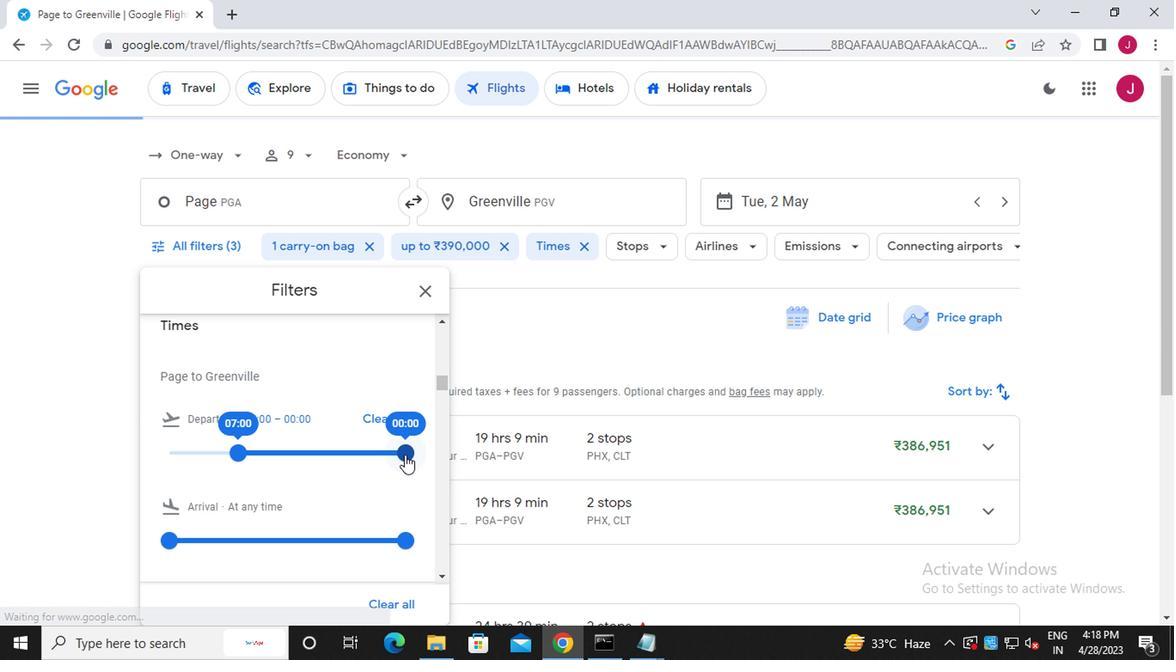 
Action: Mouse moved to (422, 297)
Screenshot: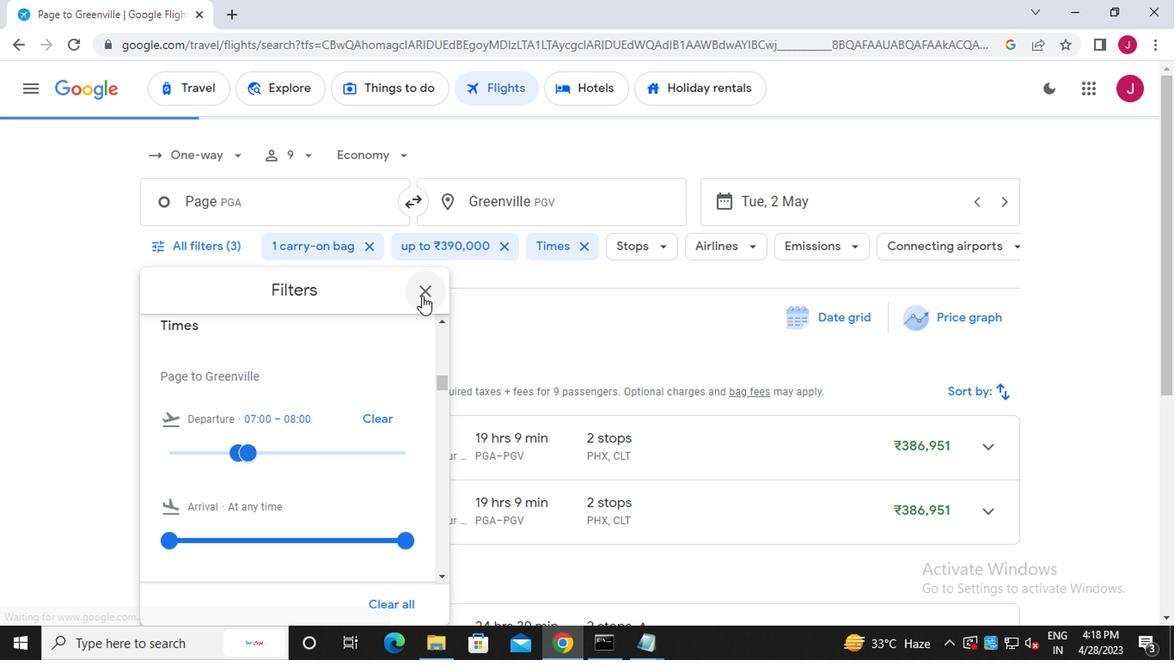 
Action: Mouse pressed left at (422, 297)
Screenshot: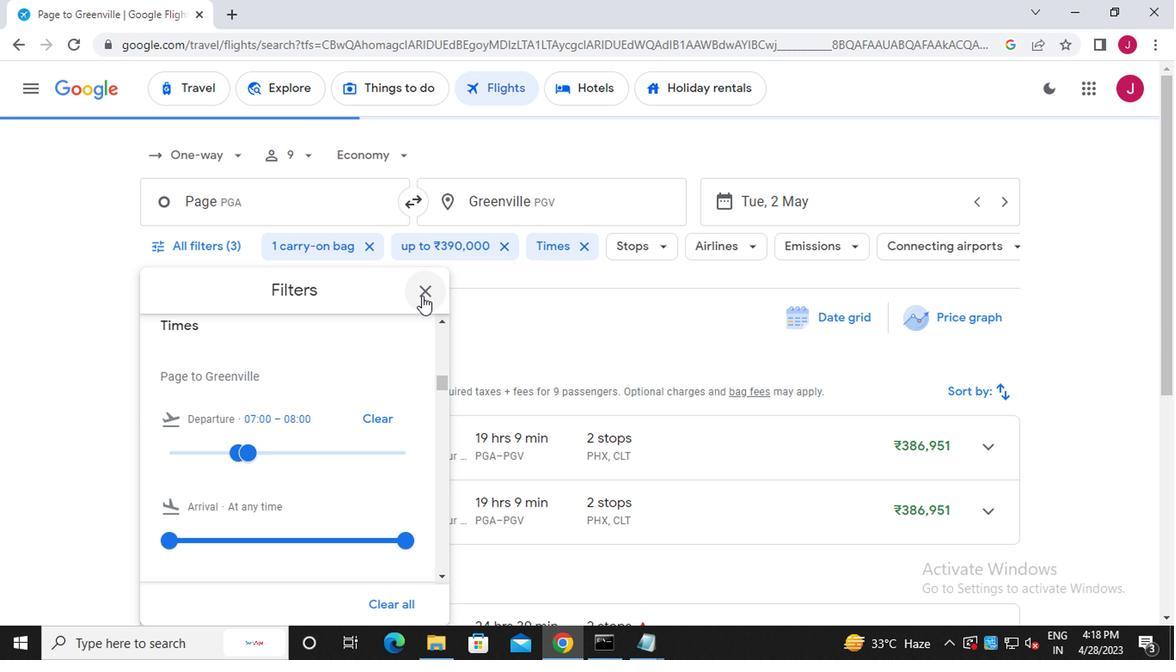 
Action: Mouse moved to (422, 297)
Screenshot: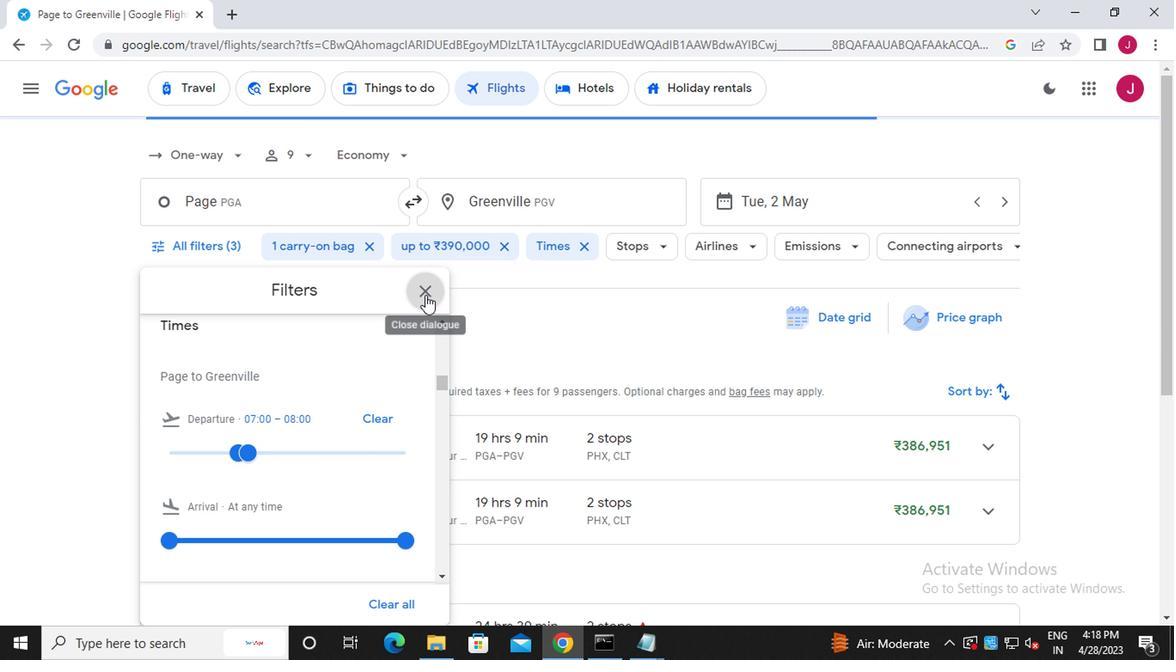 
